 Task: Create a due date automation trigger when advanced on, on the tuesday before a card is due add fields with custom field "Resume" set to a date more than 1 working days from now at 11:00 AM.
Action: Mouse moved to (1195, 371)
Screenshot: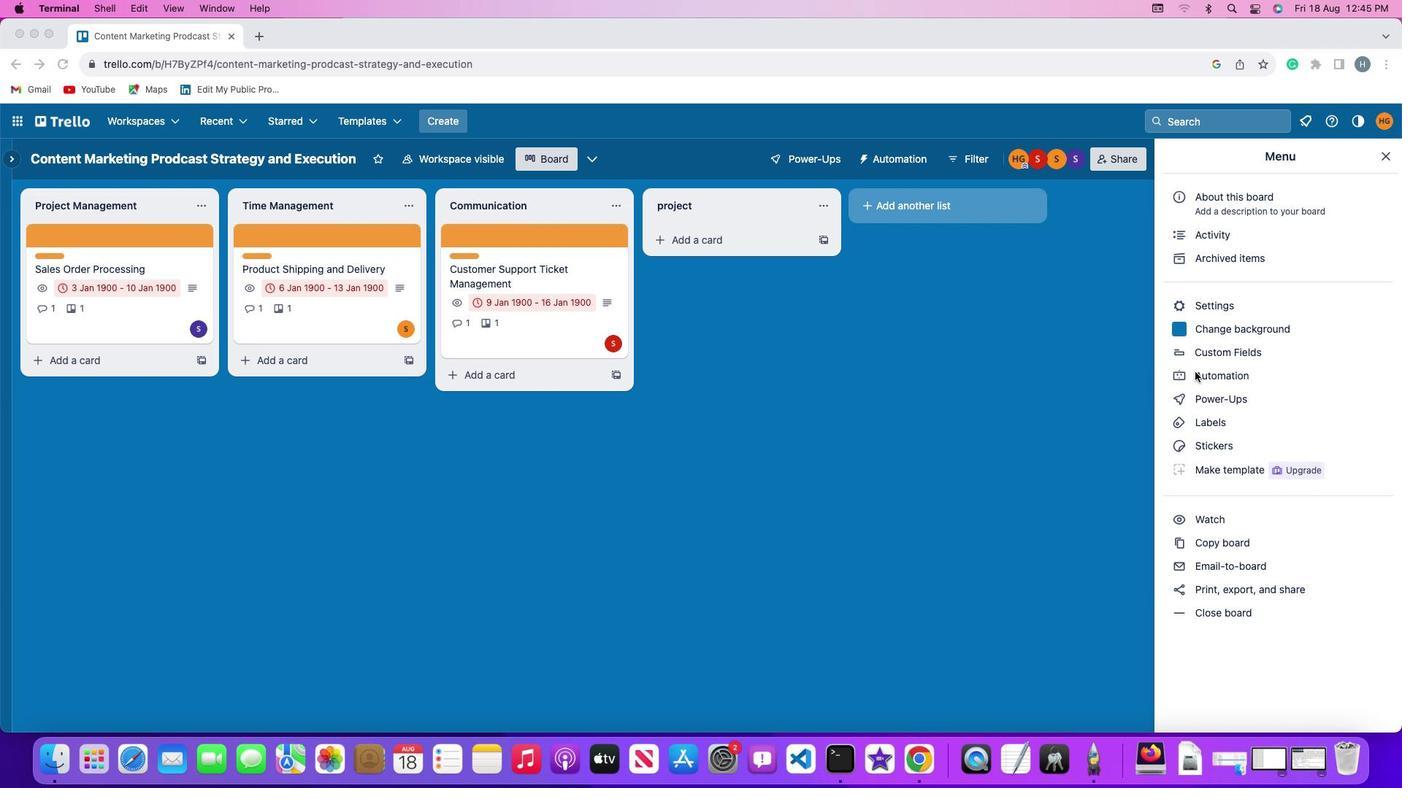 
Action: Mouse pressed left at (1195, 371)
Screenshot: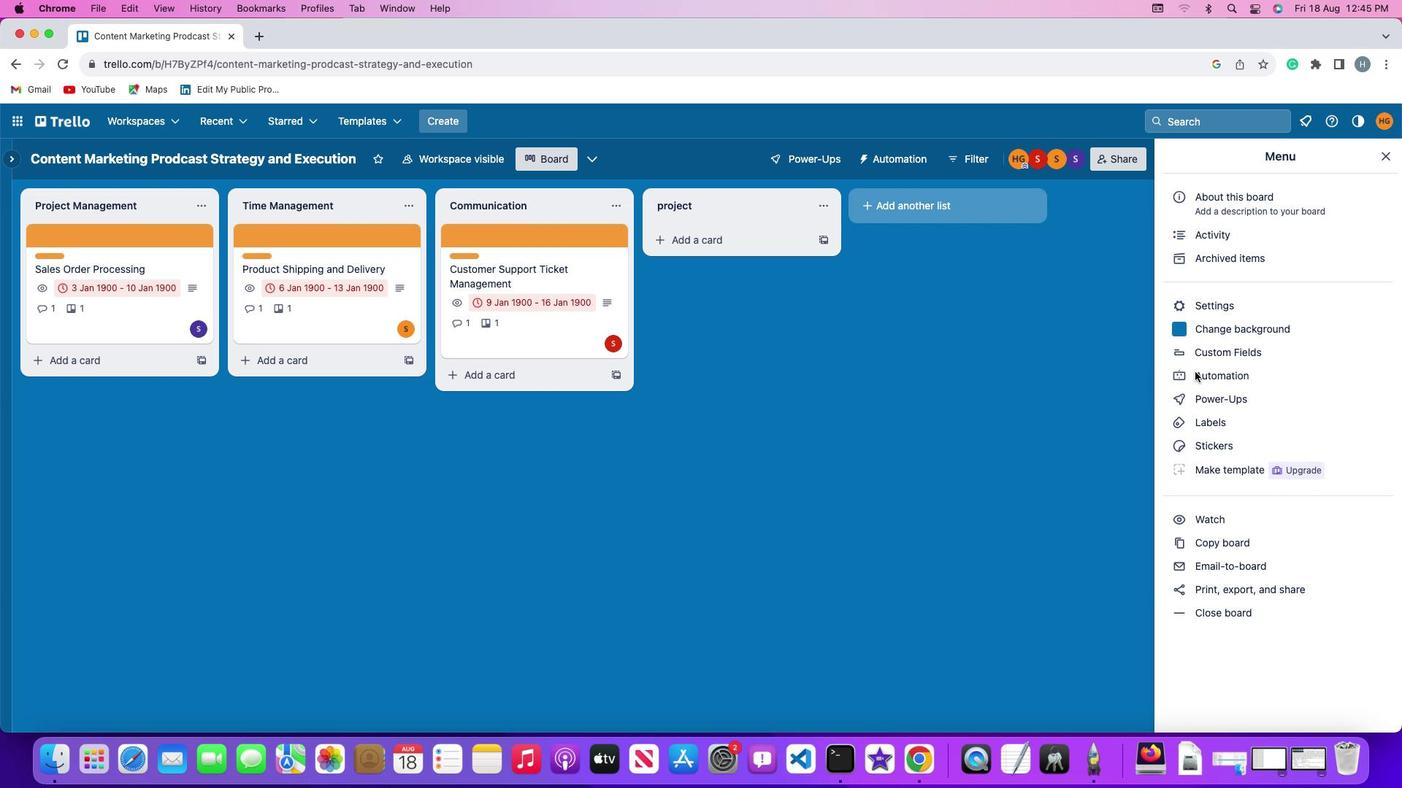 
Action: Mouse pressed left at (1195, 371)
Screenshot: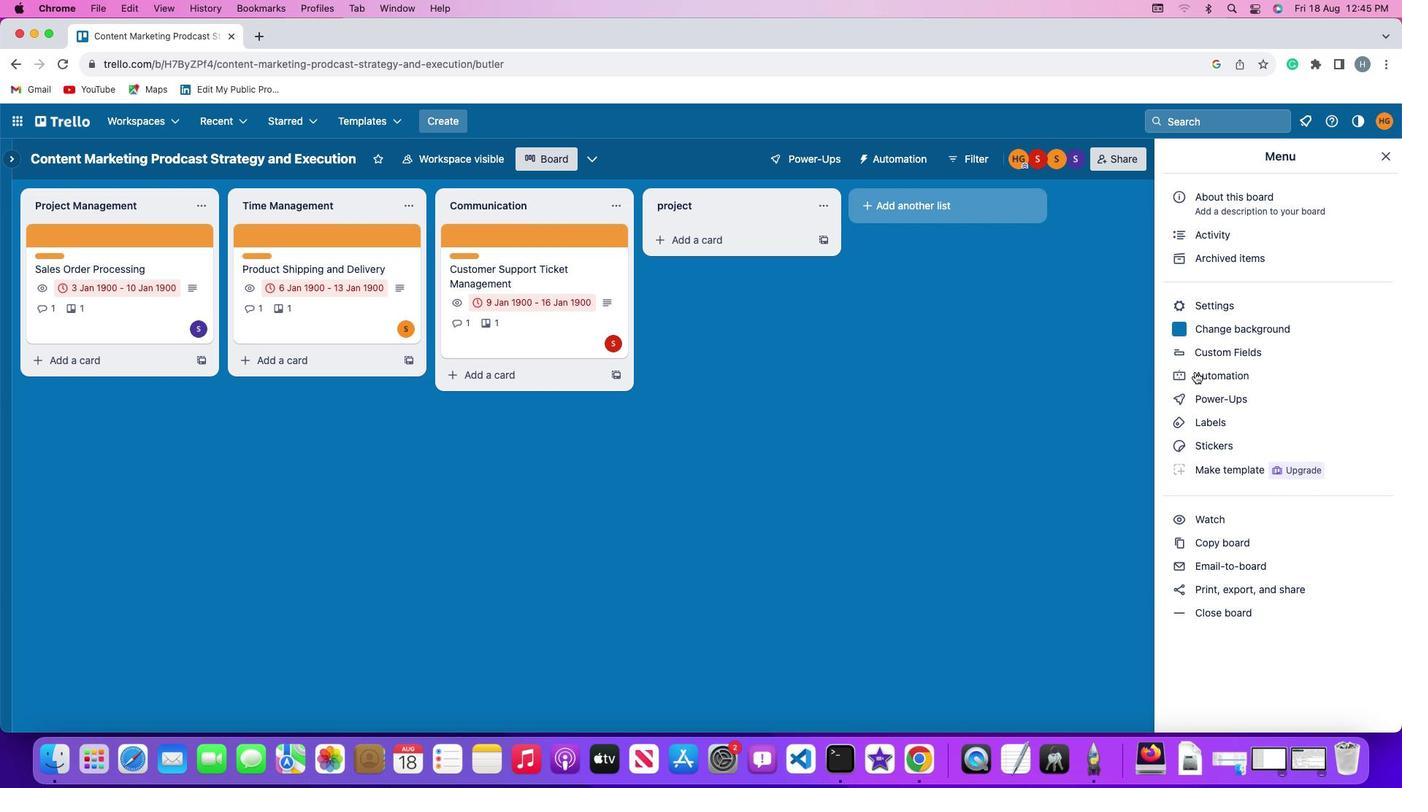 
Action: Mouse moved to (92, 347)
Screenshot: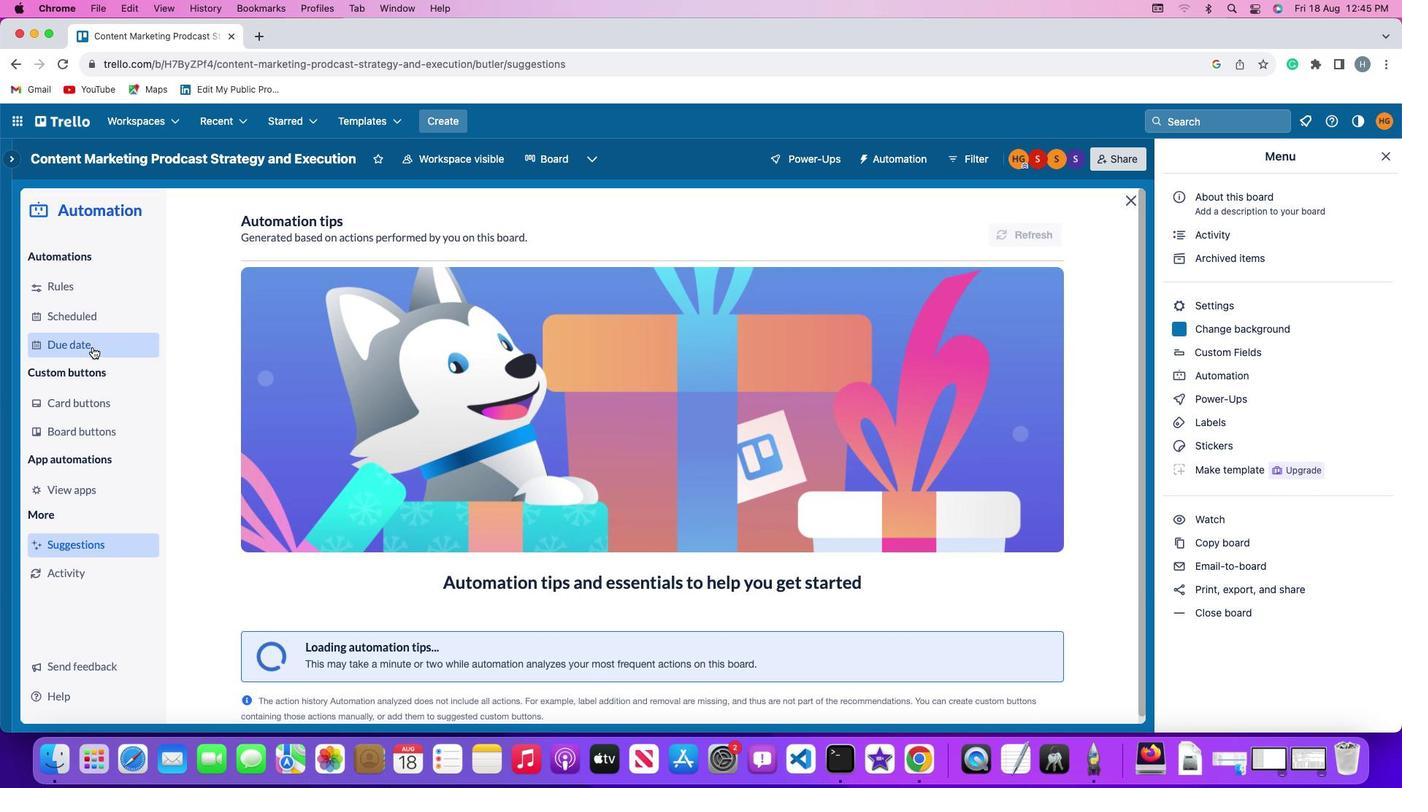 
Action: Mouse pressed left at (92, 347)
Screenshot: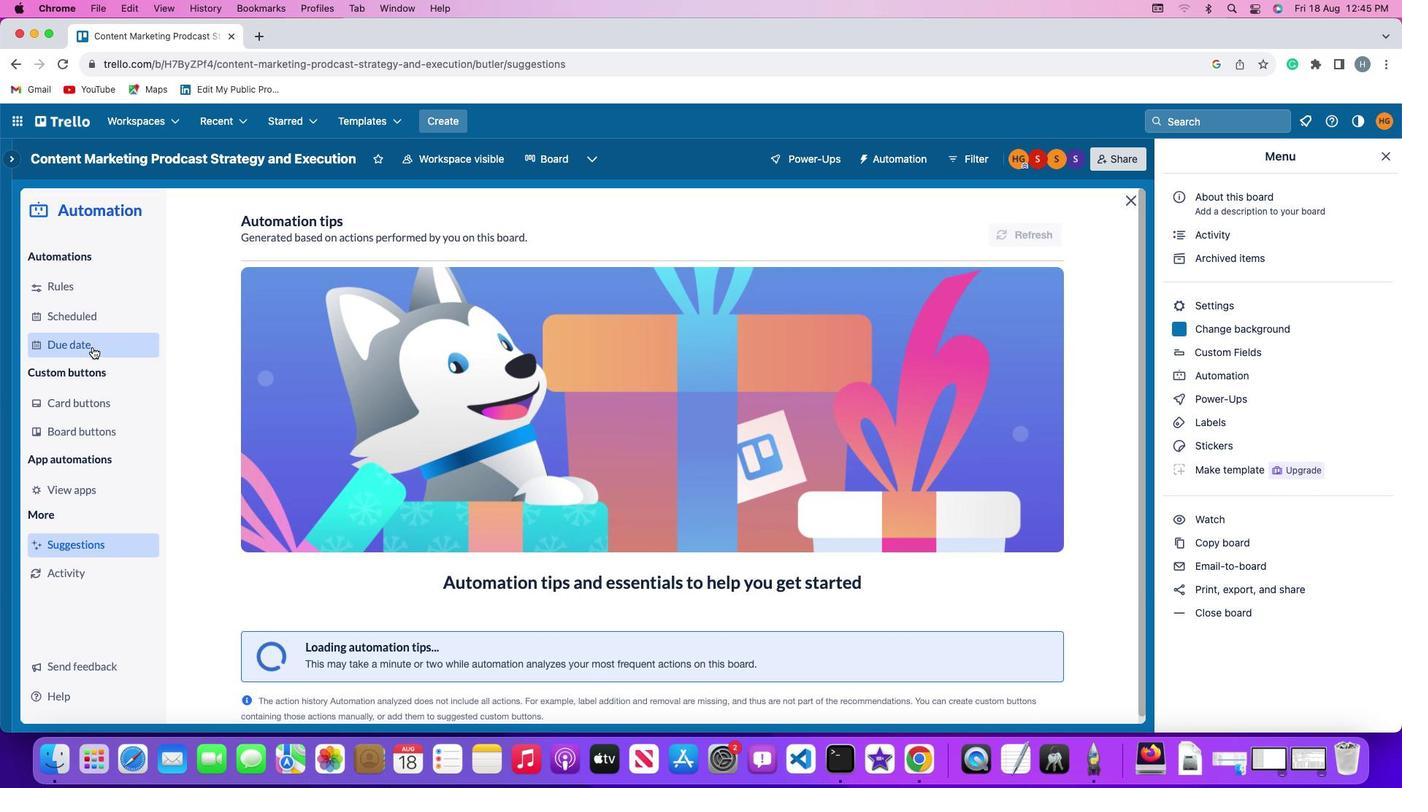 
Action: Mouse moved to (957, 223)
Screenshot: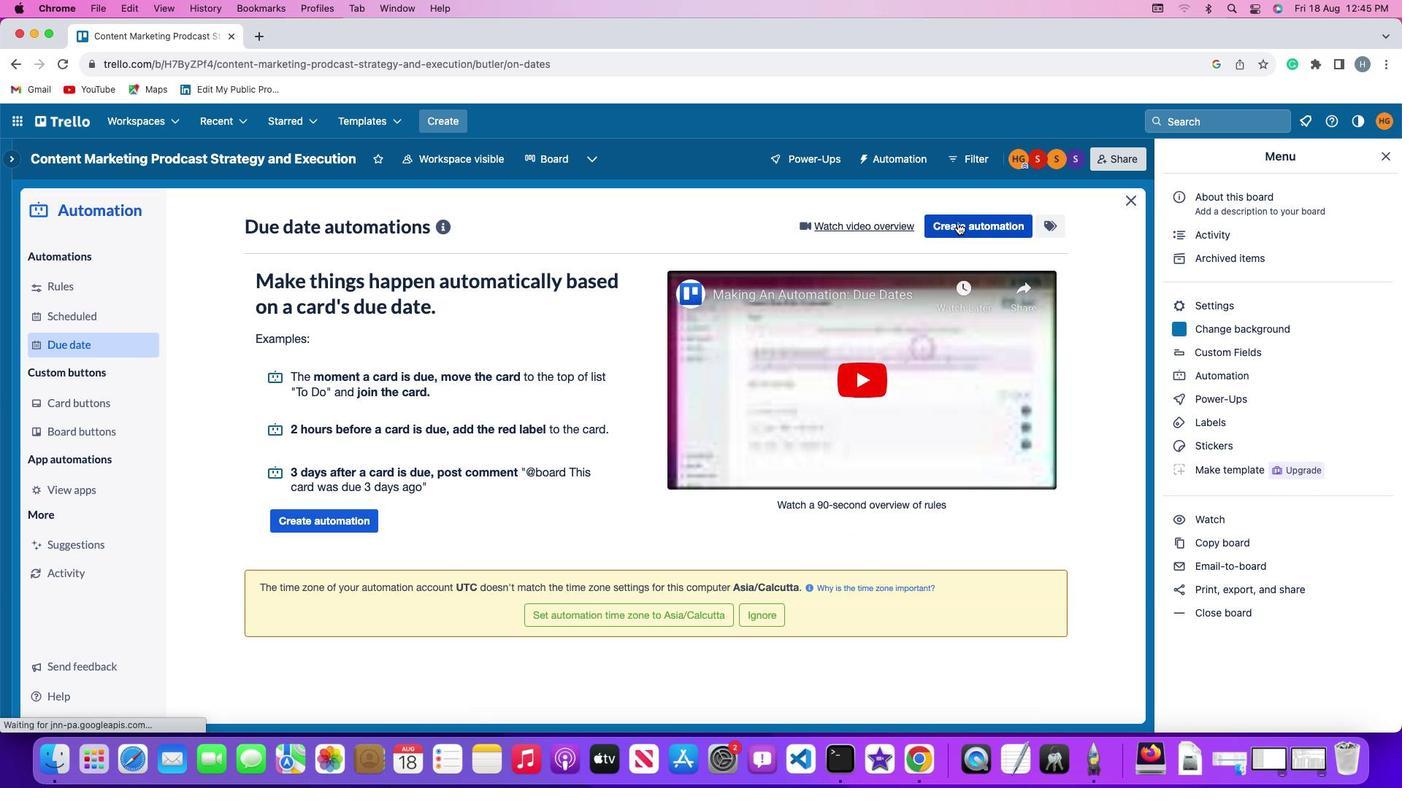 
Action: Mouse pressed left at (957, 223)
Screenshot: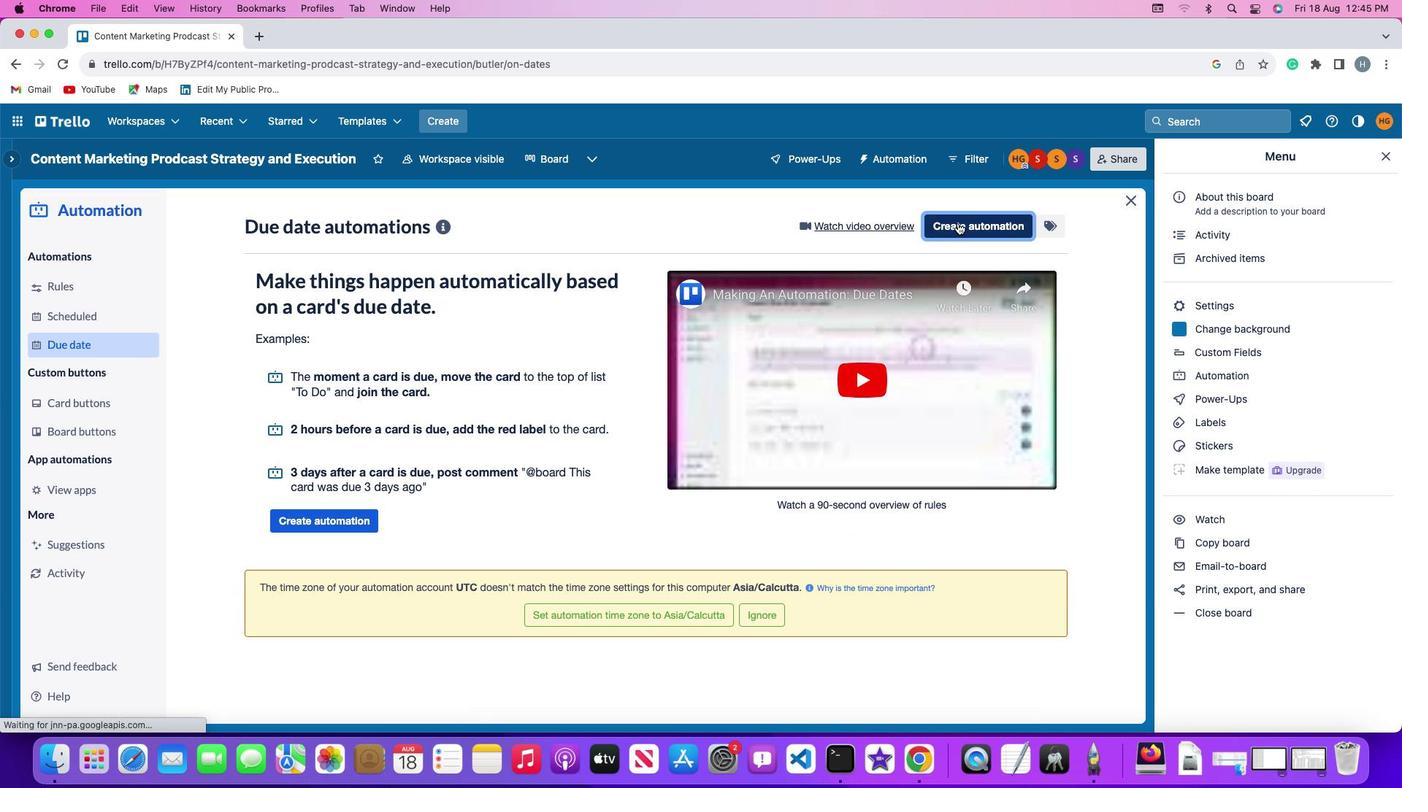 
Action: Mouse moved to (282, 366)
Screenshot: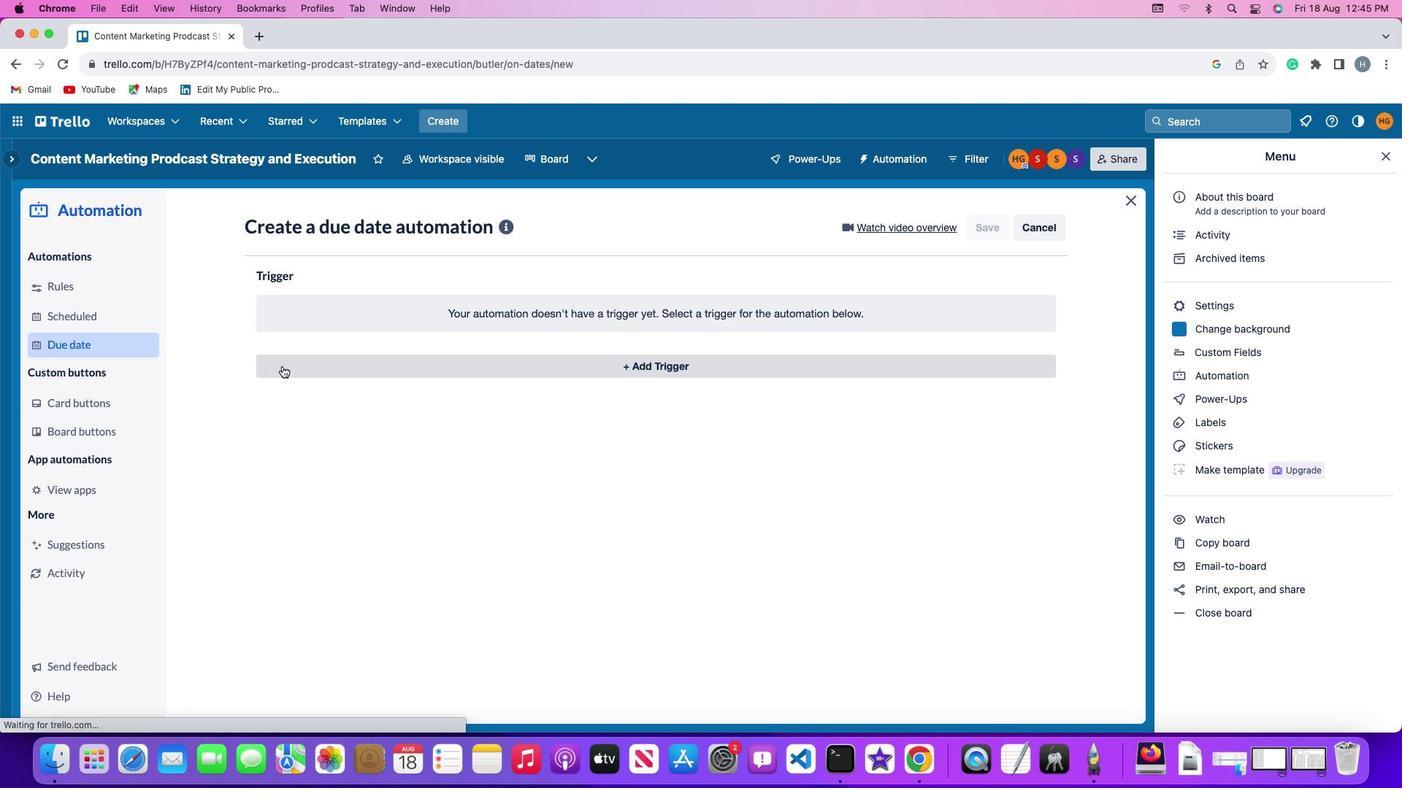 
Action: Mouse pressed left at (282, 366)
Screenshot: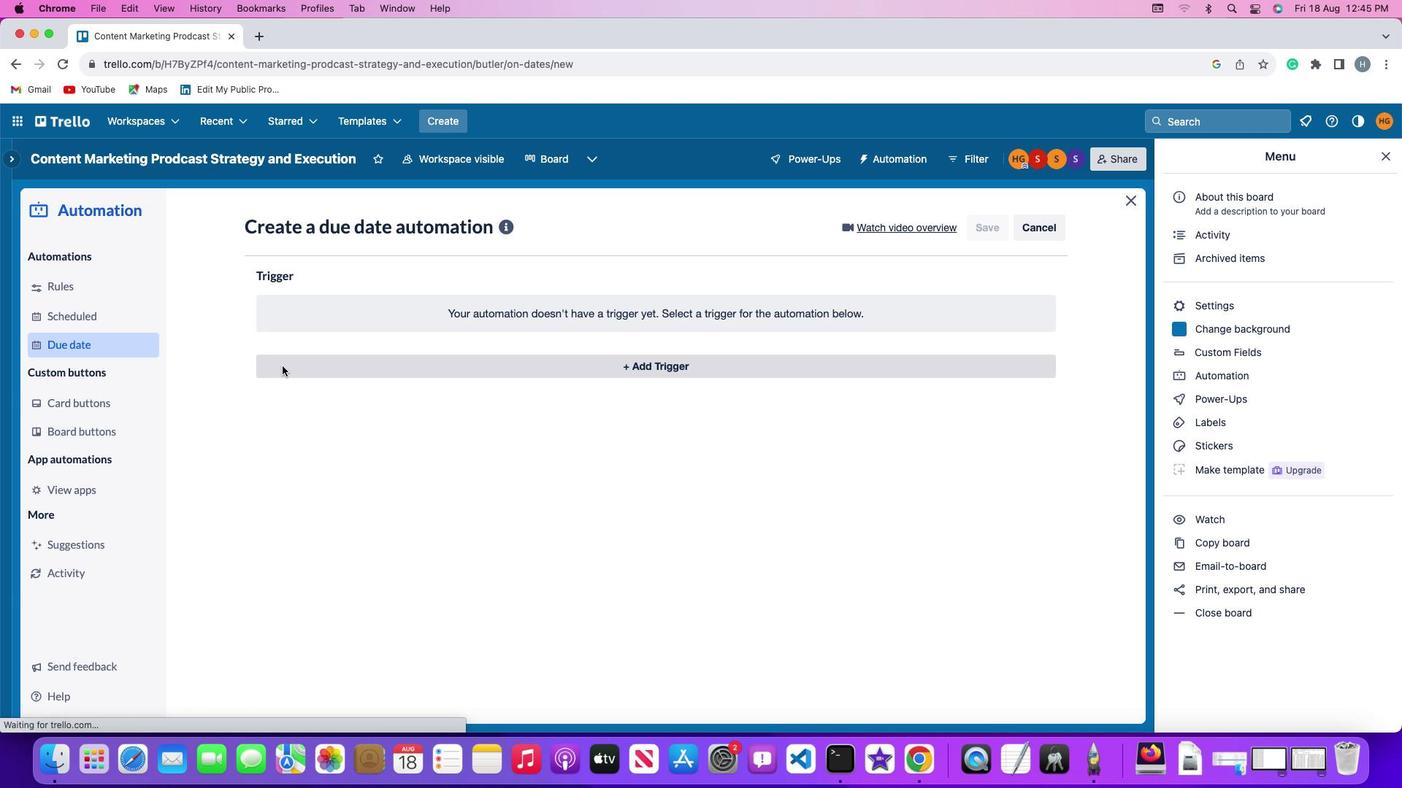 
Action: Mouse moved to (314, 625)
Screenshot: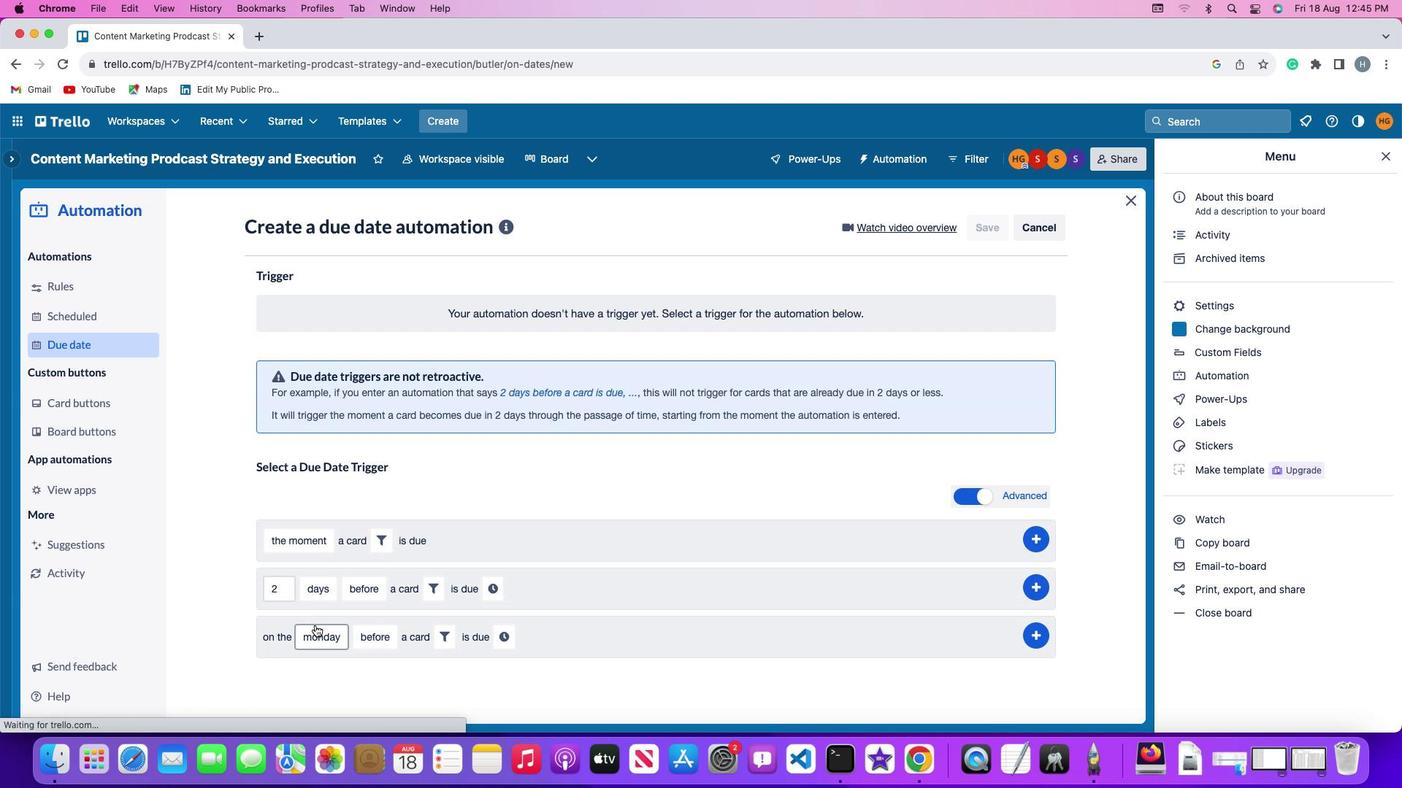 
Action: Mouse pressed left at (314, 625)
Screenshot: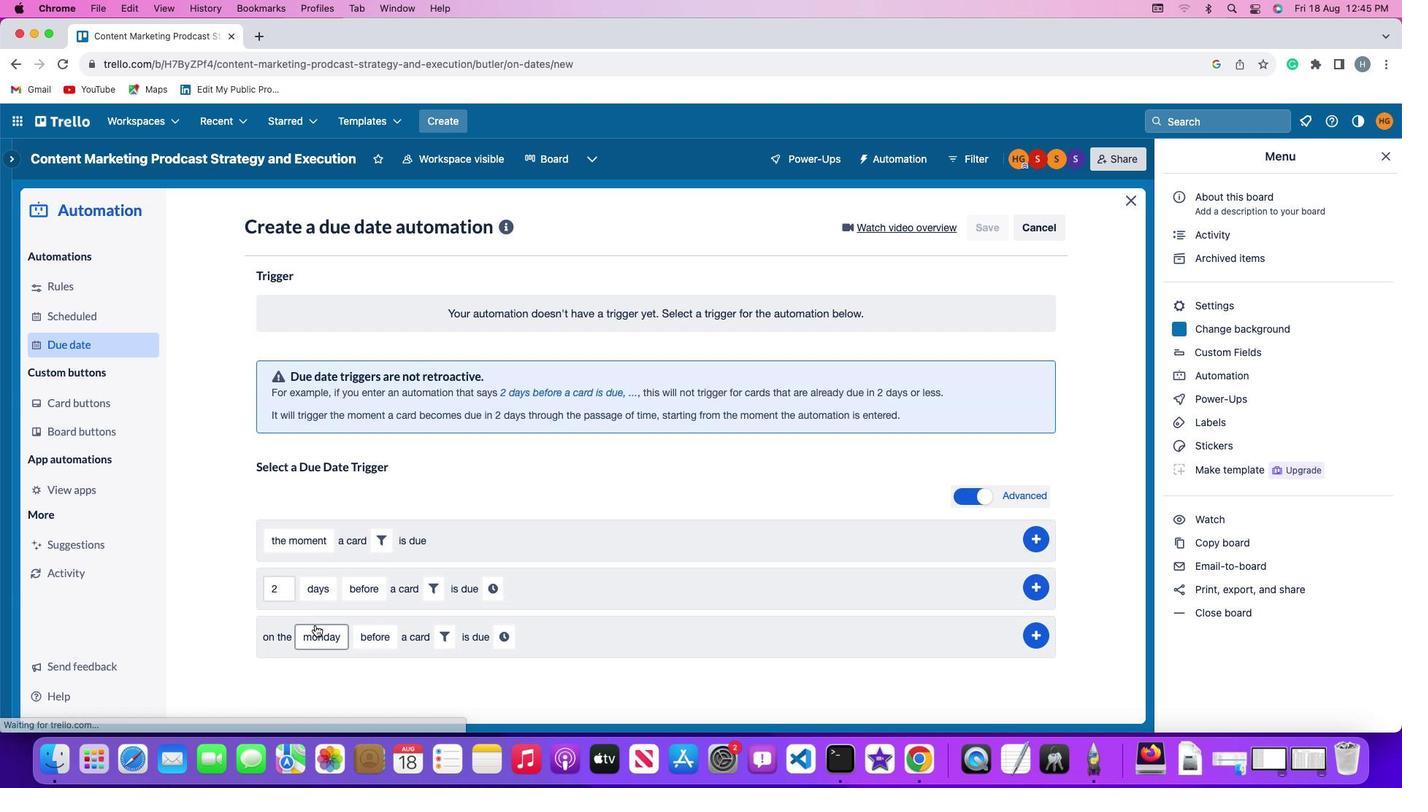 
Action: Mouse moved to (342, 460)
Screenshot: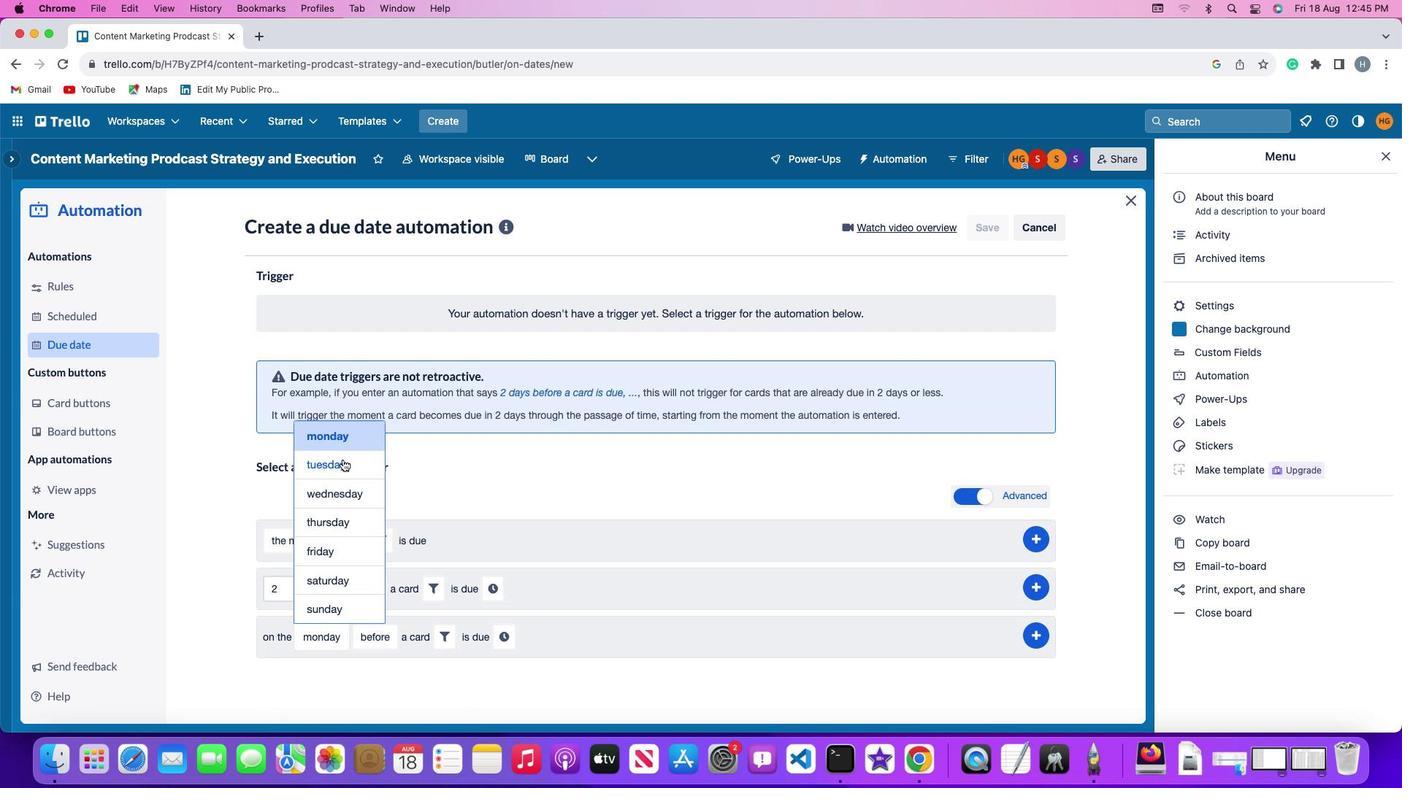 
Action: Mouse pressed left at (342, 460)
Screenshot: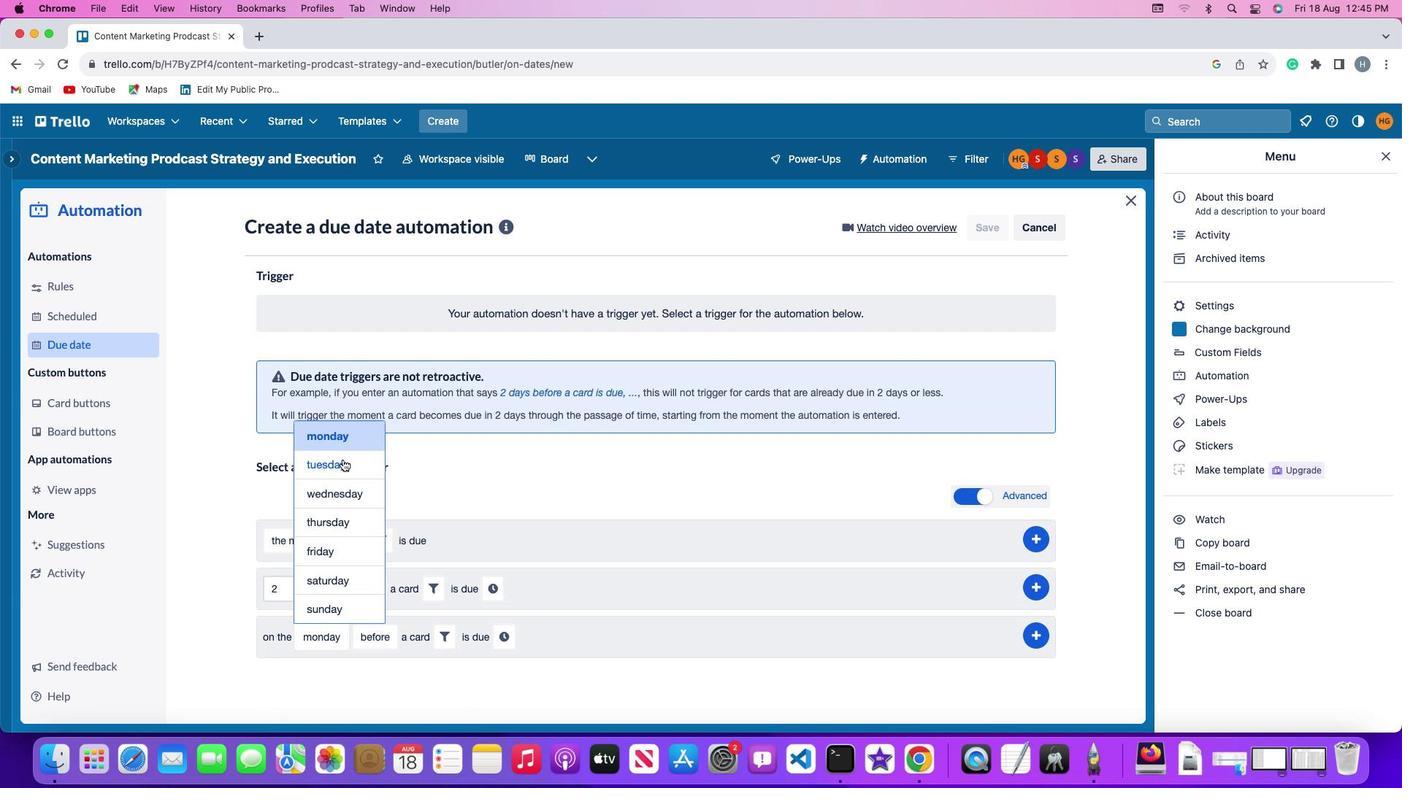 
Action: Mouse moved to (387, 634)
Screenshot: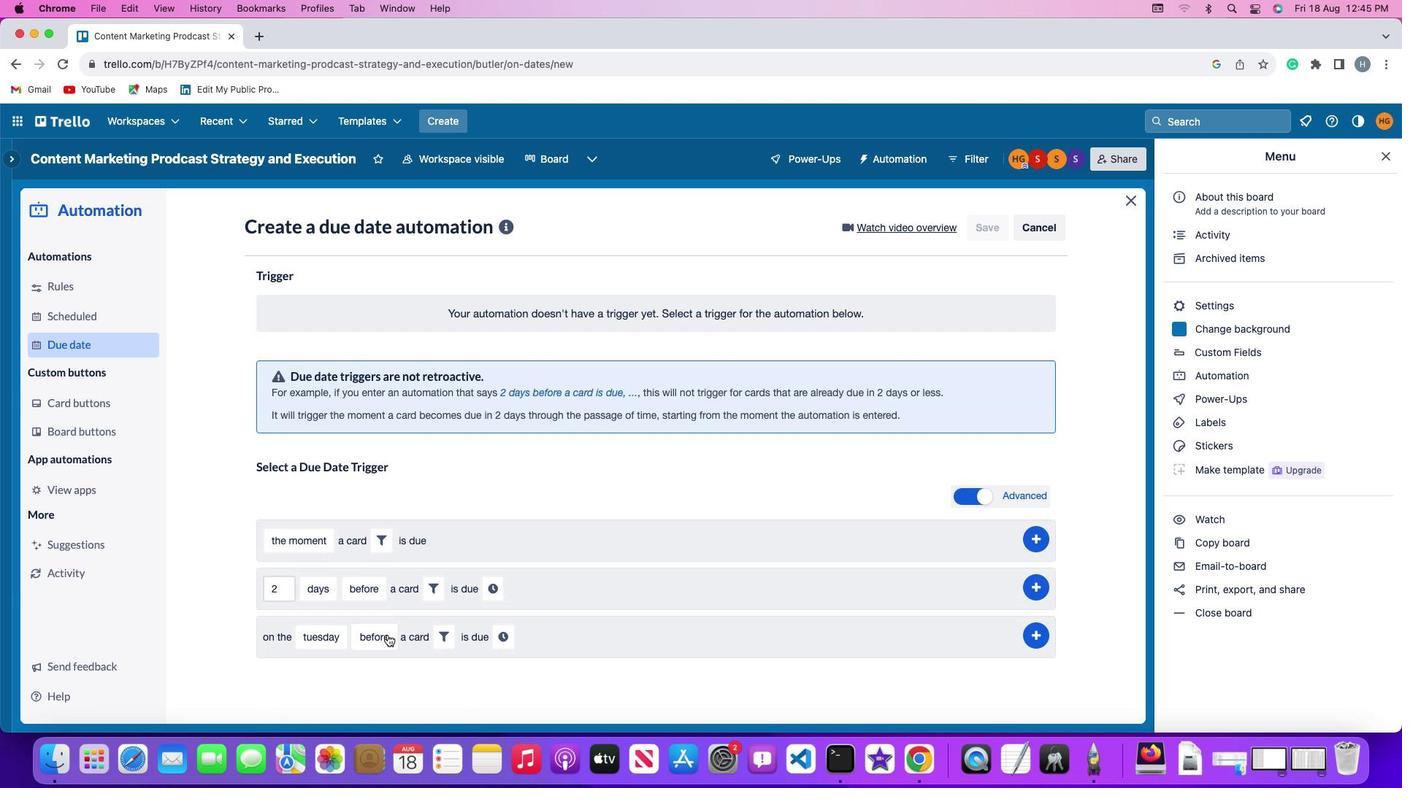 
Action: Mouse pressed left at (387, 634)
Screenshot: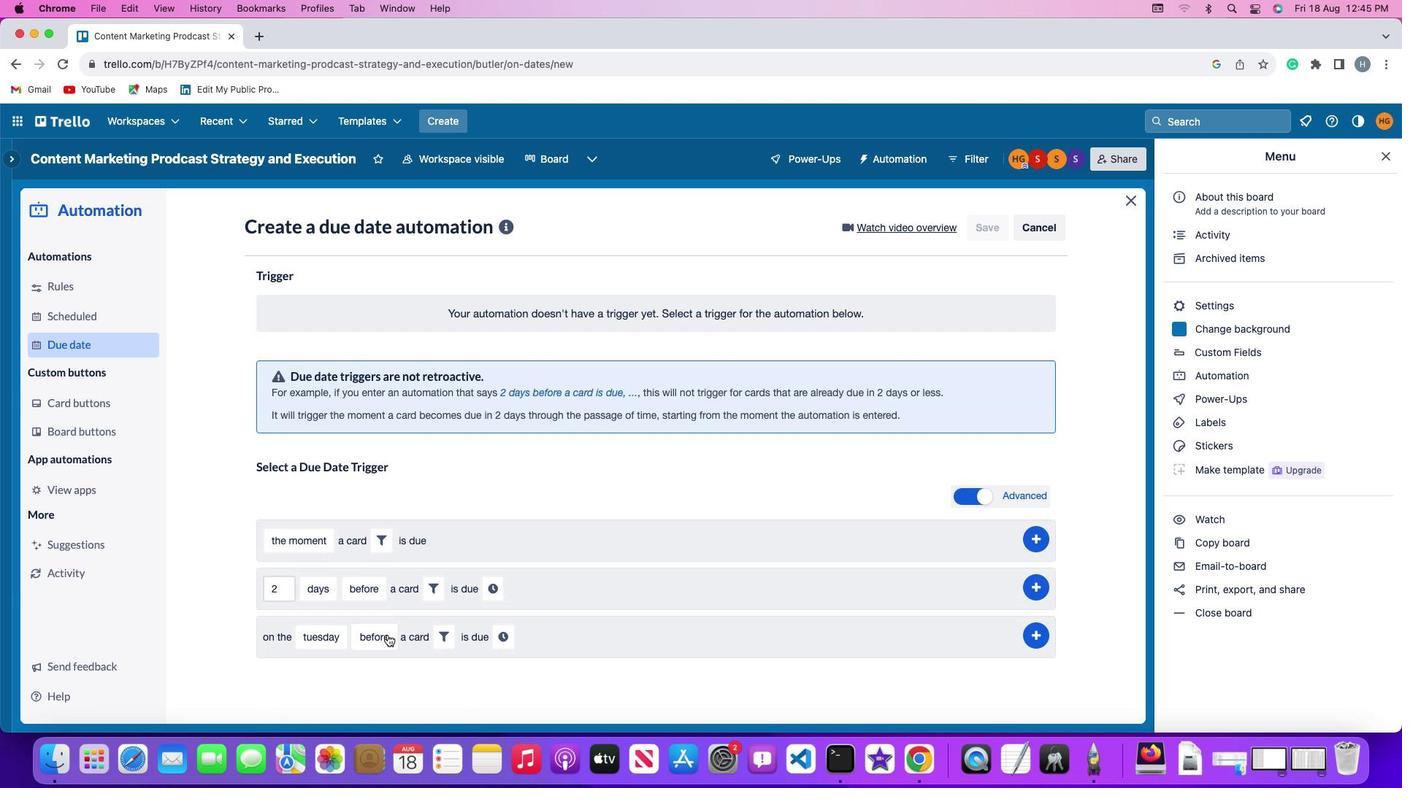 
Action: Mouse moved to (418, 518)
Screenshot: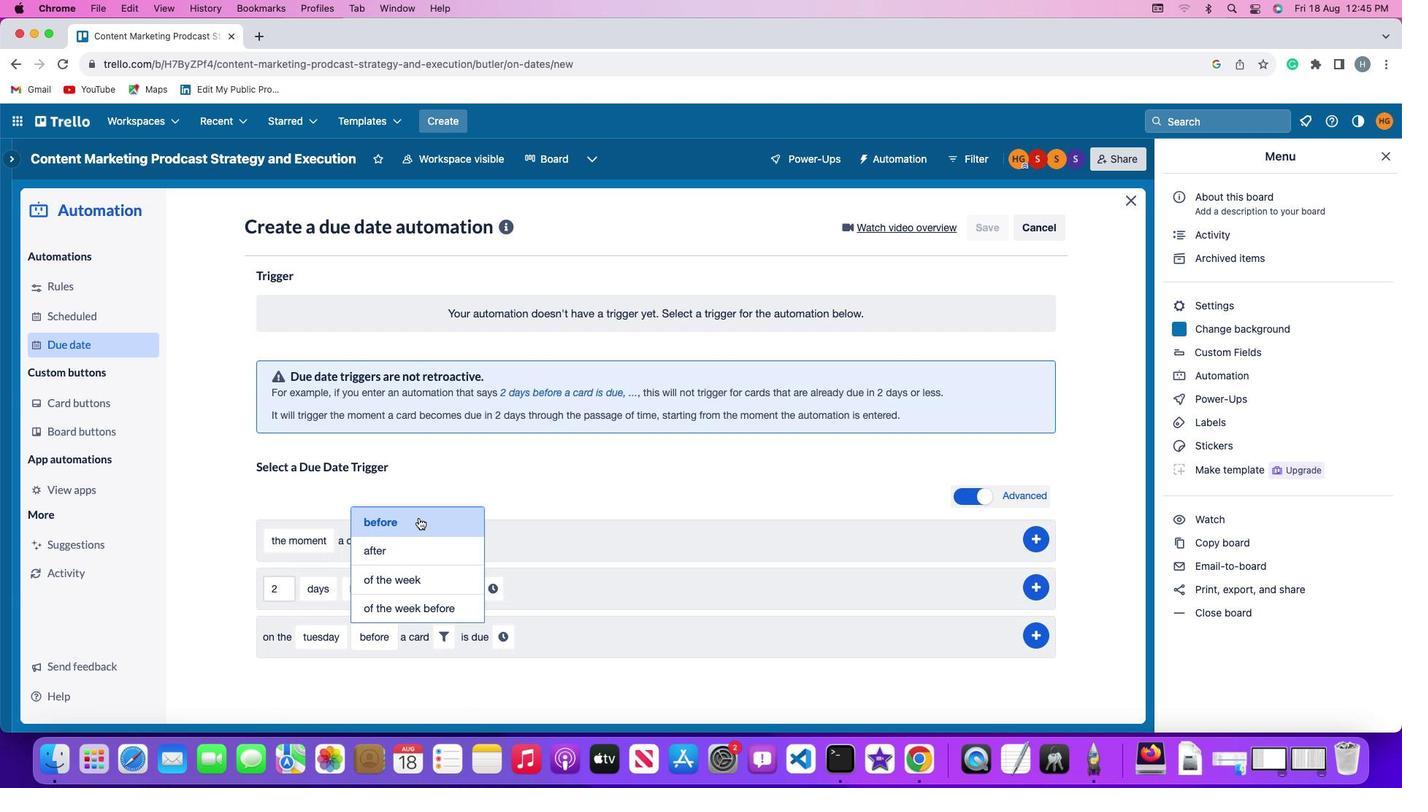 
Action: Mouse pressed left at (418, 518)
Screenshot: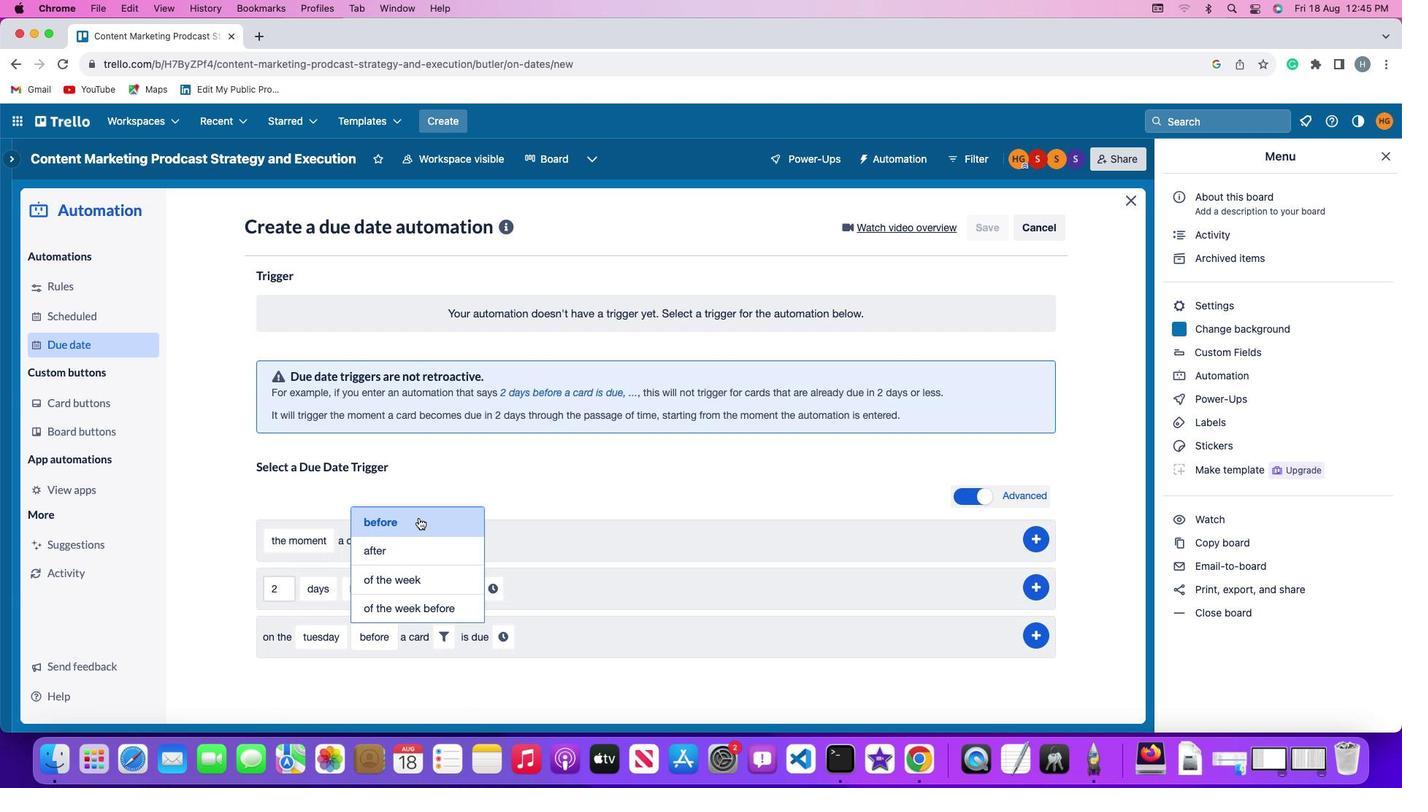 
Action: Mouse moved to (450, 639)
Screenshot: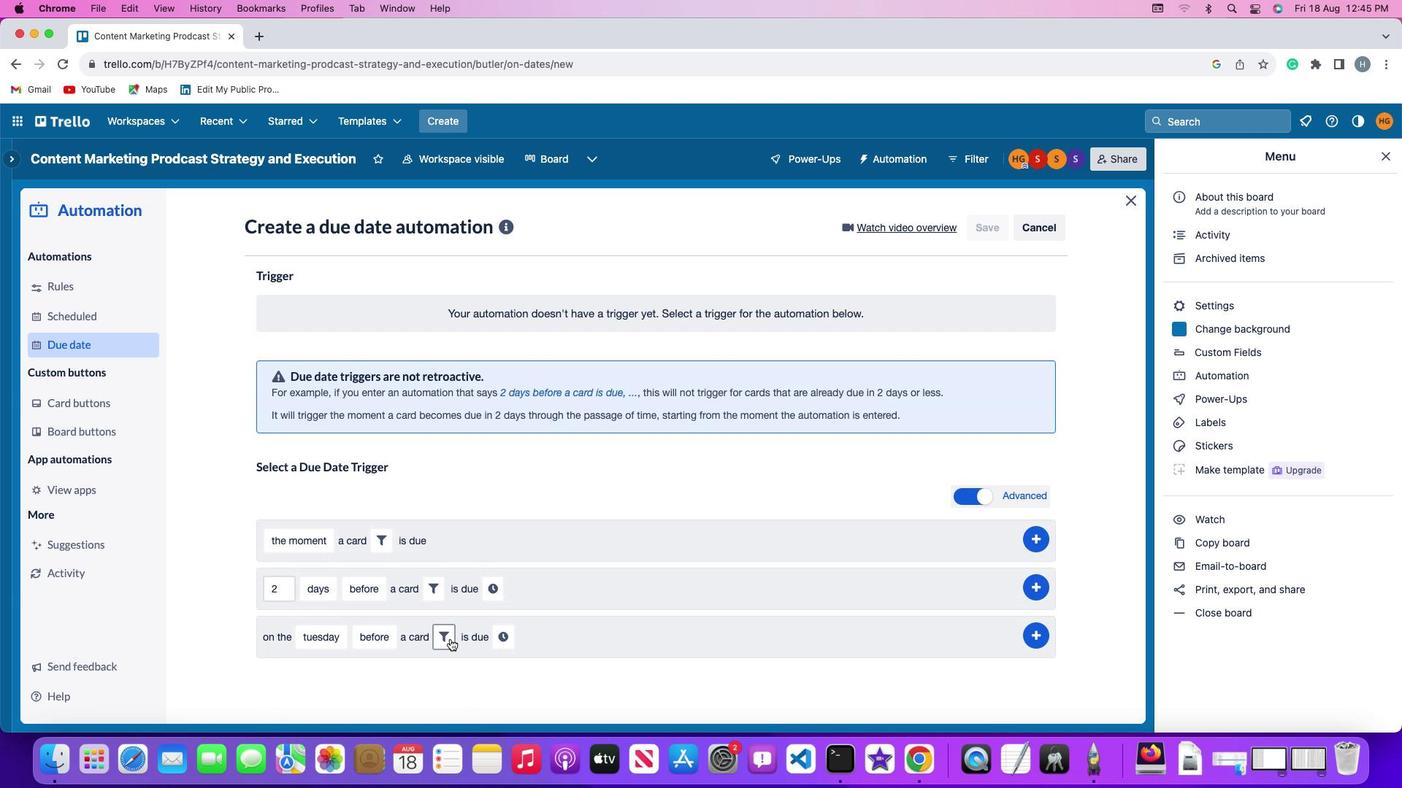 
Action: Mouse pressed left at (450, 639)
Screenshot: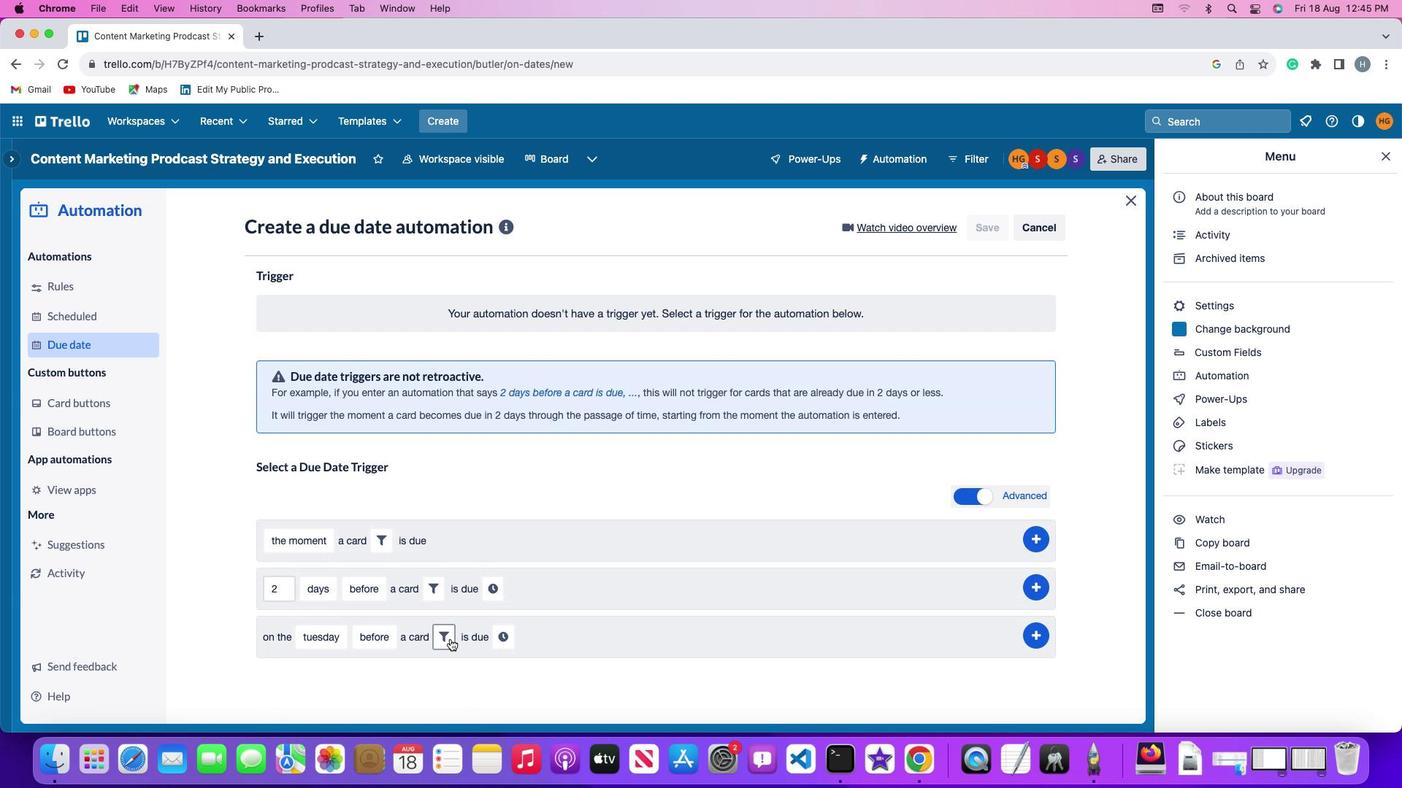 
Action: Mouse moved to (668, 672)
Screenshot: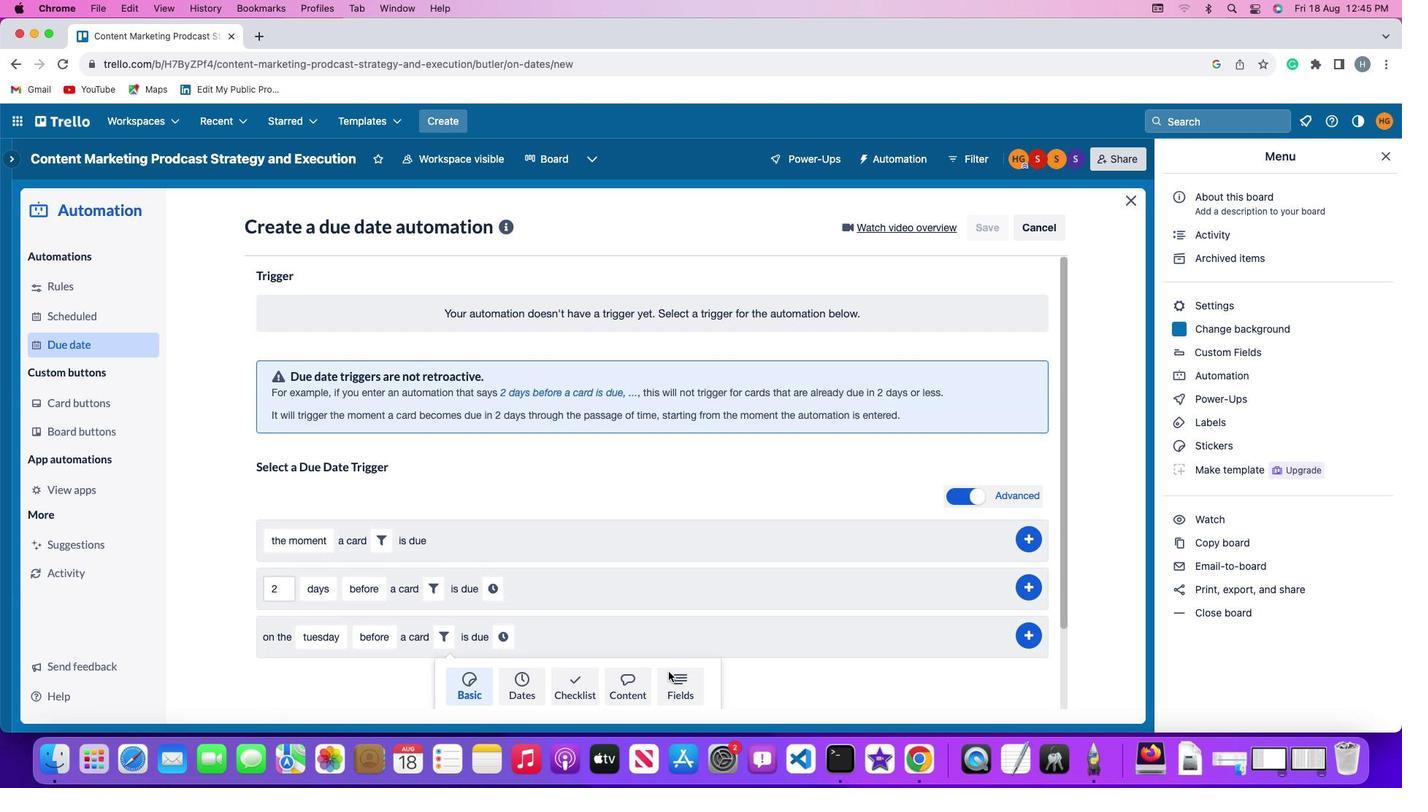 
Action: Mouse pressed left at (668, 672)
Screenshot: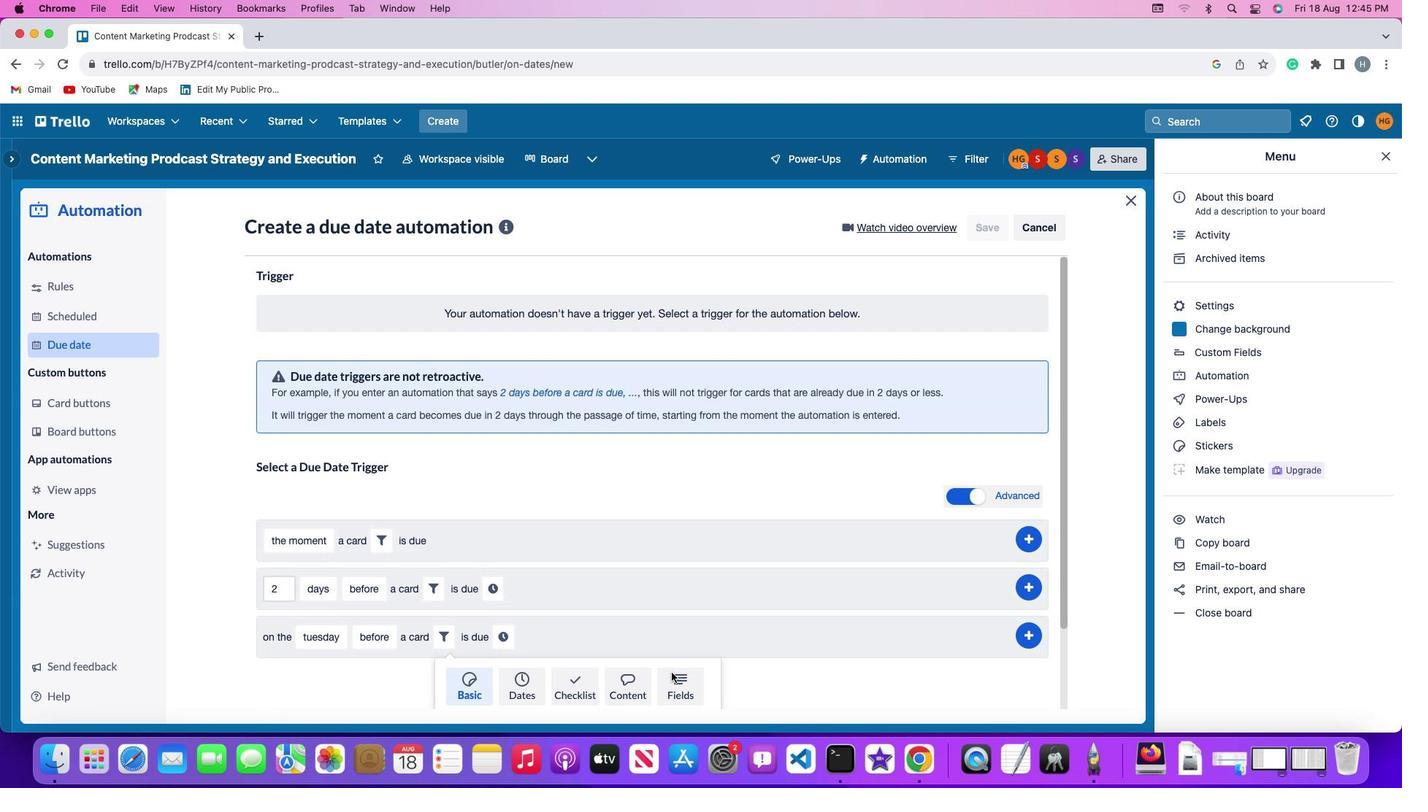 
Action: Mouse moved to (354, 692)
Screenshot: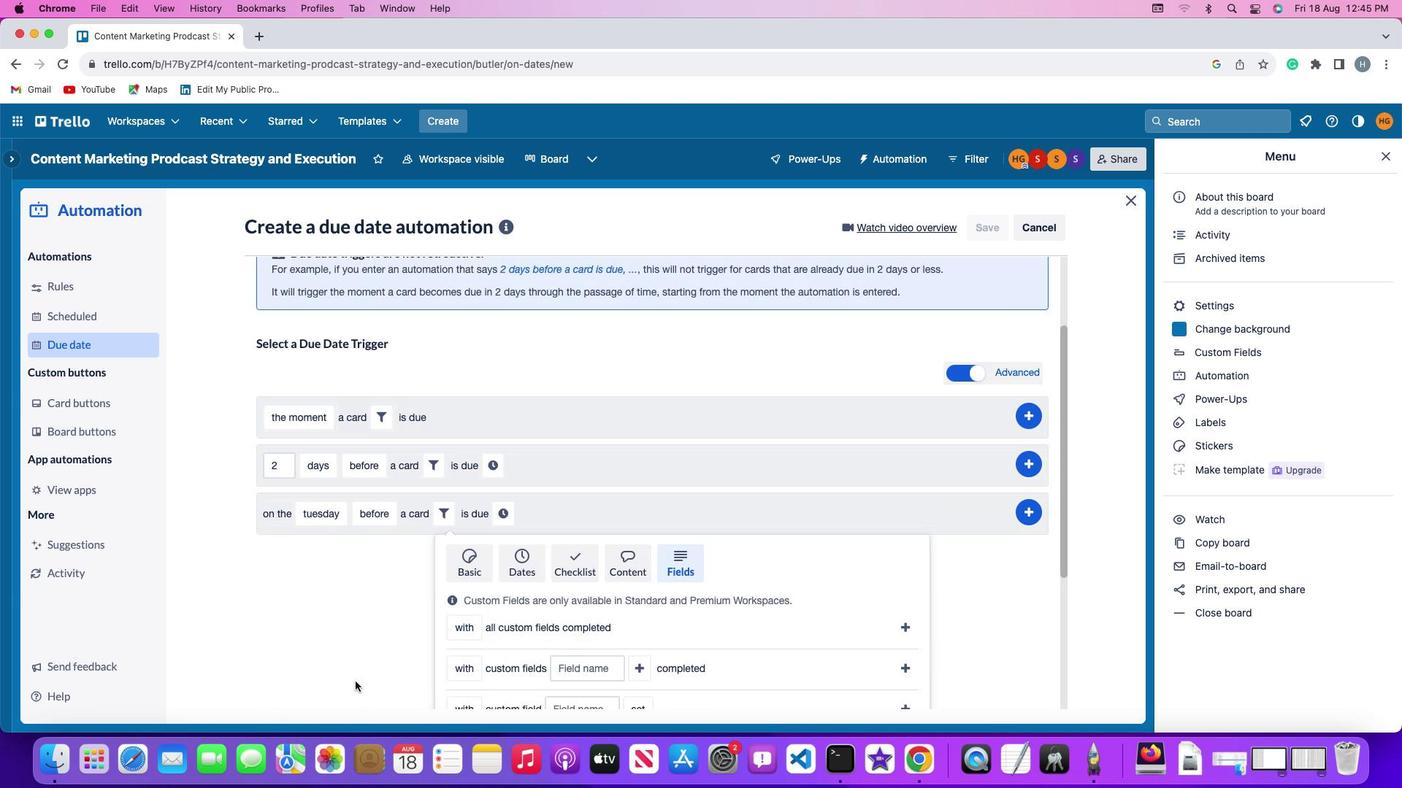 
Action: Mouse scrolled (354, 692) with delta (0, 0)
Screenshot: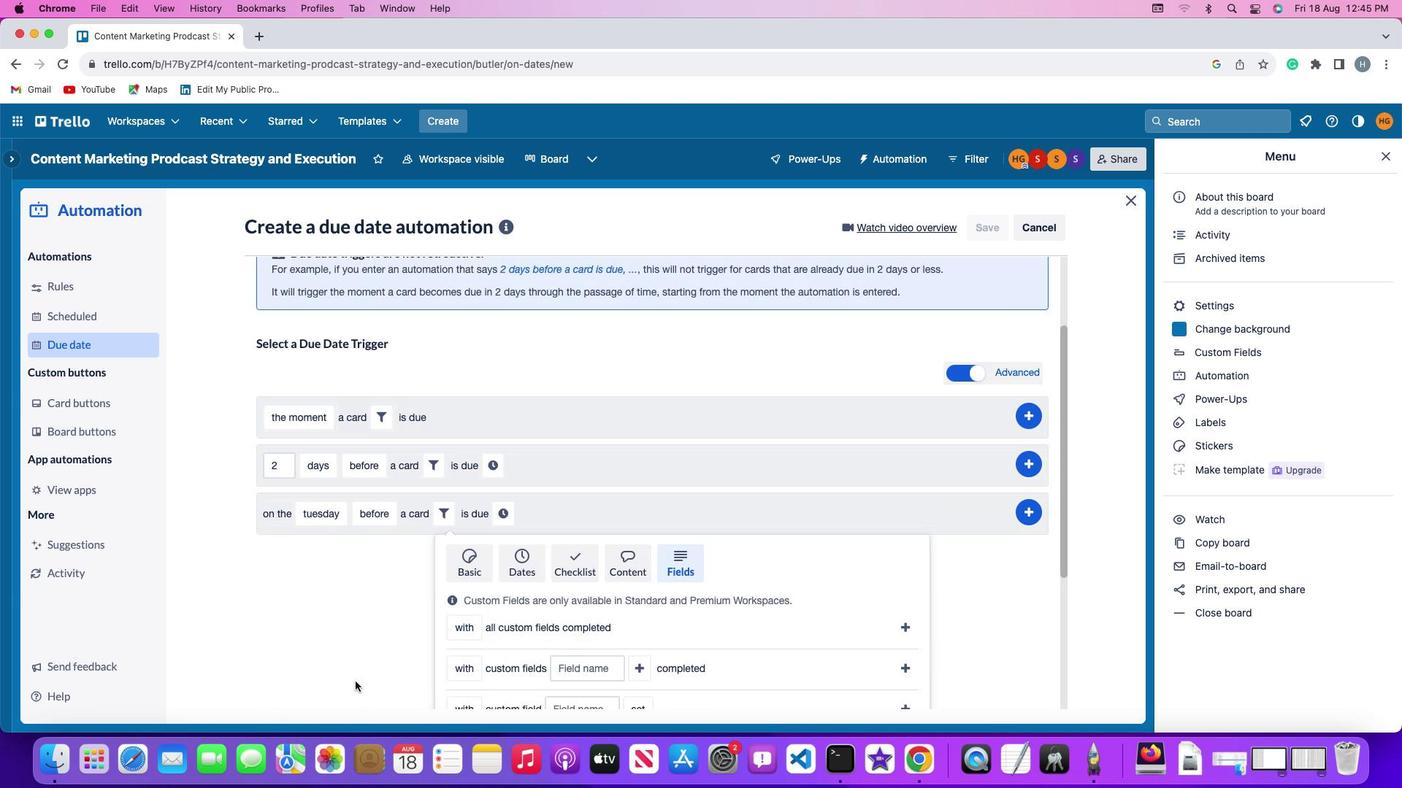
Action: Mouse moved to (354, 691)
Screenshot: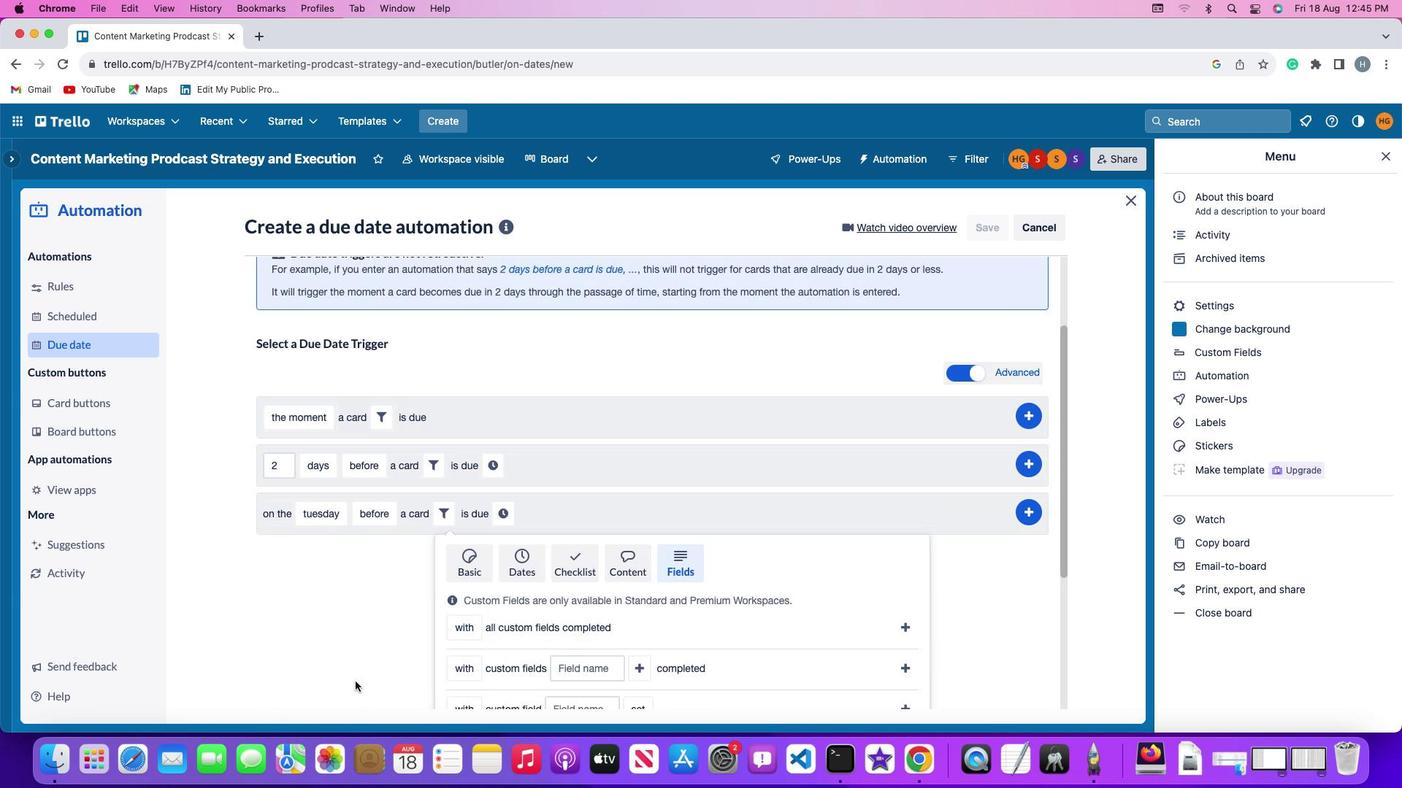 
Action: Mouse scrolled (354, 691) with delta (0, 0)
Screenshot: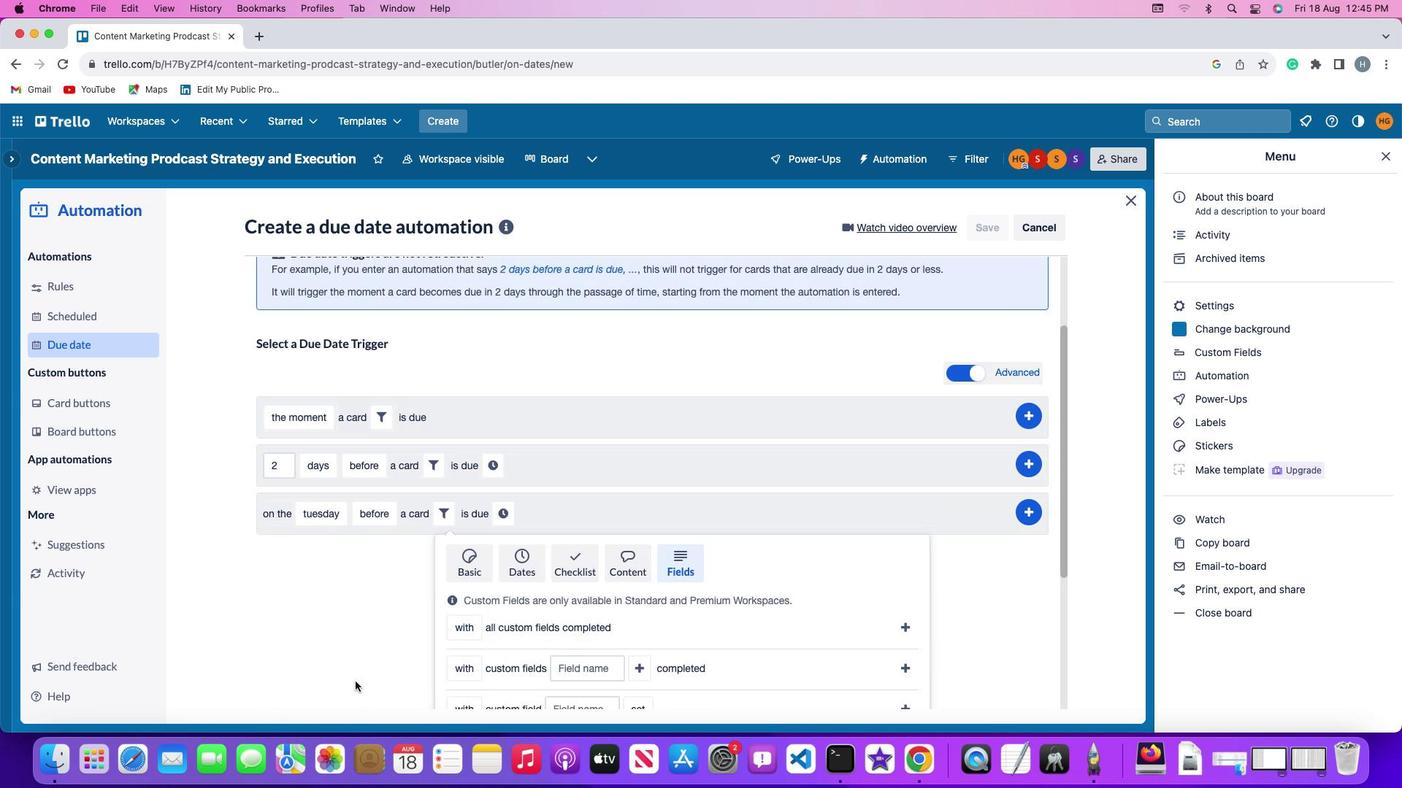 
Action: Mouse moved to (355, 689)
Screenshot: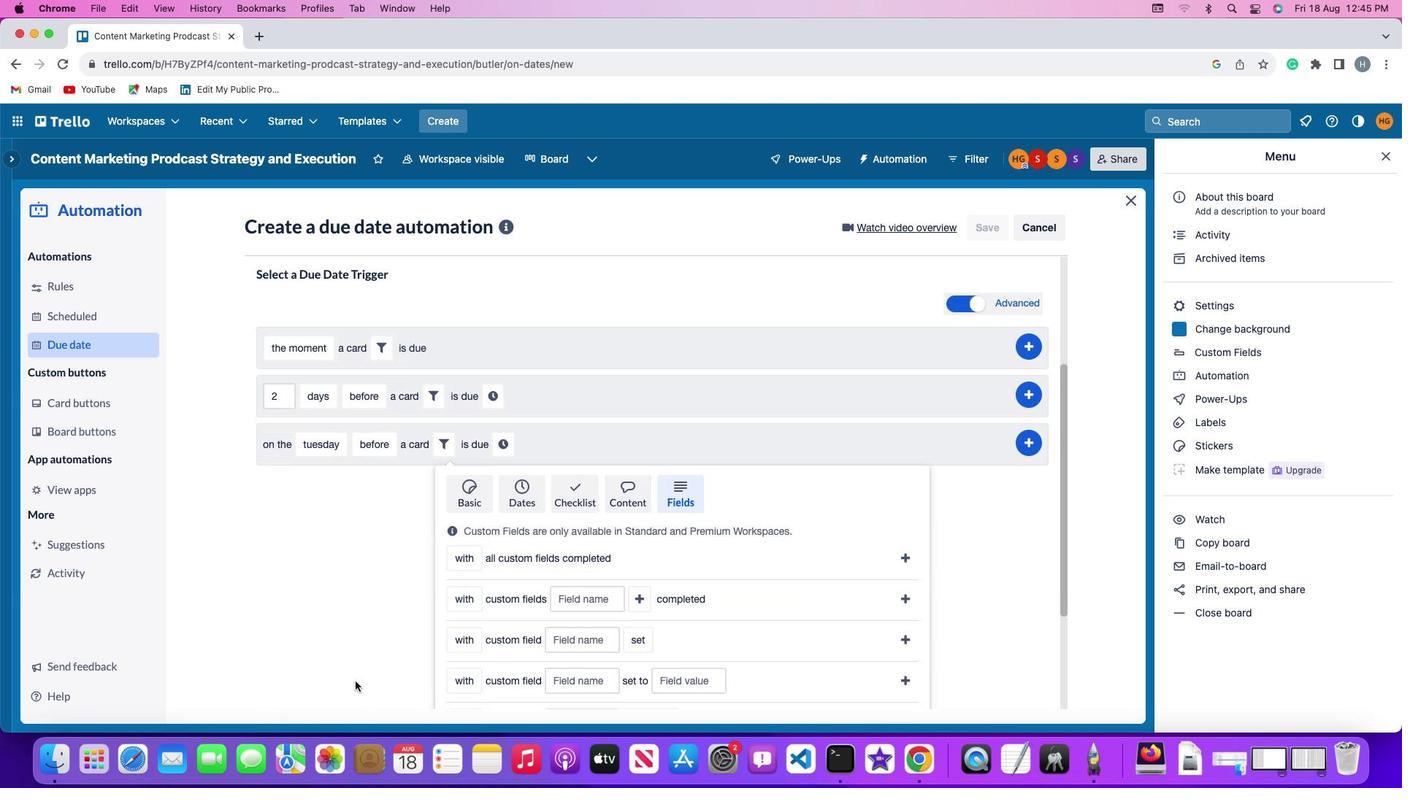 
Action: Mouse scrolled (355, 689) with delta (0, -2)
Screenshot: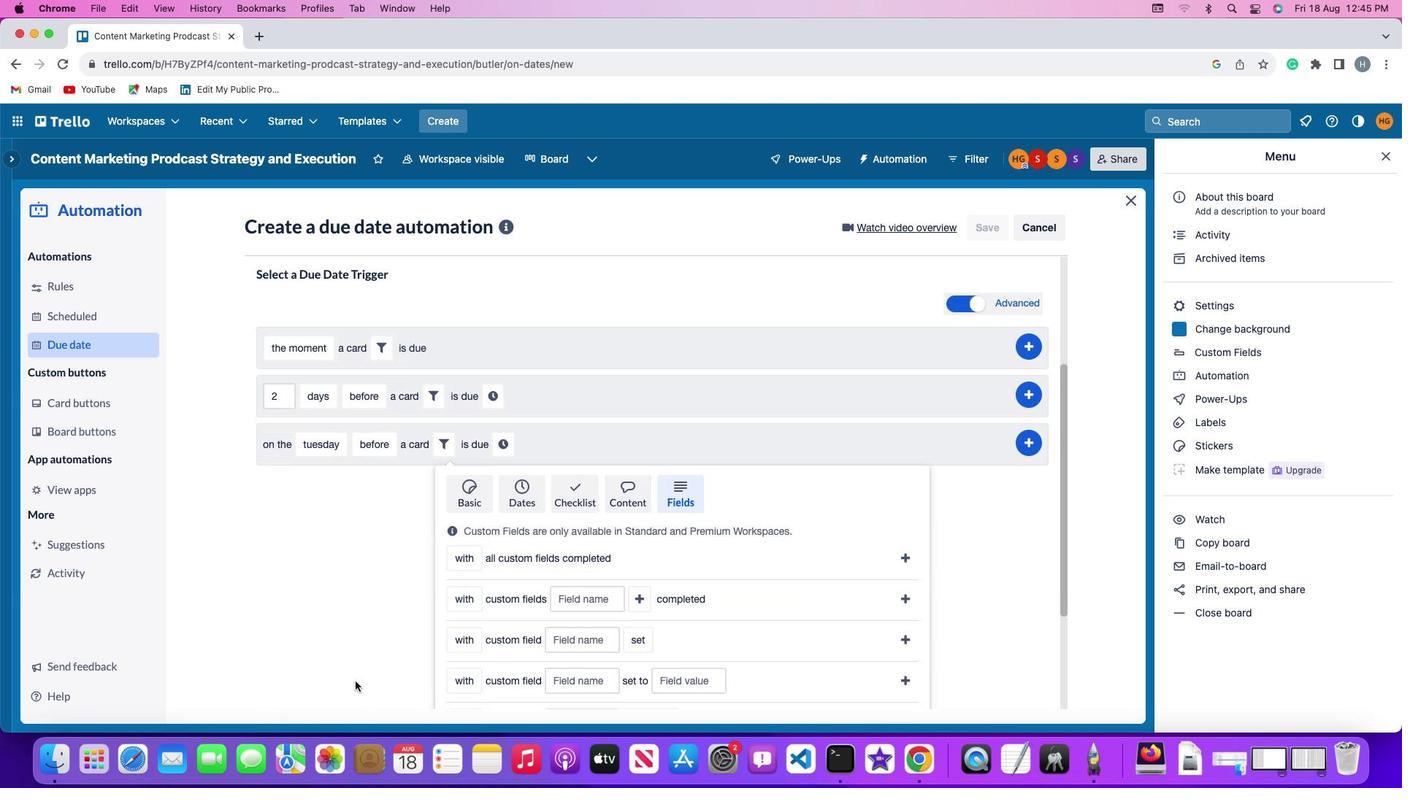 
Action: Mouse moved to (355, 687)
Screenshot: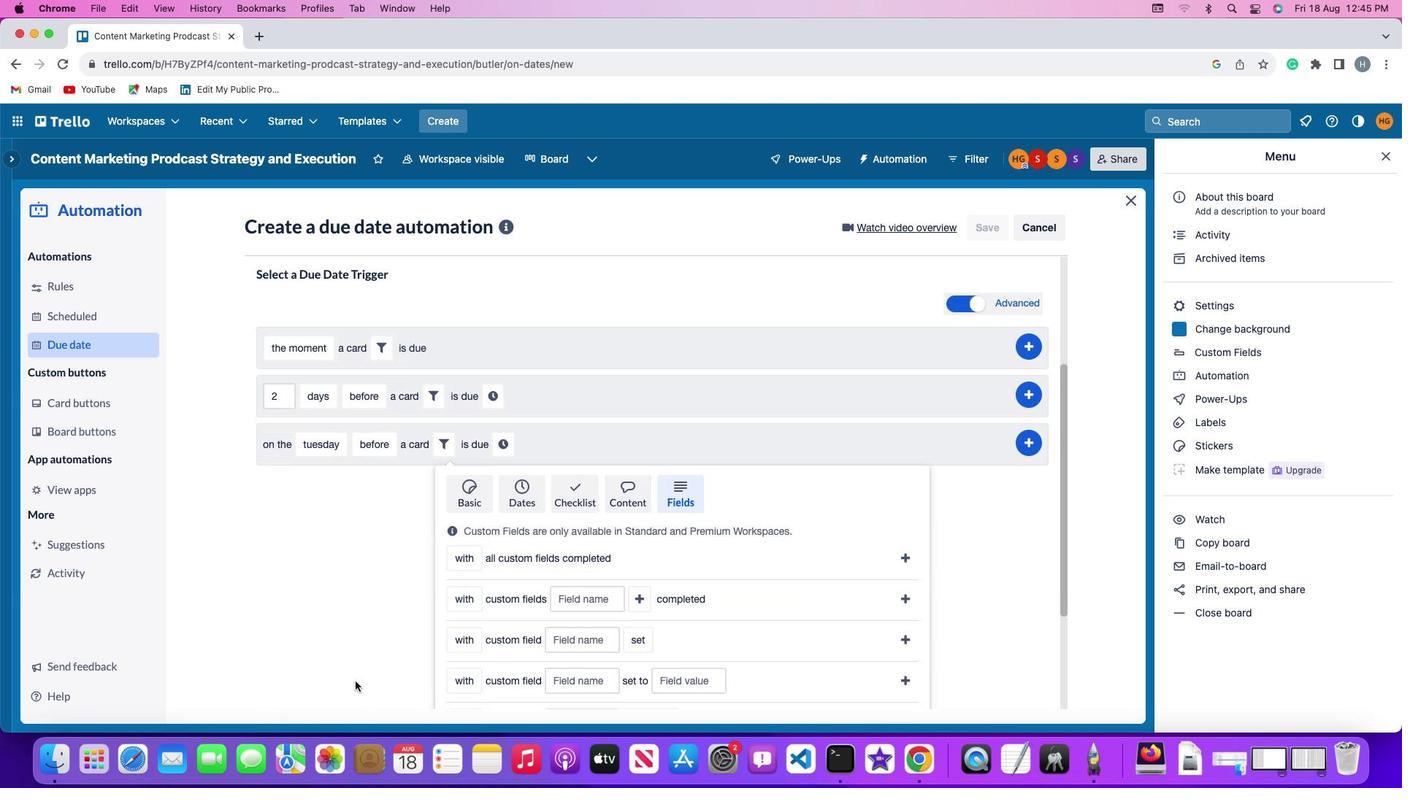 
Action: Mouse scrolled (355, 687) with delta (0, -3)
Screenshot: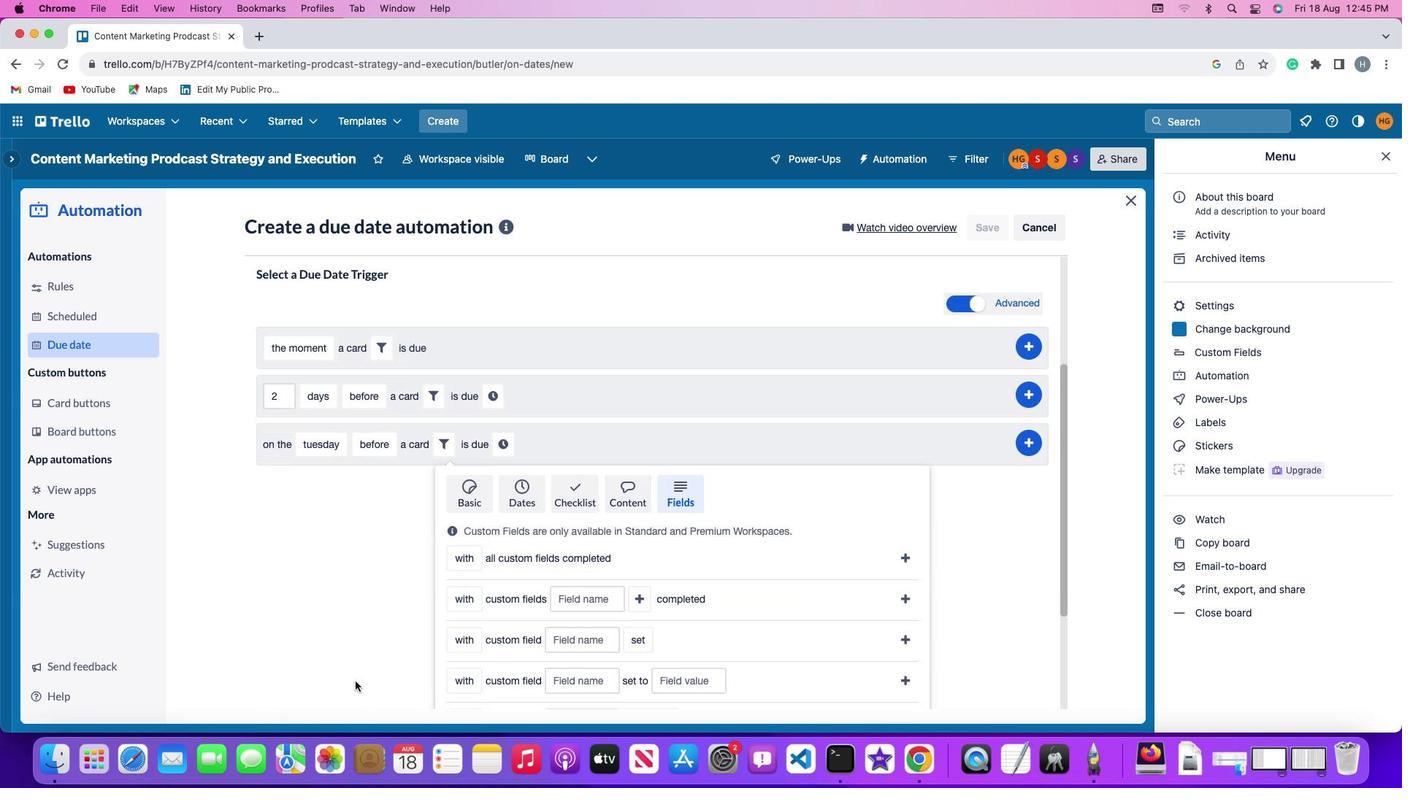 
Action: Mouse moved to (356, 679)
Screenshot: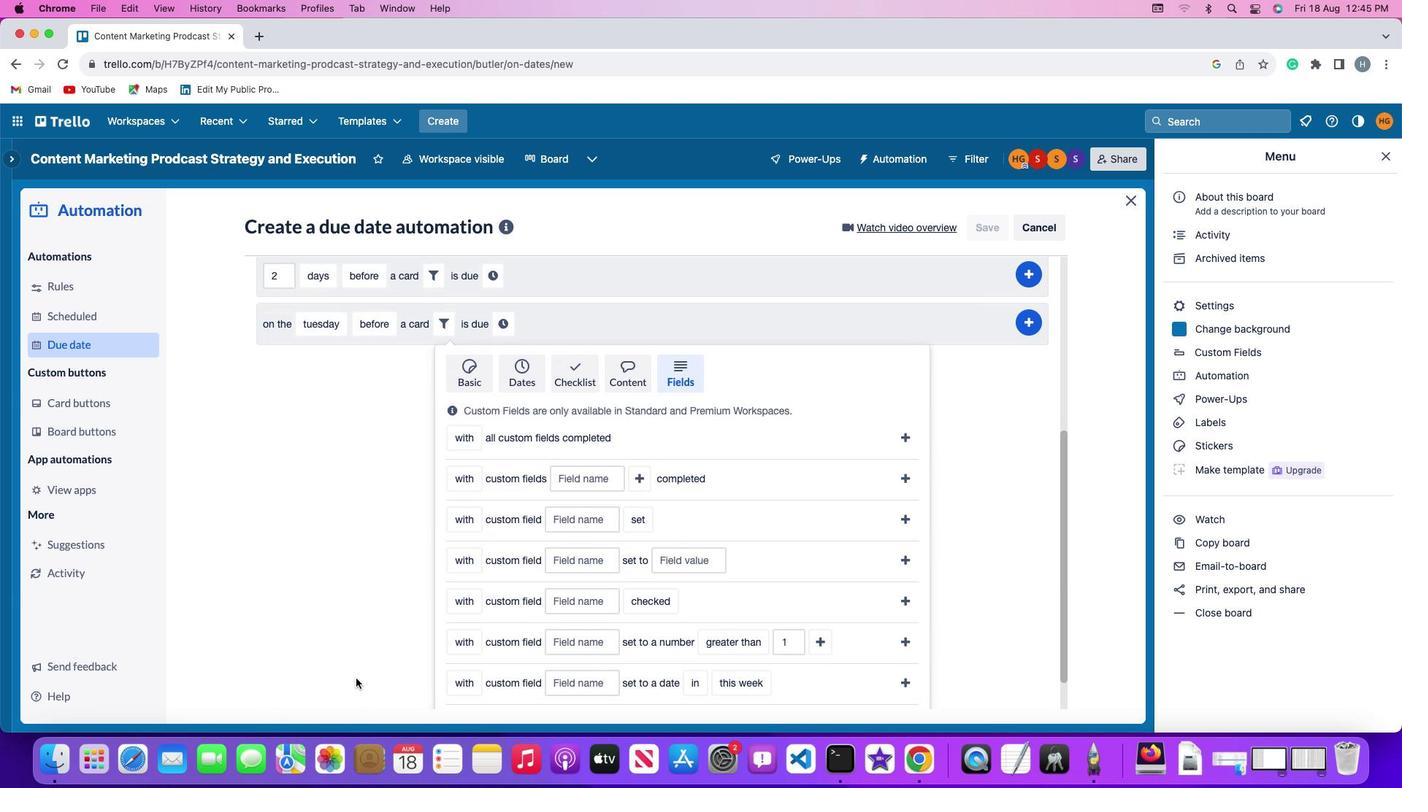 
Action: Mouse scrolled (356, 679) with delta (0, 0)
Screenshot: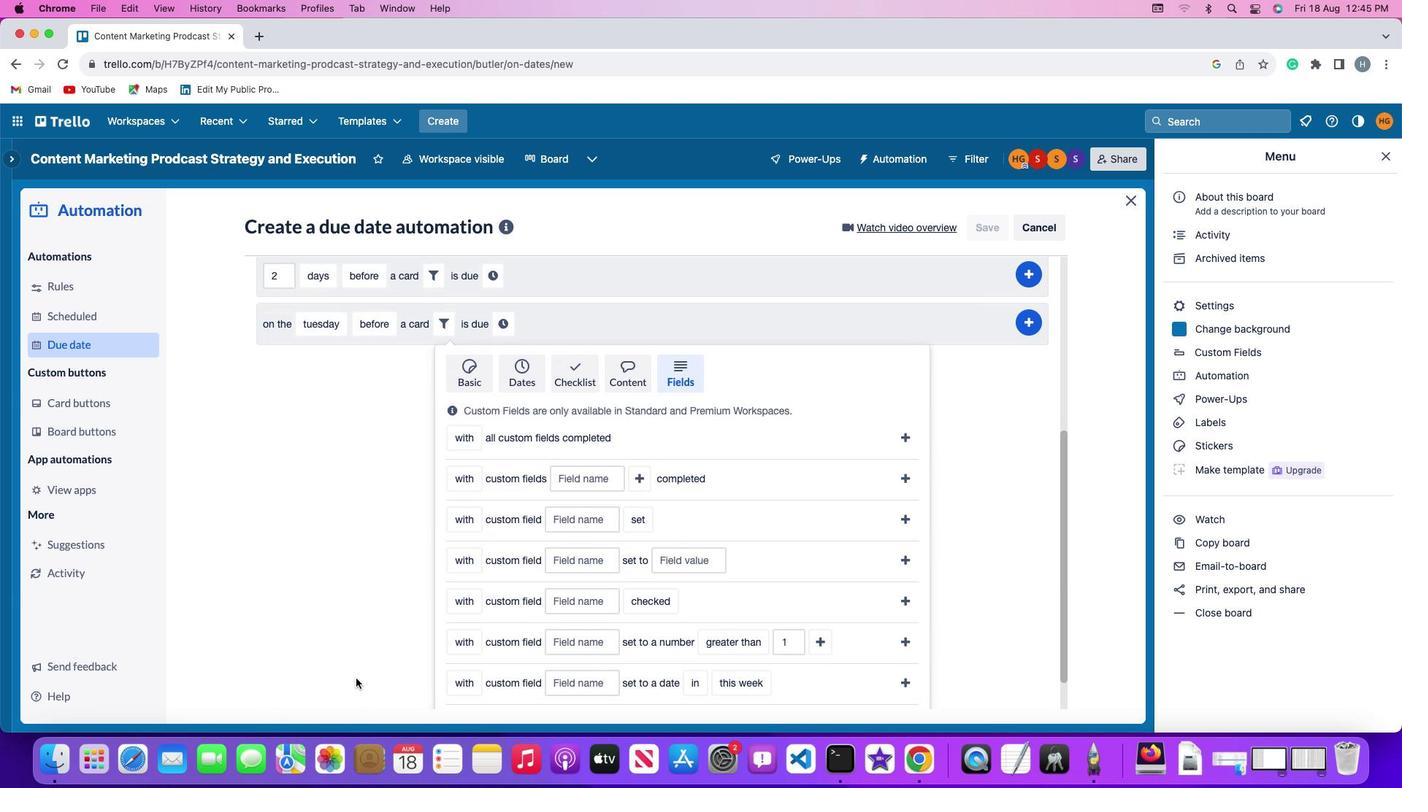 
Action: Mouse moved to (356, 679)
Screenshot: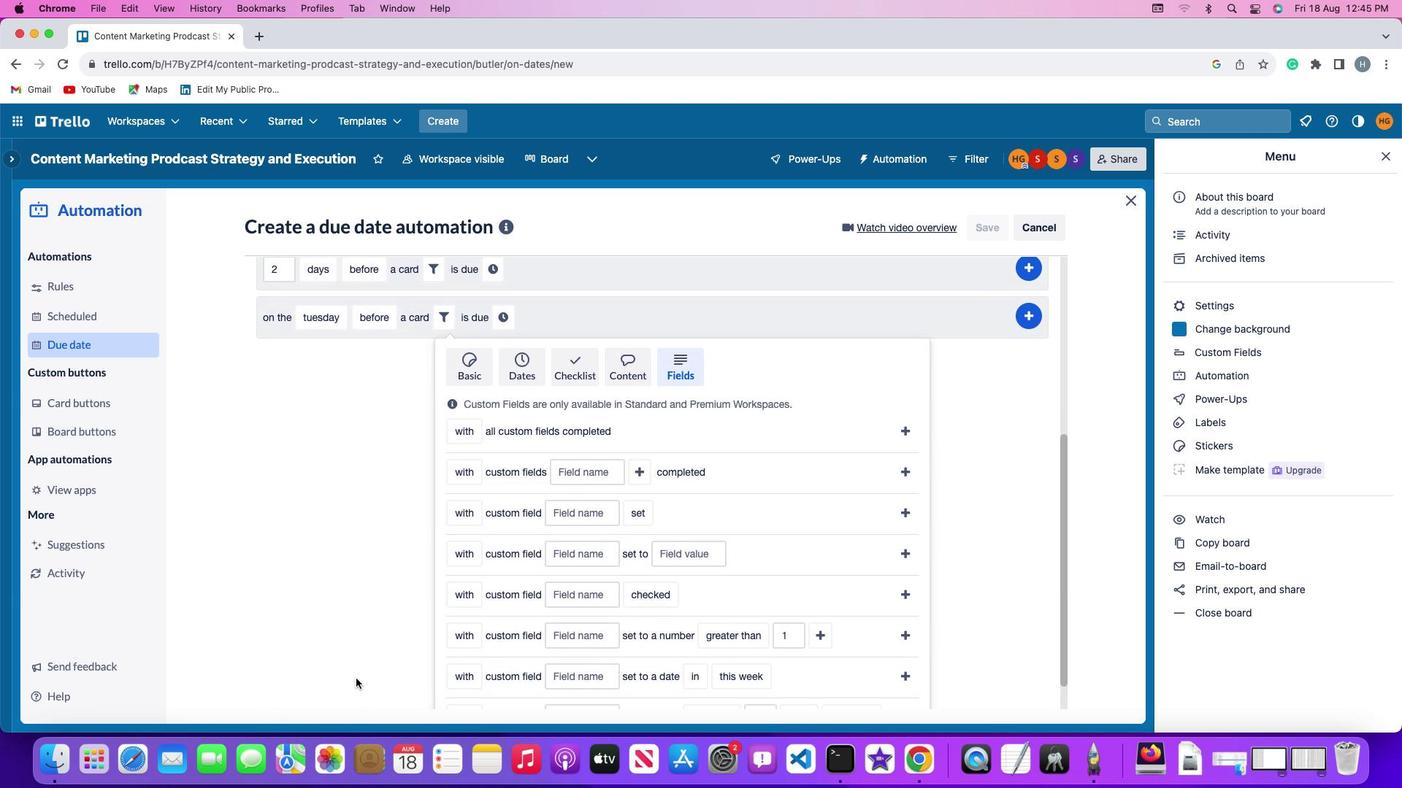 
Action: Mouse scrolled (356, 679) with delta (0, 0)
Screenshot: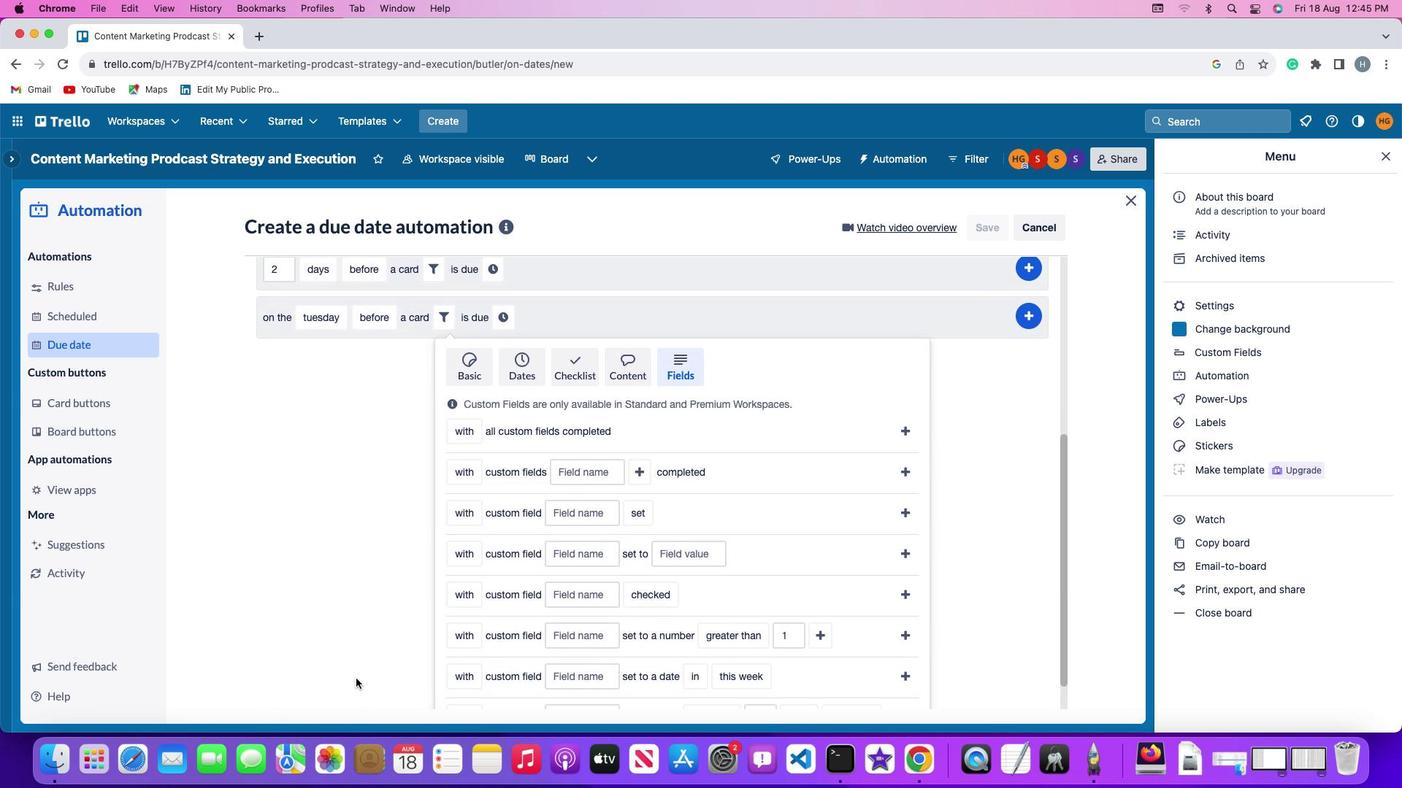 
Action: Mouse scrolled (356, 679) with delta (0, -2)
Screenshot: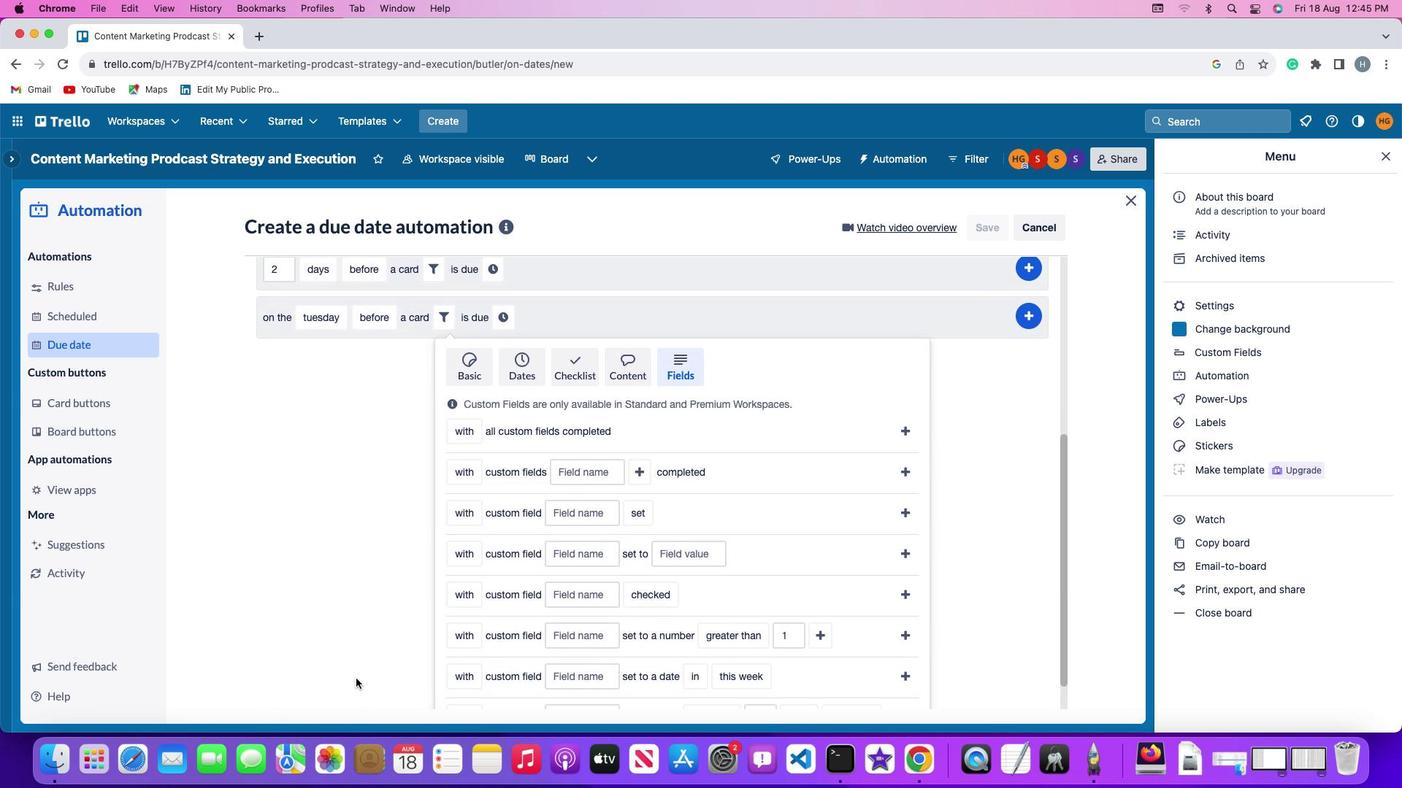 
Action: Mouse scrolled (356, 679) with delta (0, -3)
Screenshot: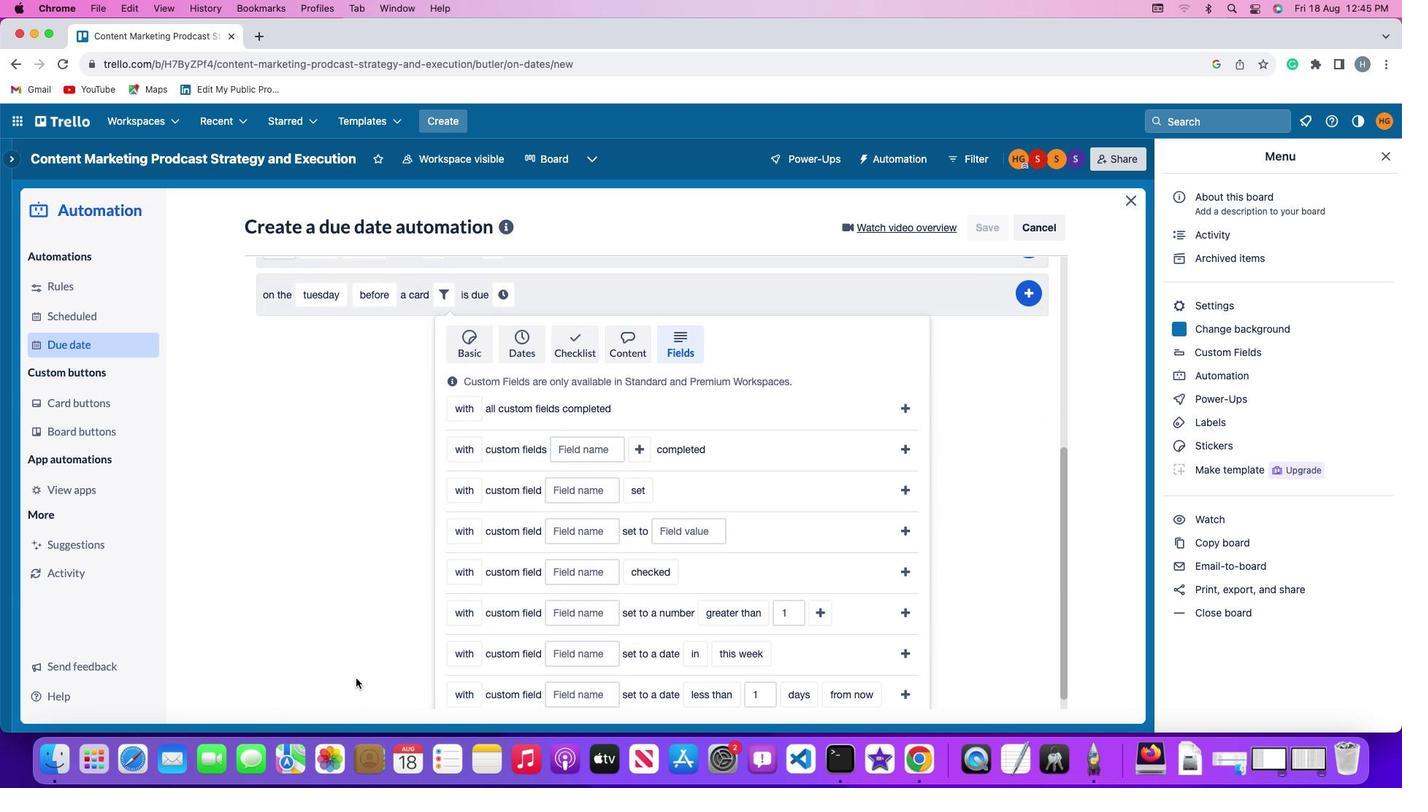 
Action: Mouse scrolled (356, 679) with delta (0, 0)
Screenshot: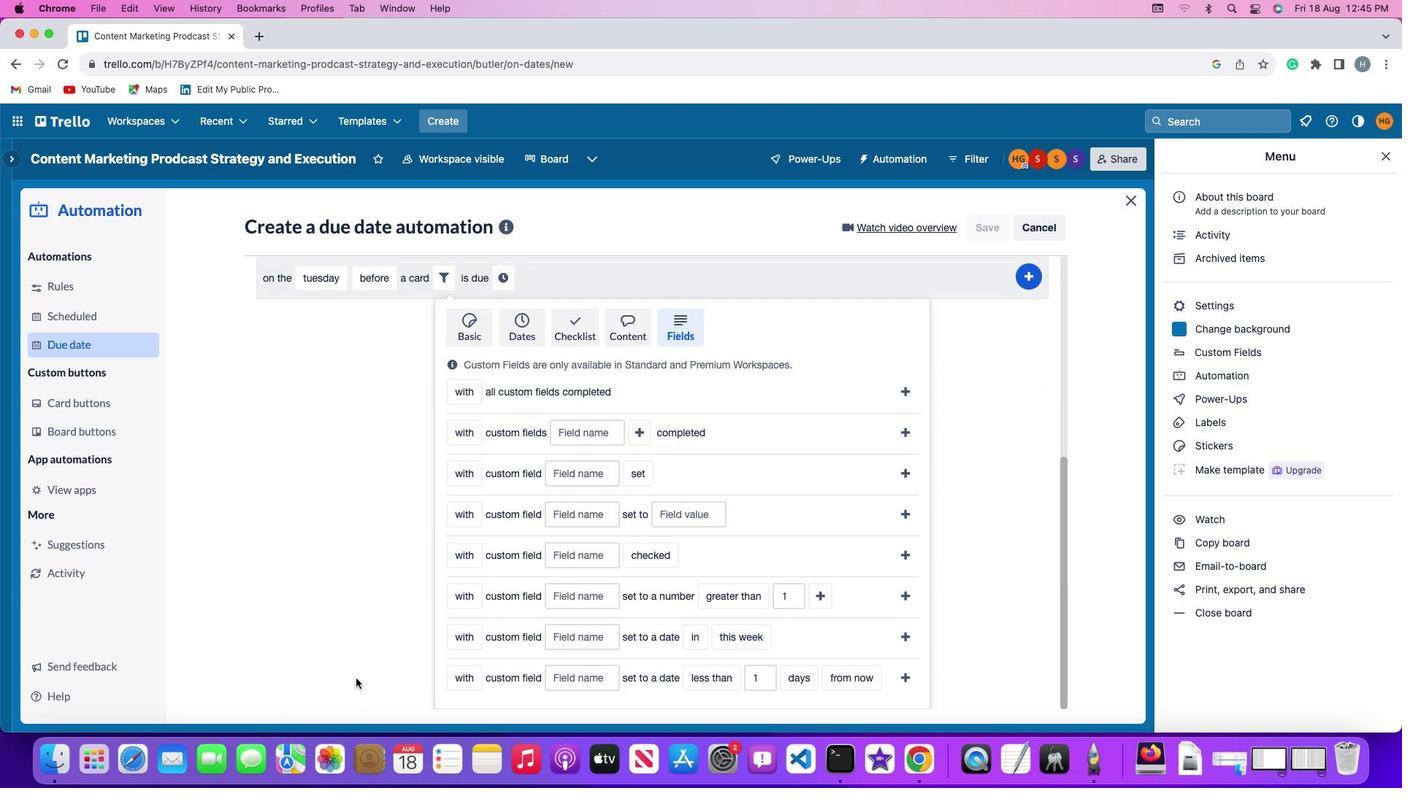
Action: Mouse scrolled (356, 679) with delta (0, 0)
Screenshot: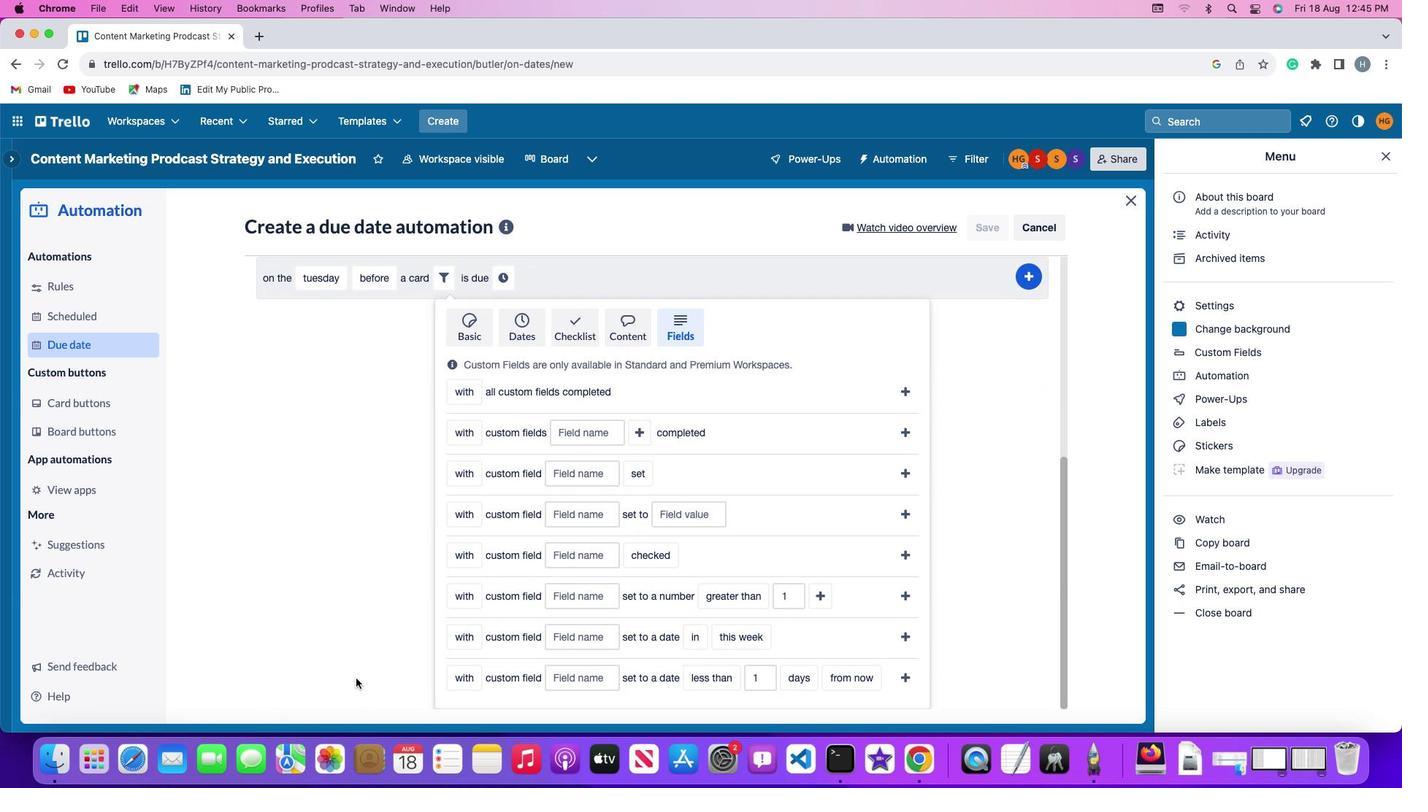 
Action: Mouse scrolled (356, 679) with delta (0, -2)
Screenshot: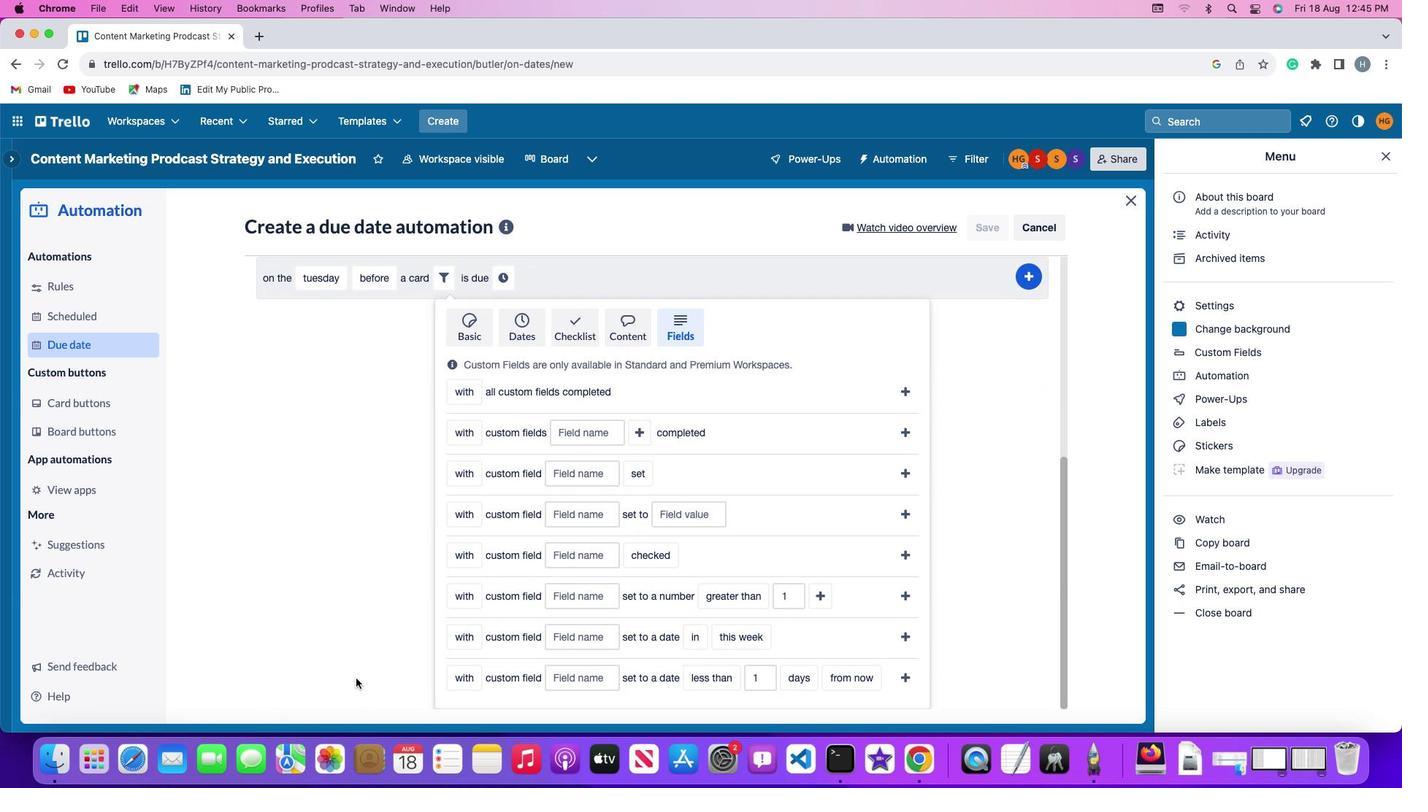
Action: Mouse scrolled (356, 679) with delta (0, -3)
Screenshot: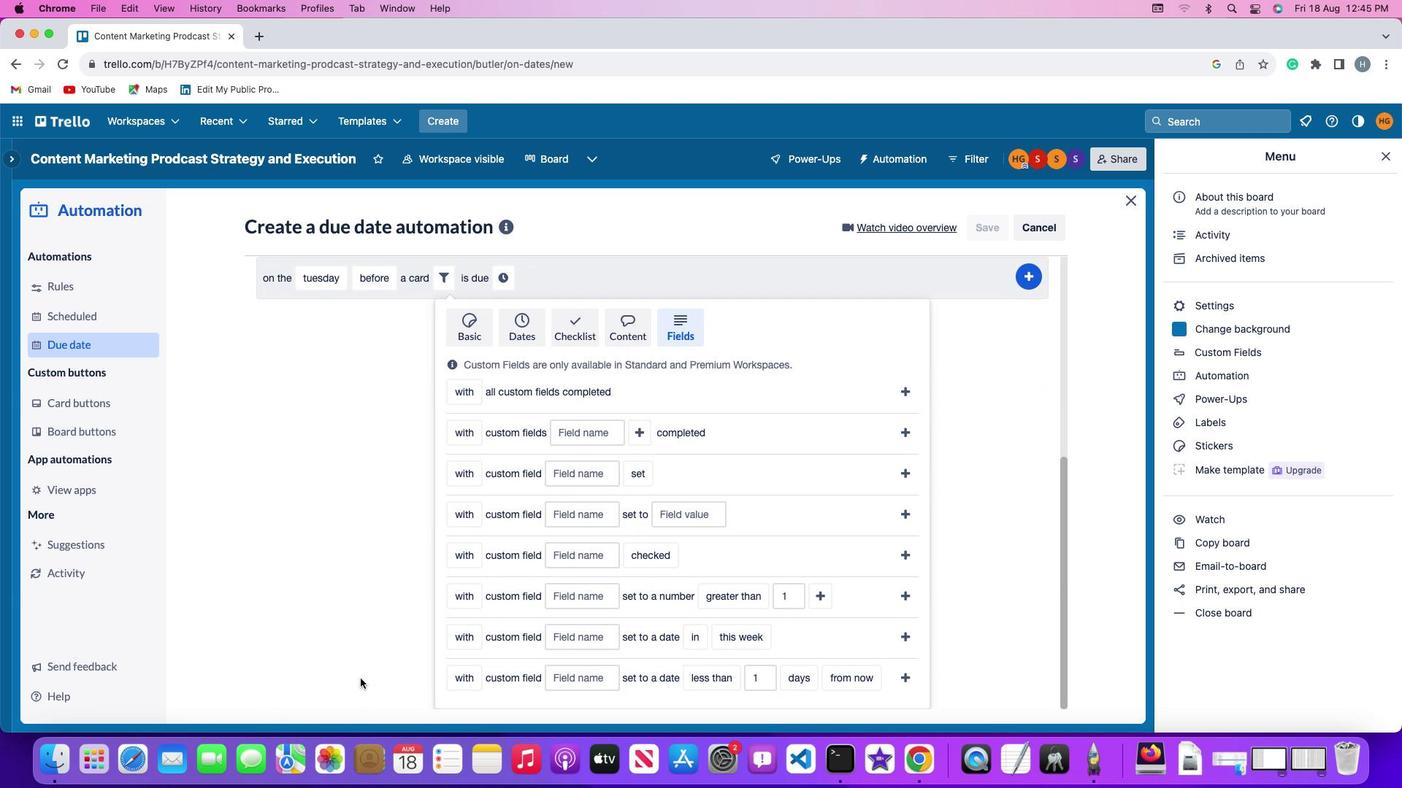 
Action: Mouse moved to (458, 681)
Screenshot: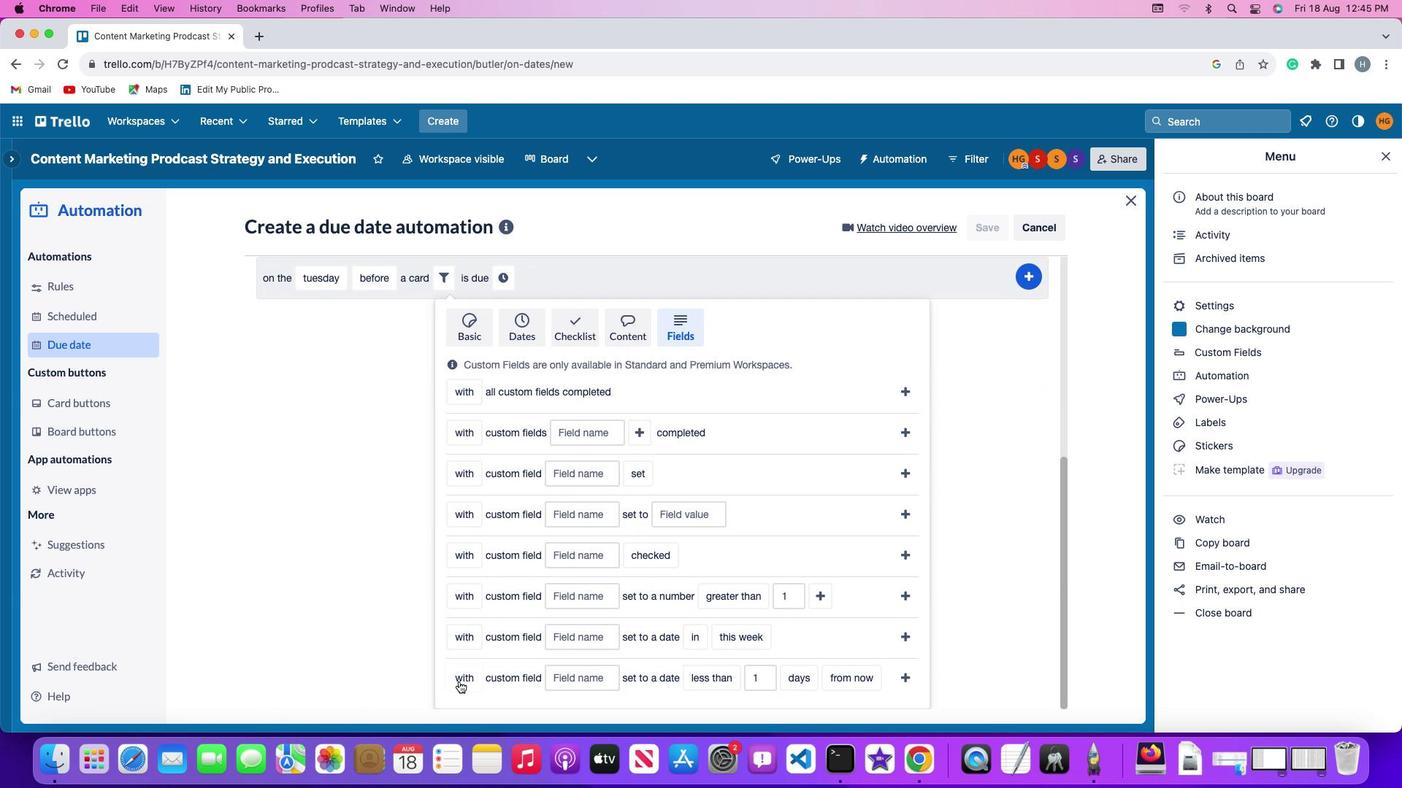 
Action: Mouse pressed left at (458, 681)
Screenshot: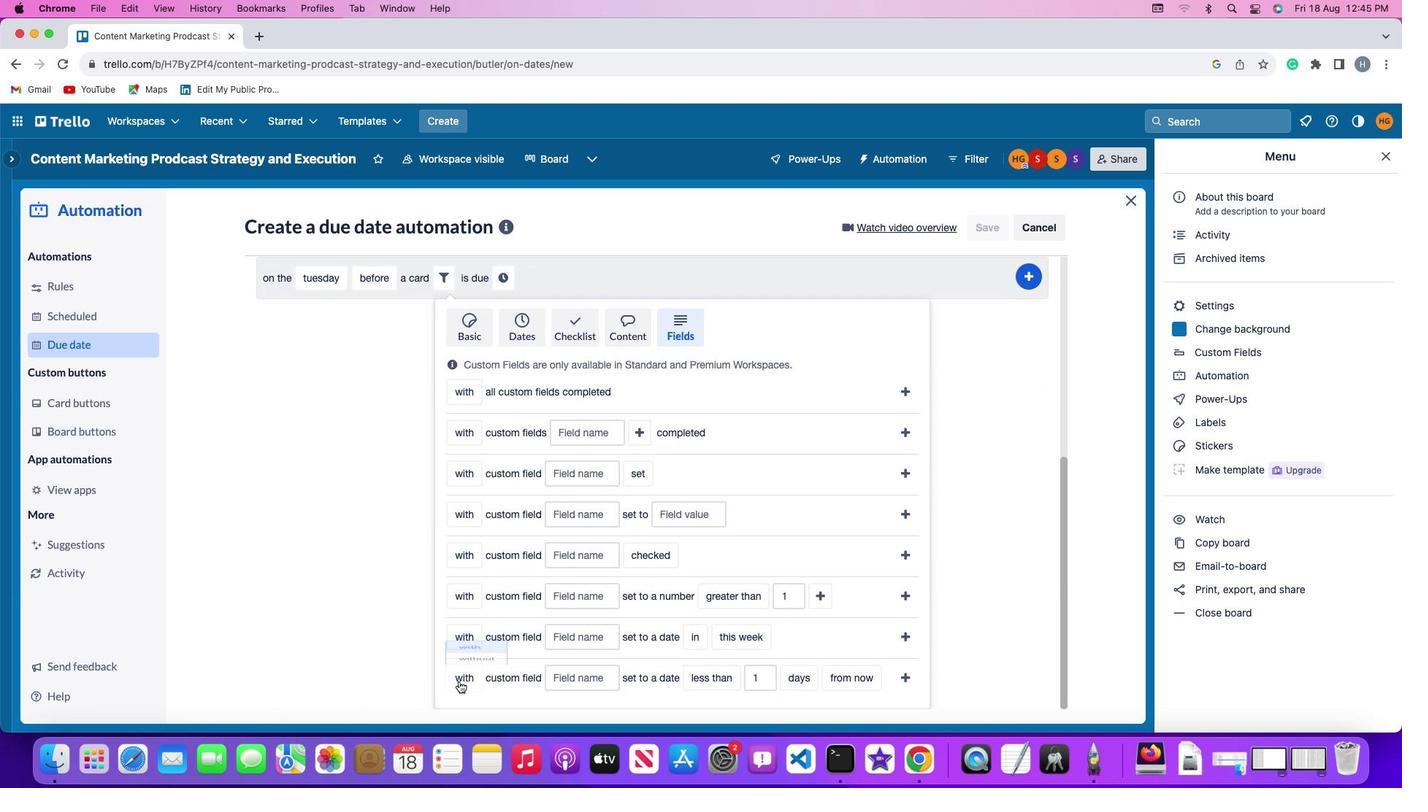 
Action: Mouse moved to (464, 615)
Screenshot: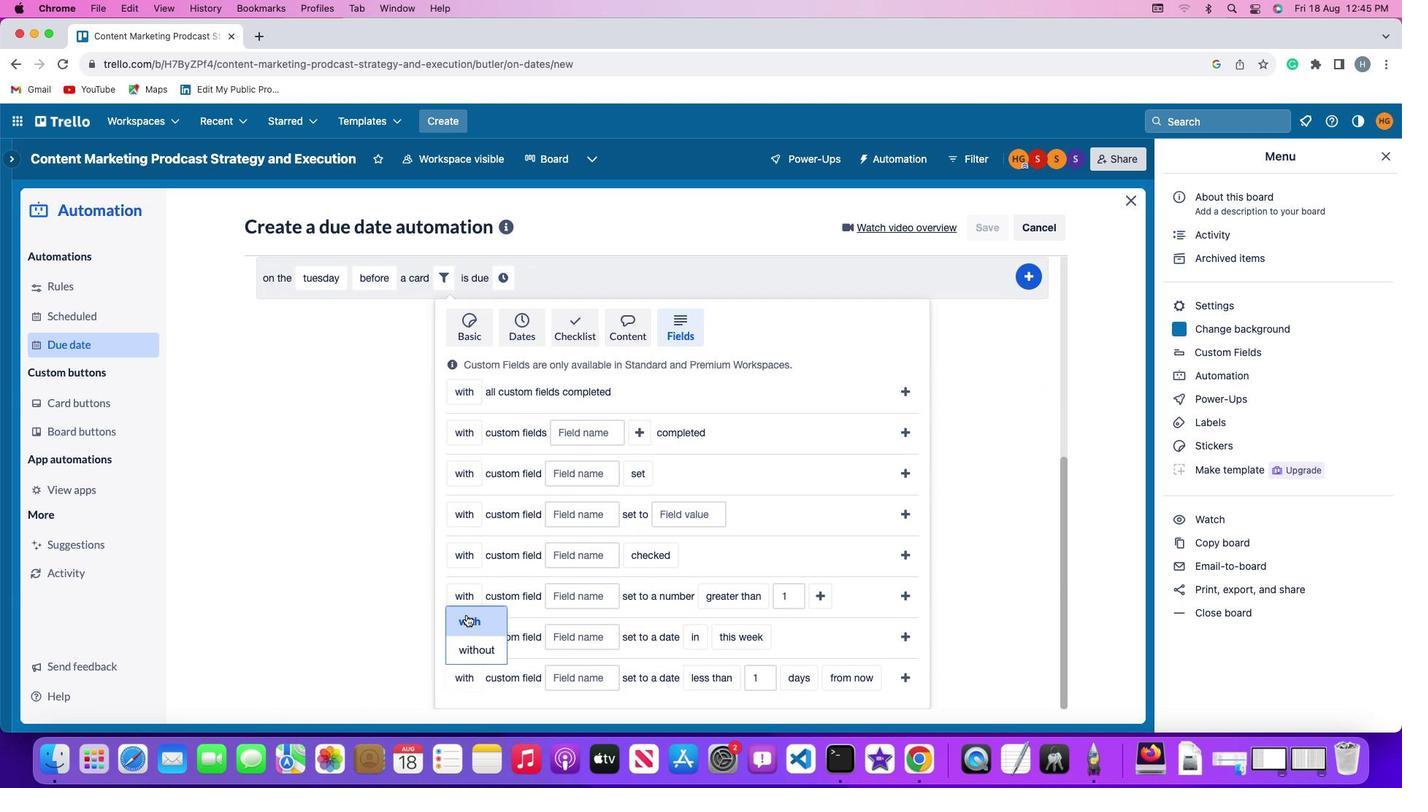 
Action: Mouse pressed left at (464, 615)
Screenshot: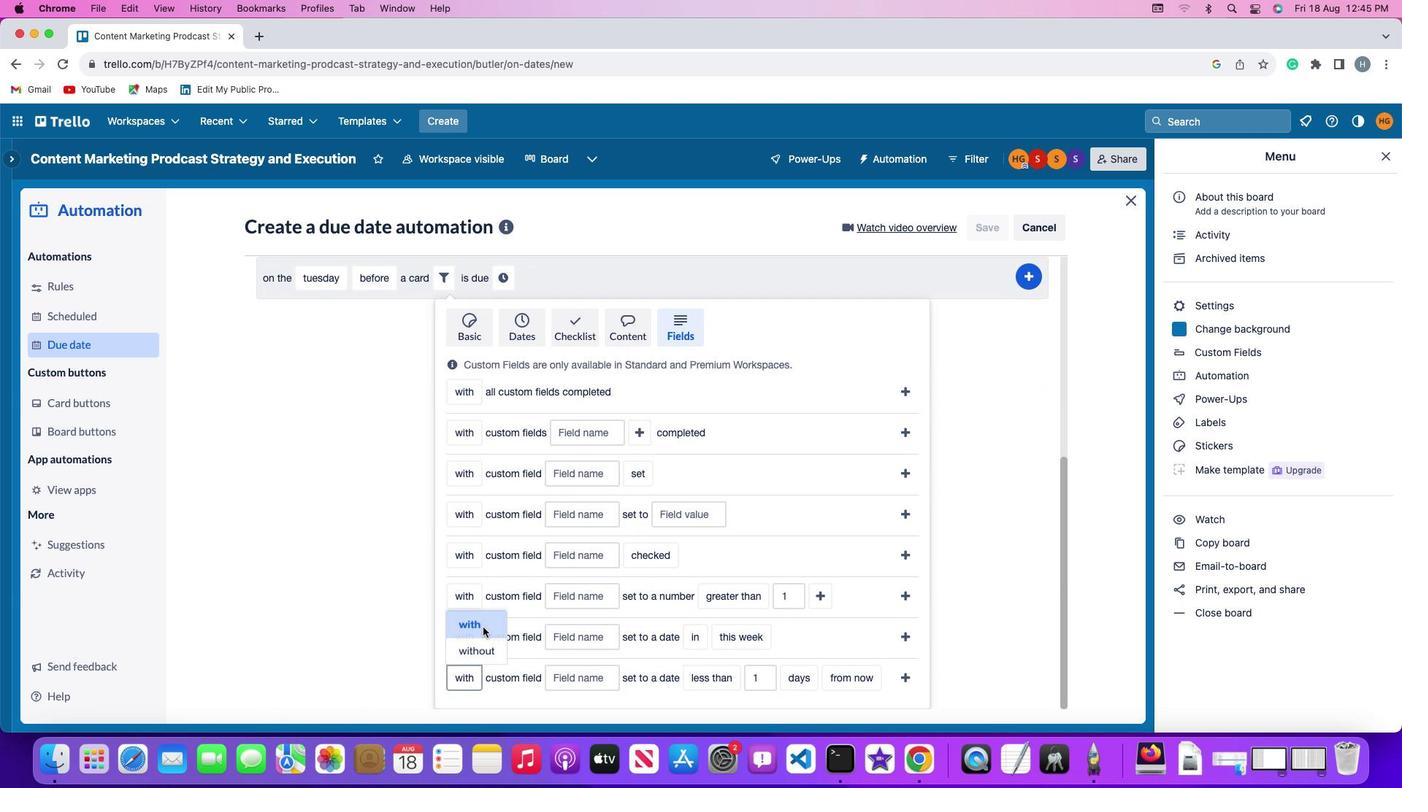 
Action: Mouse moved to (570, 670)
Screenshot: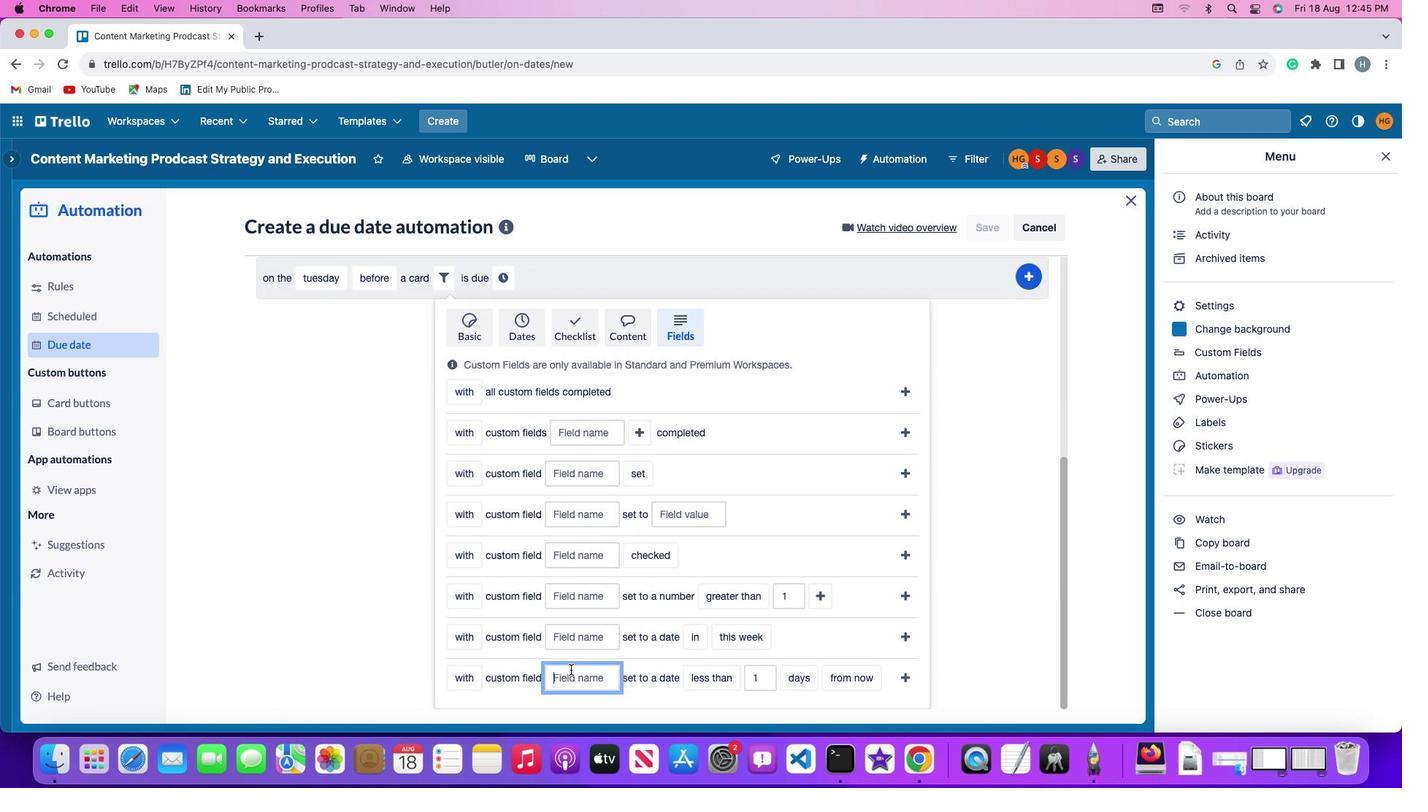 
Action: Mouse pressed left at (570, 670)
Screenshot: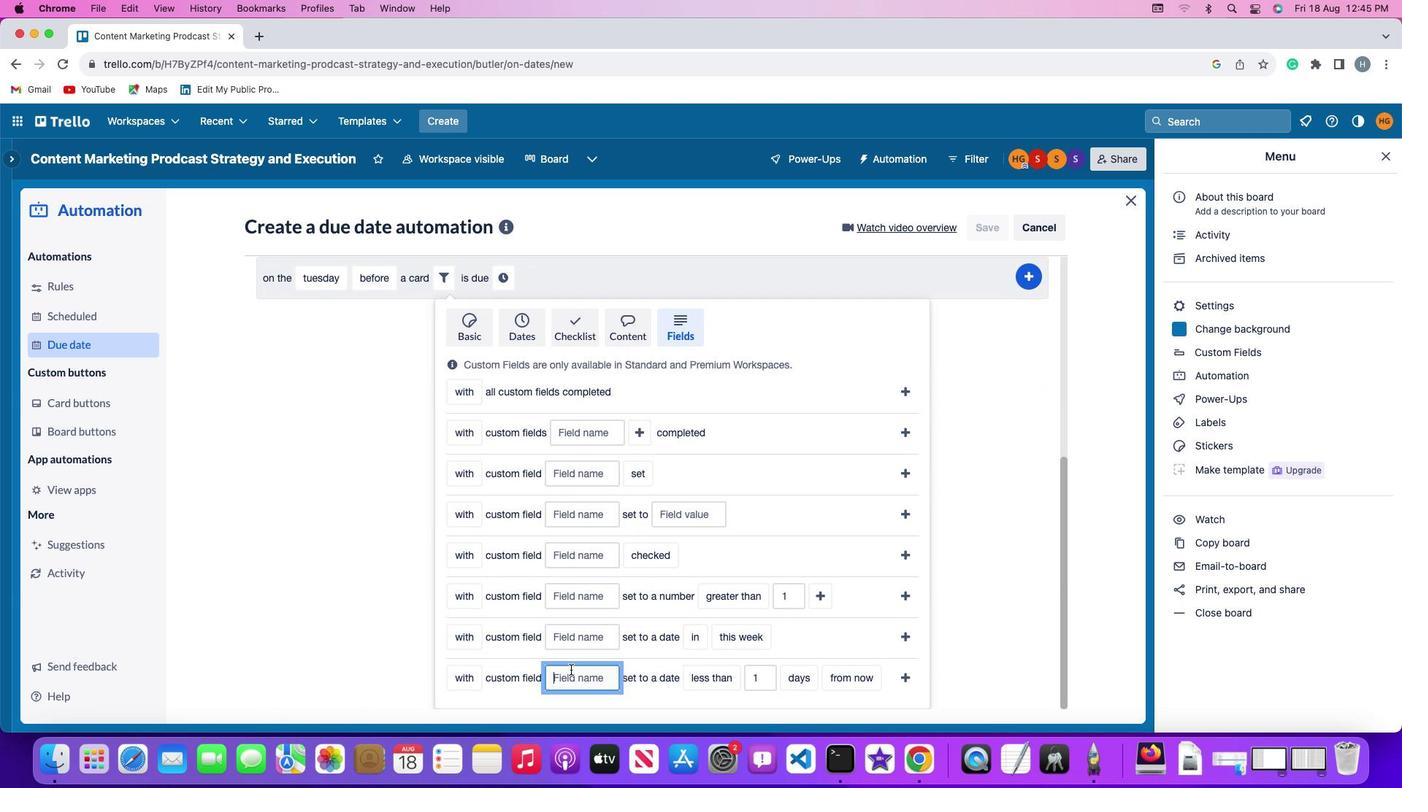 
Action: Mouse moved to (570, 670)
Screenshot: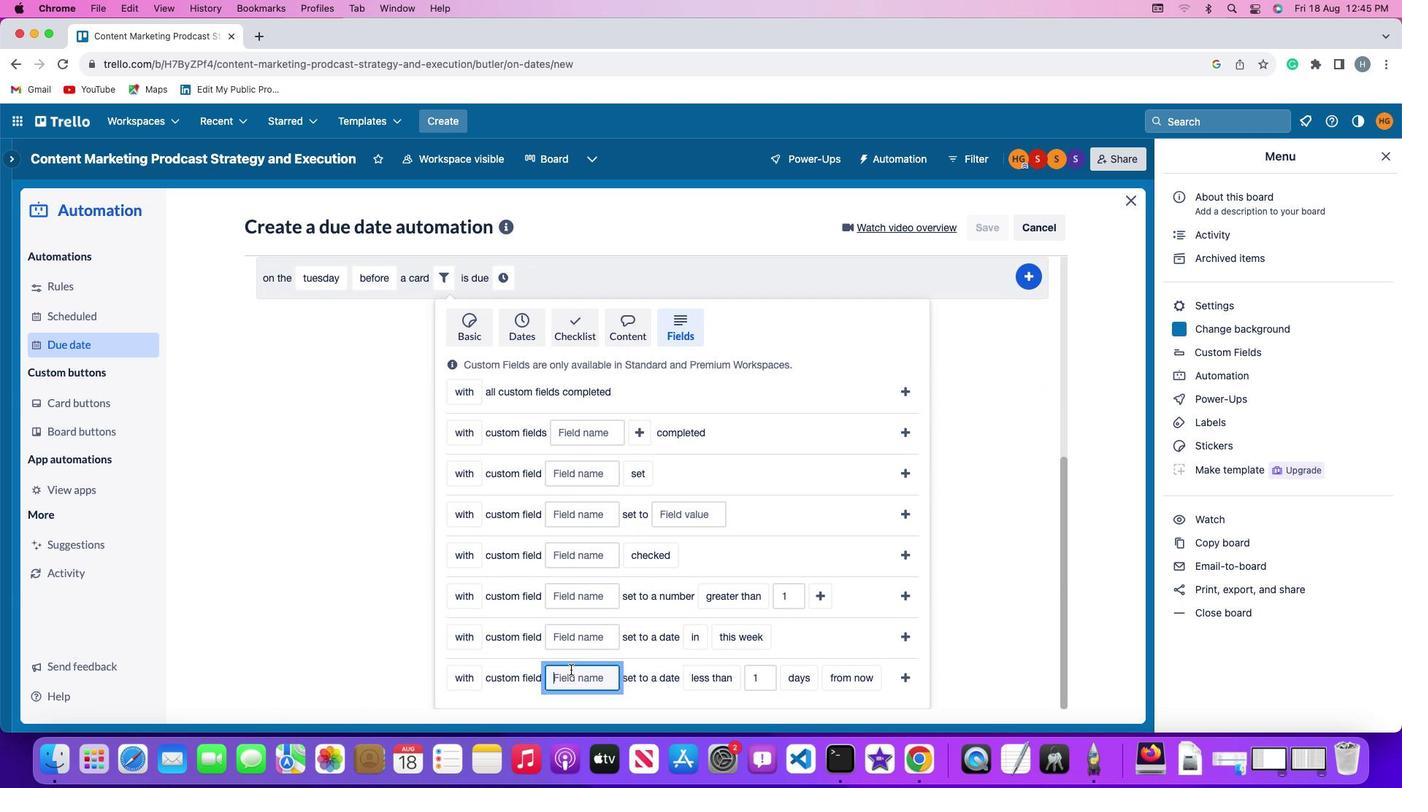 
Action: Key pressed Key.shift'R''e''s''u''m''e'
Screenshot: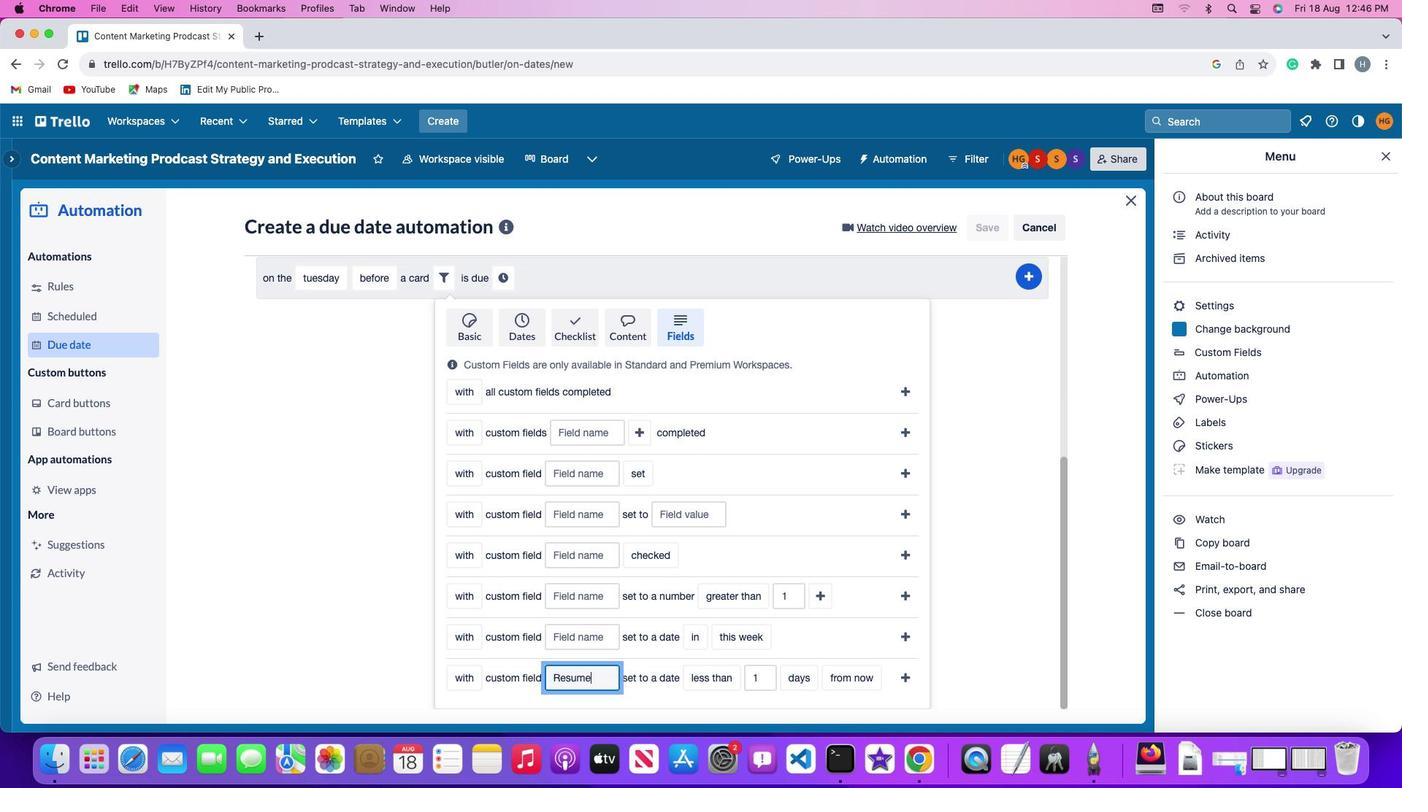 
Action: Mouse moved to (707, 673)
Screenshot: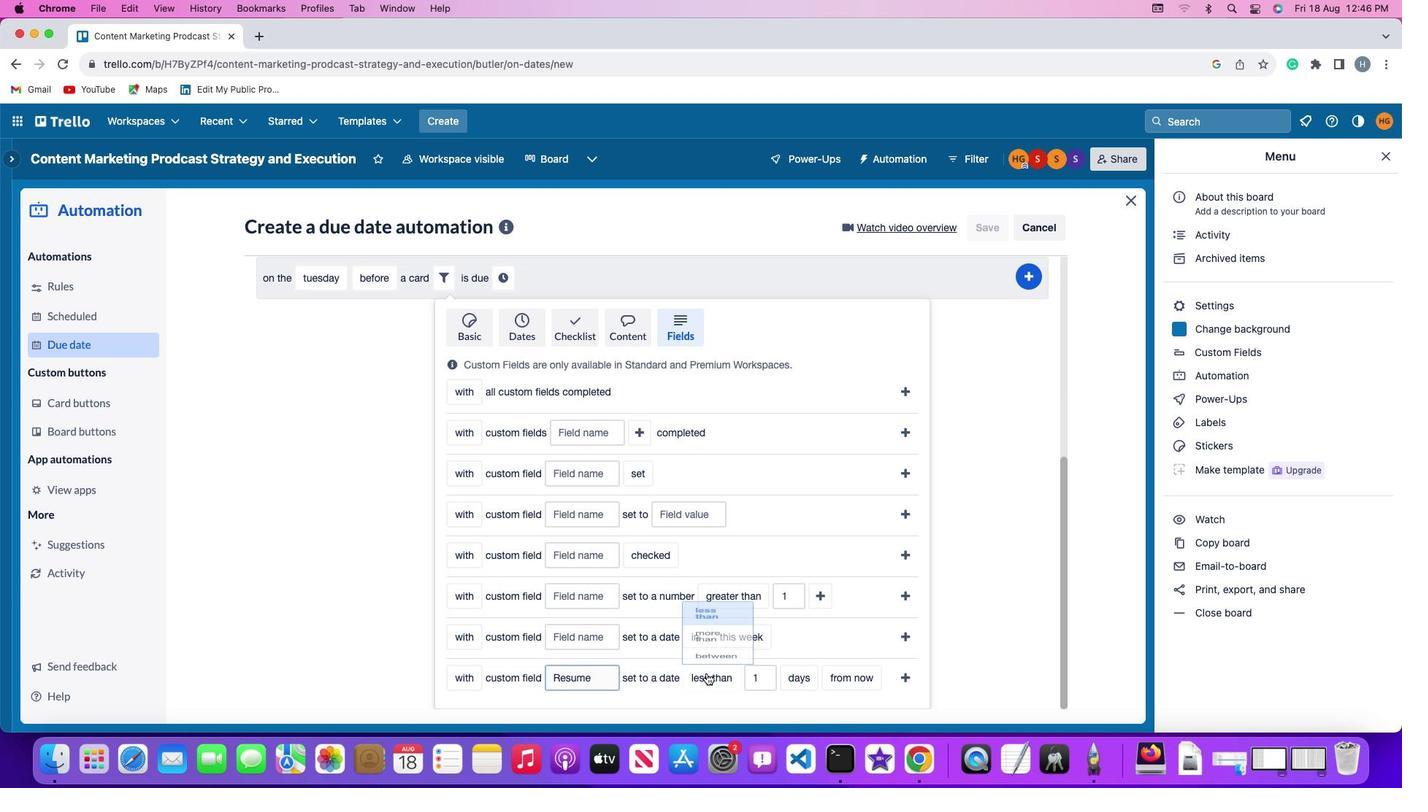 
Action: Mouse pressed left at (707, 673)
Screenshot: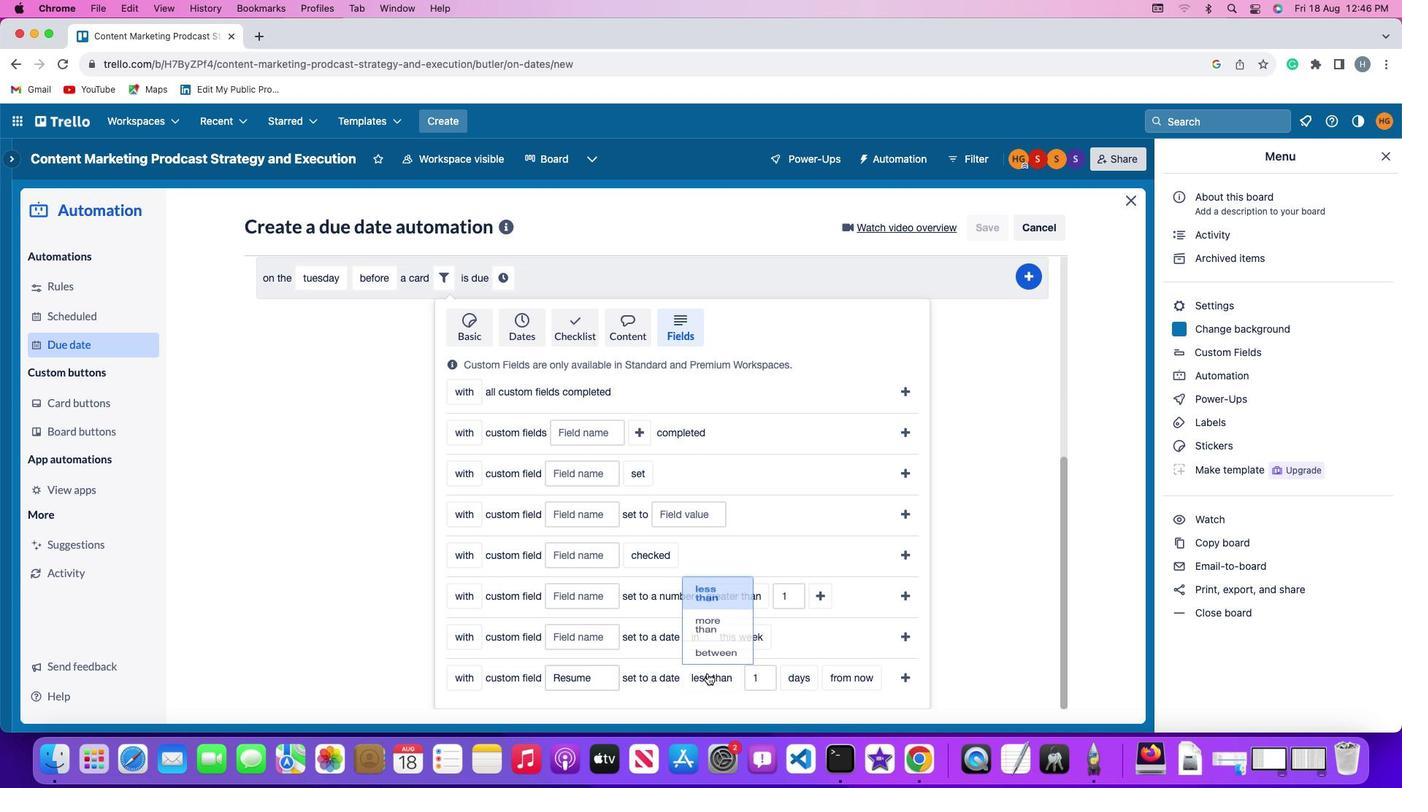 
Action: Mouse moved to (715, 619)
Screenshot: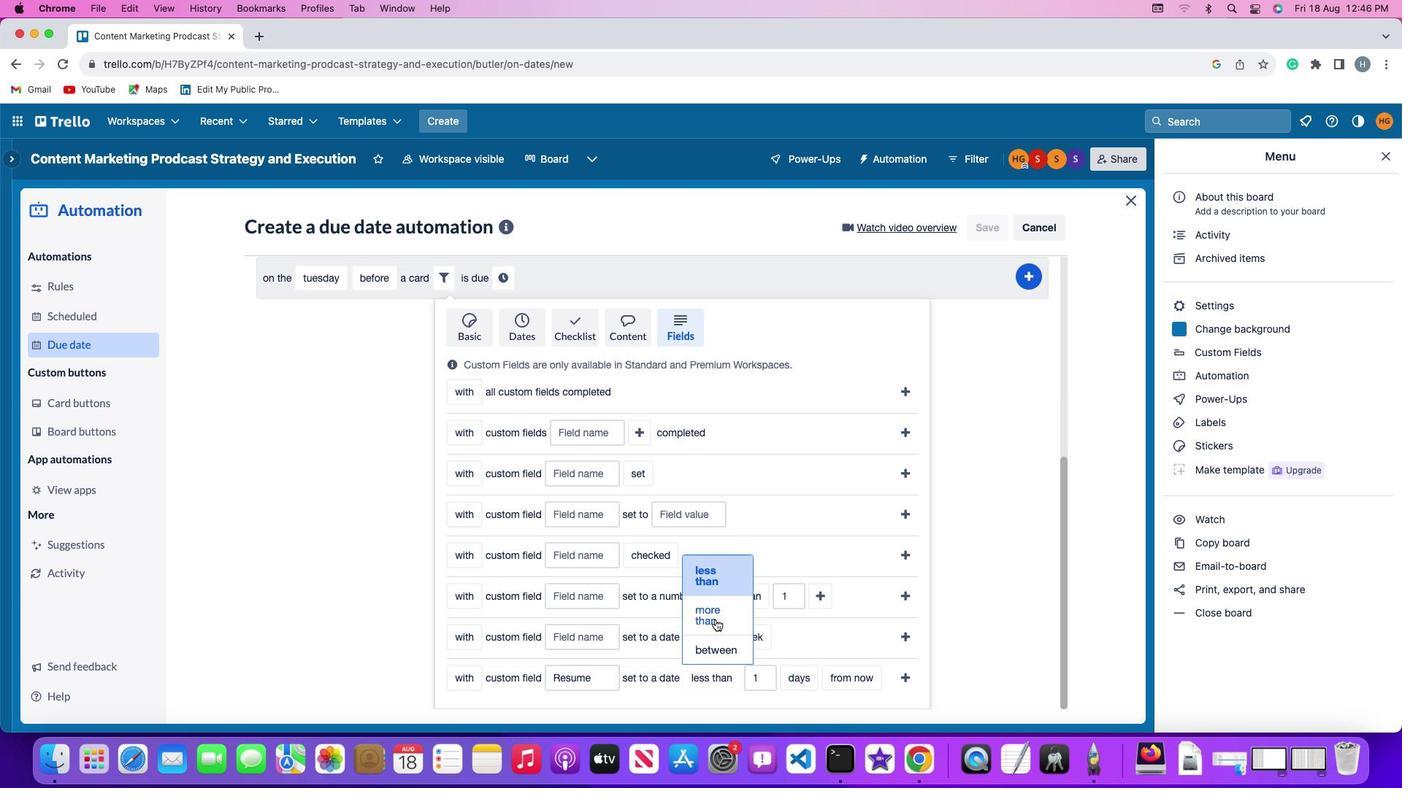 
Action: Mouse pressed left at (715, 619)
Screenshot: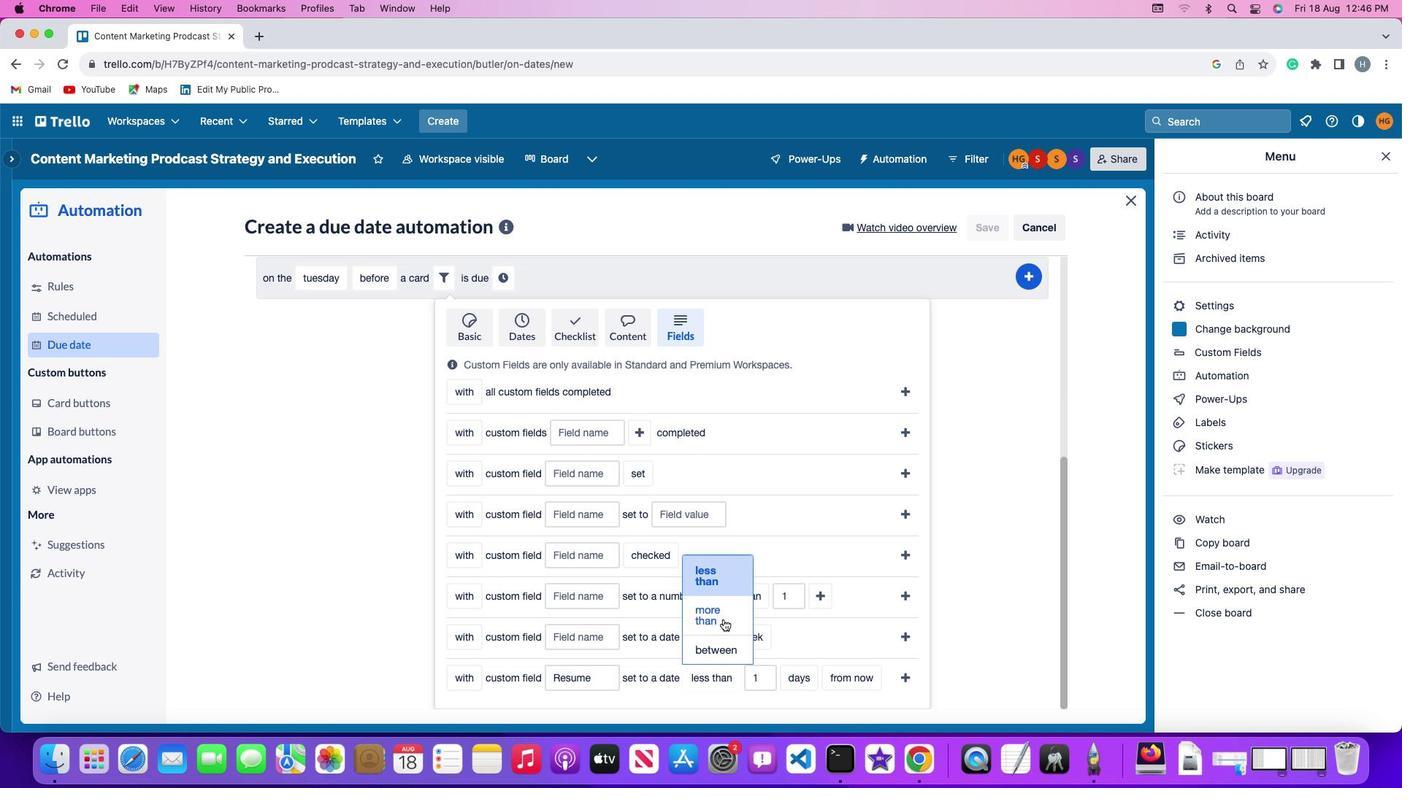 
Action: Mouse moved to (771, 679)
Screenshot: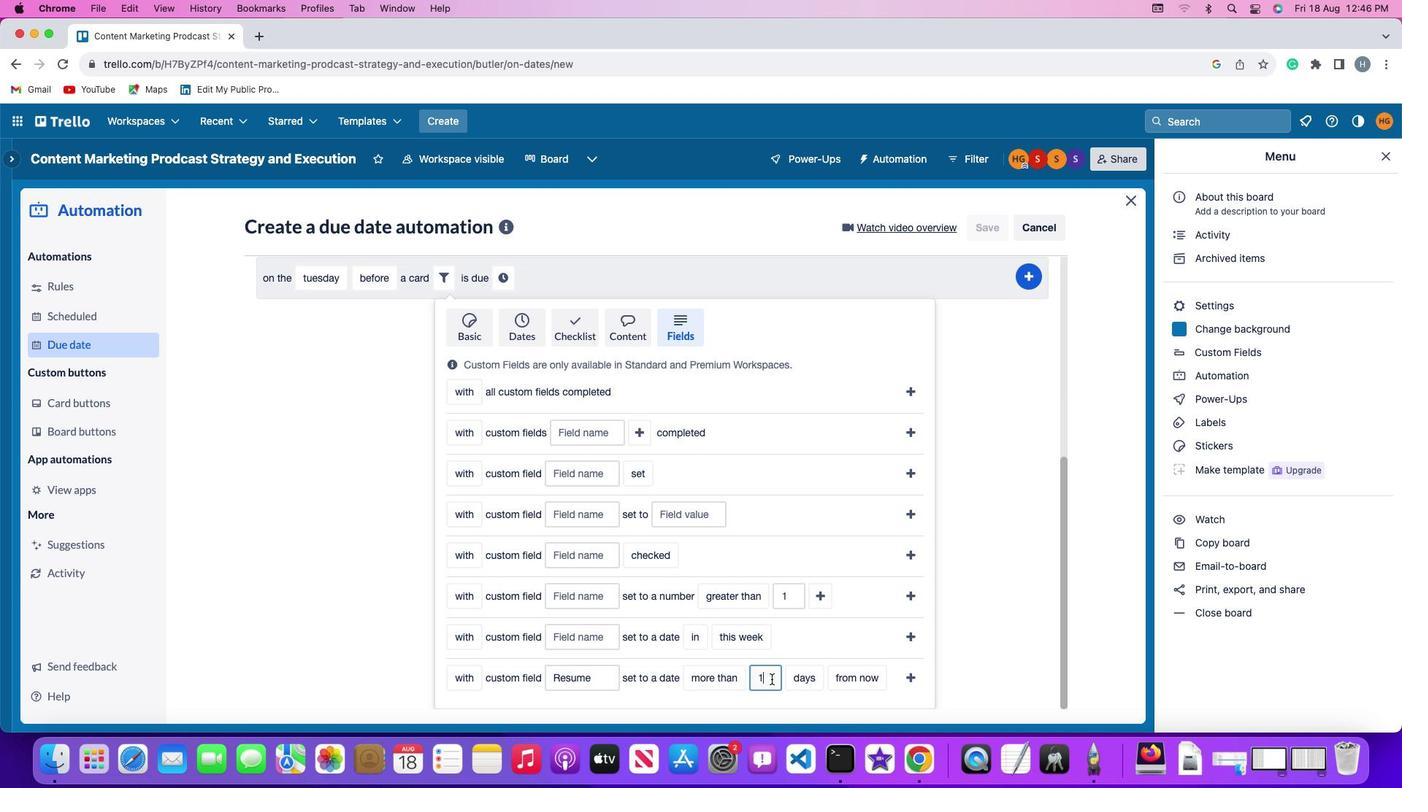 
Action: Mouse pressed left at (771, 679)
Screenshot: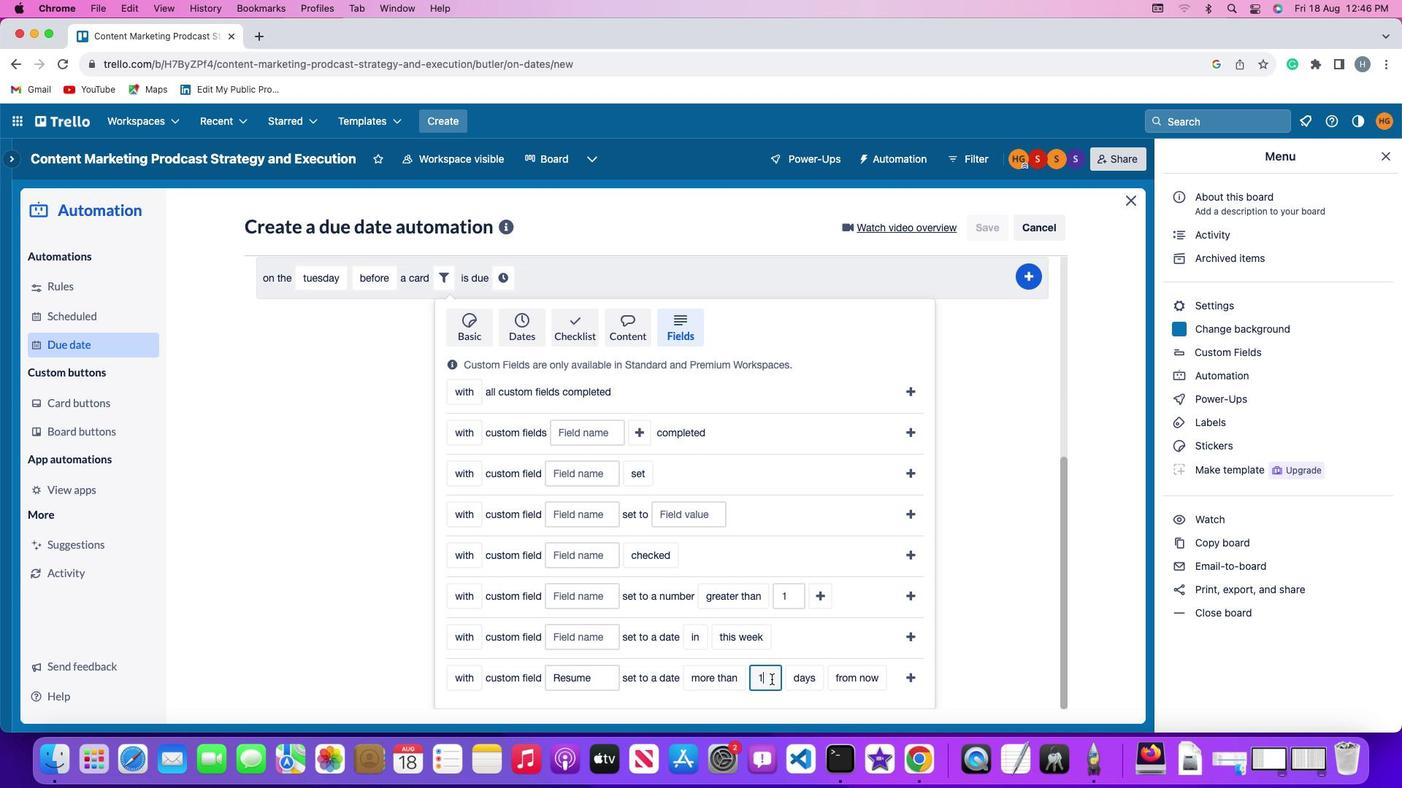 
Action: Key pressed Key.backspace
Screenshot: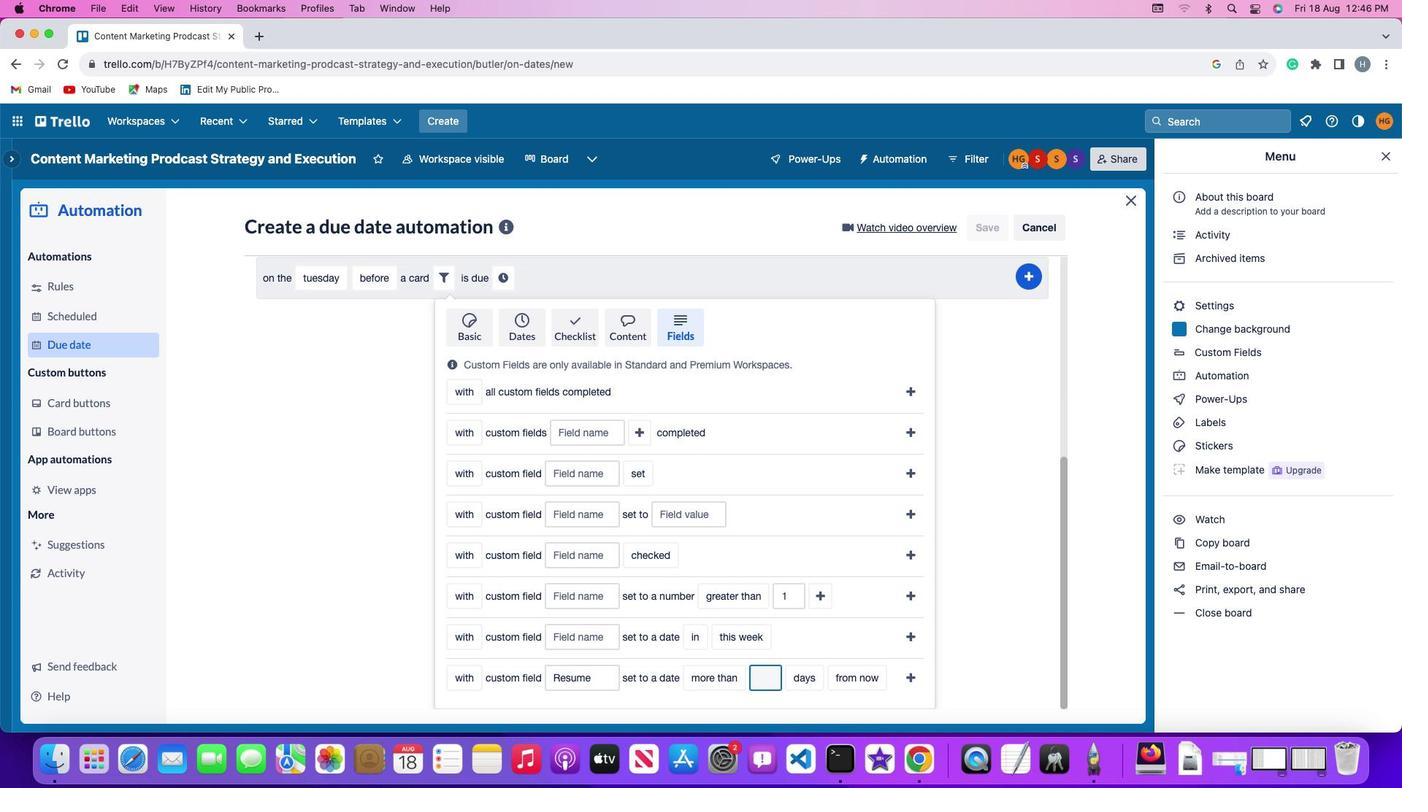 
Action: Mouse moved to (778, 680)
Screenshot: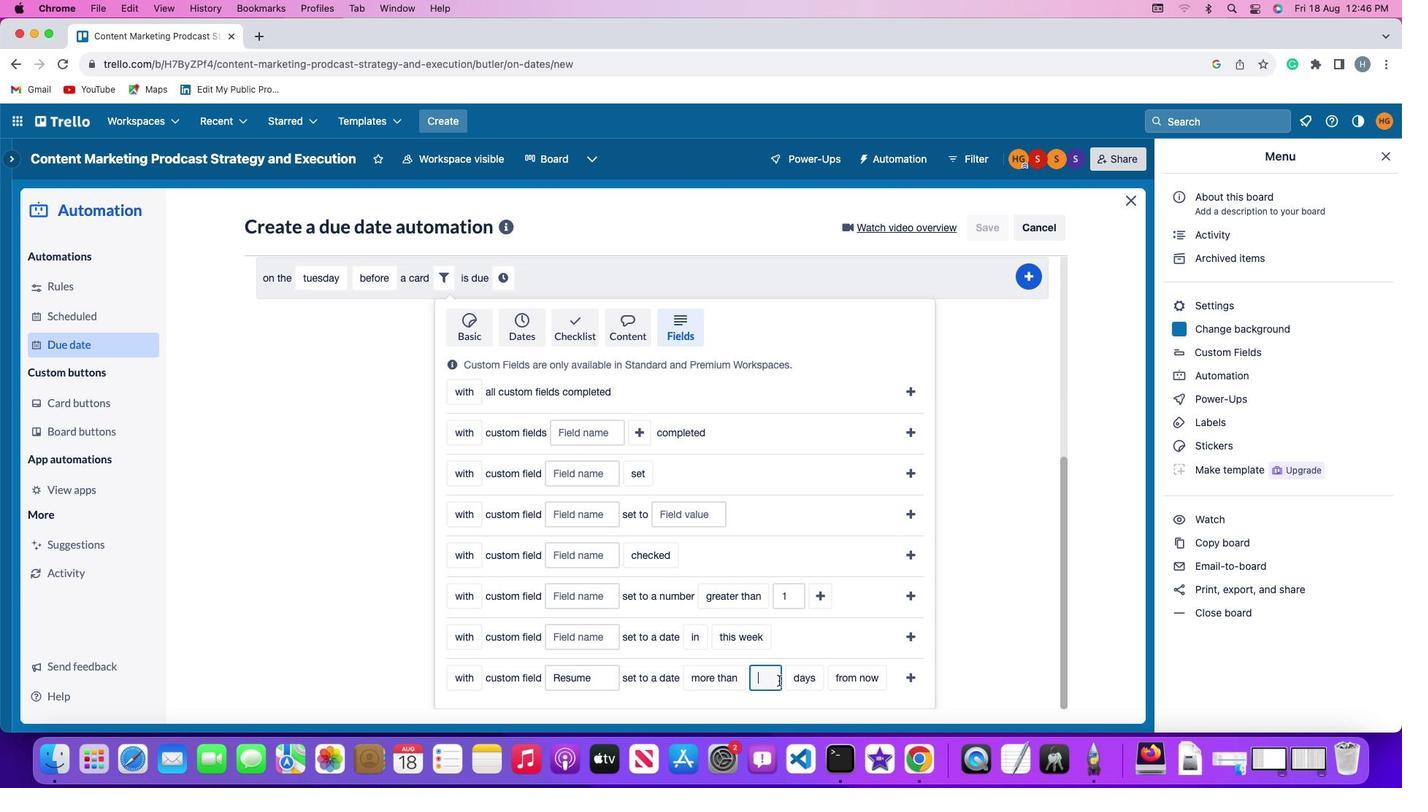 
Action: Key pressed '1'
Screenshot: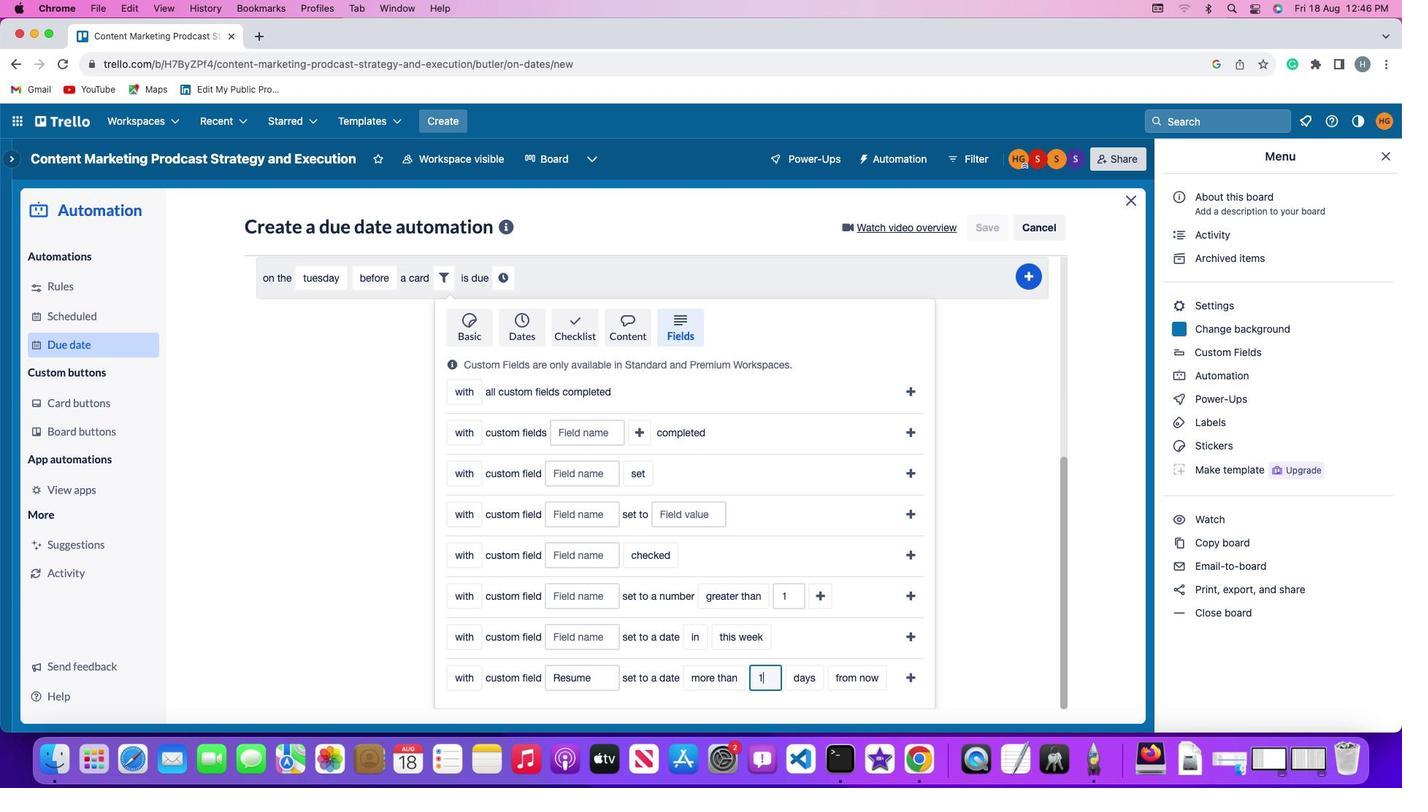 
Action: Mouse moved to (799, 679)
Screenshot: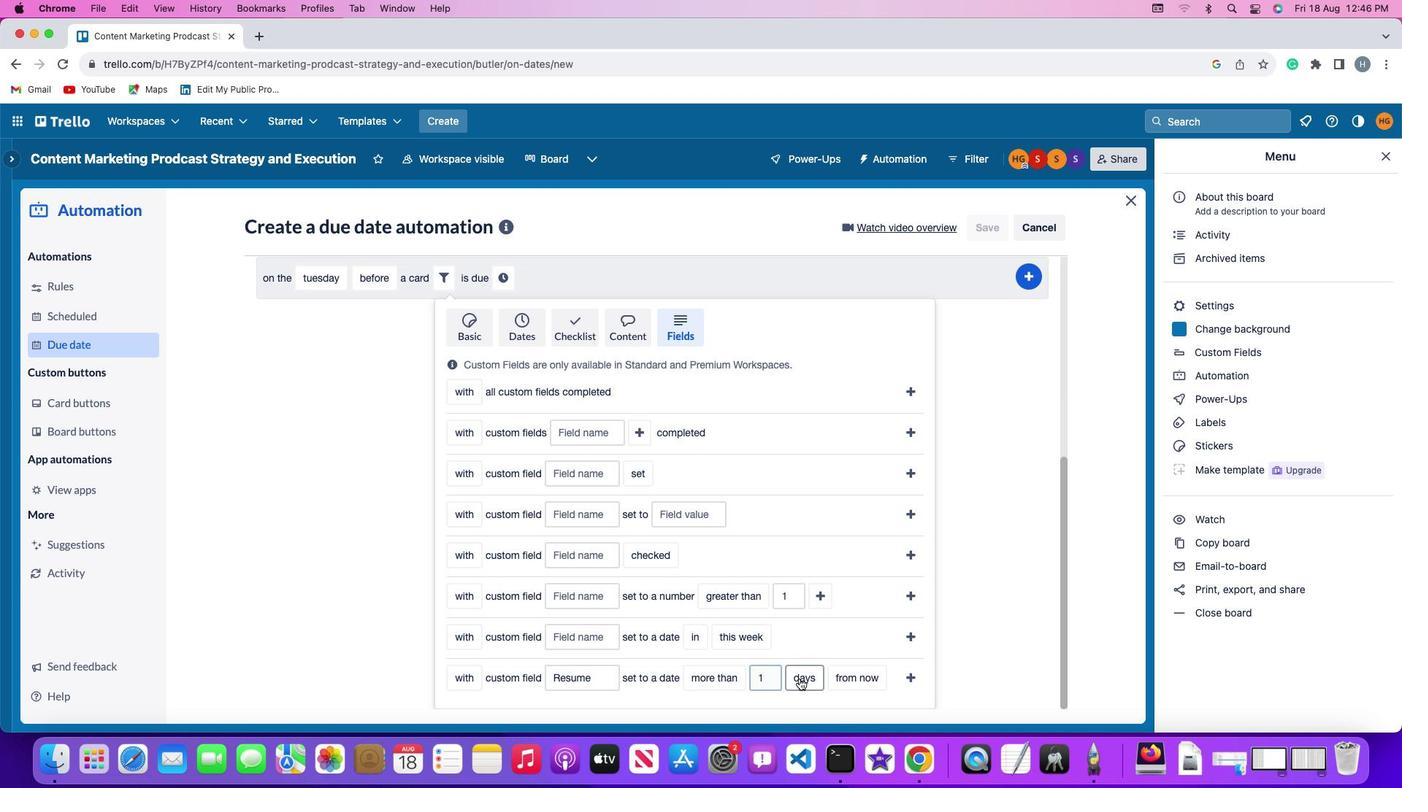 
Action: Mouse pressed left at (799, 679)
Screenshot: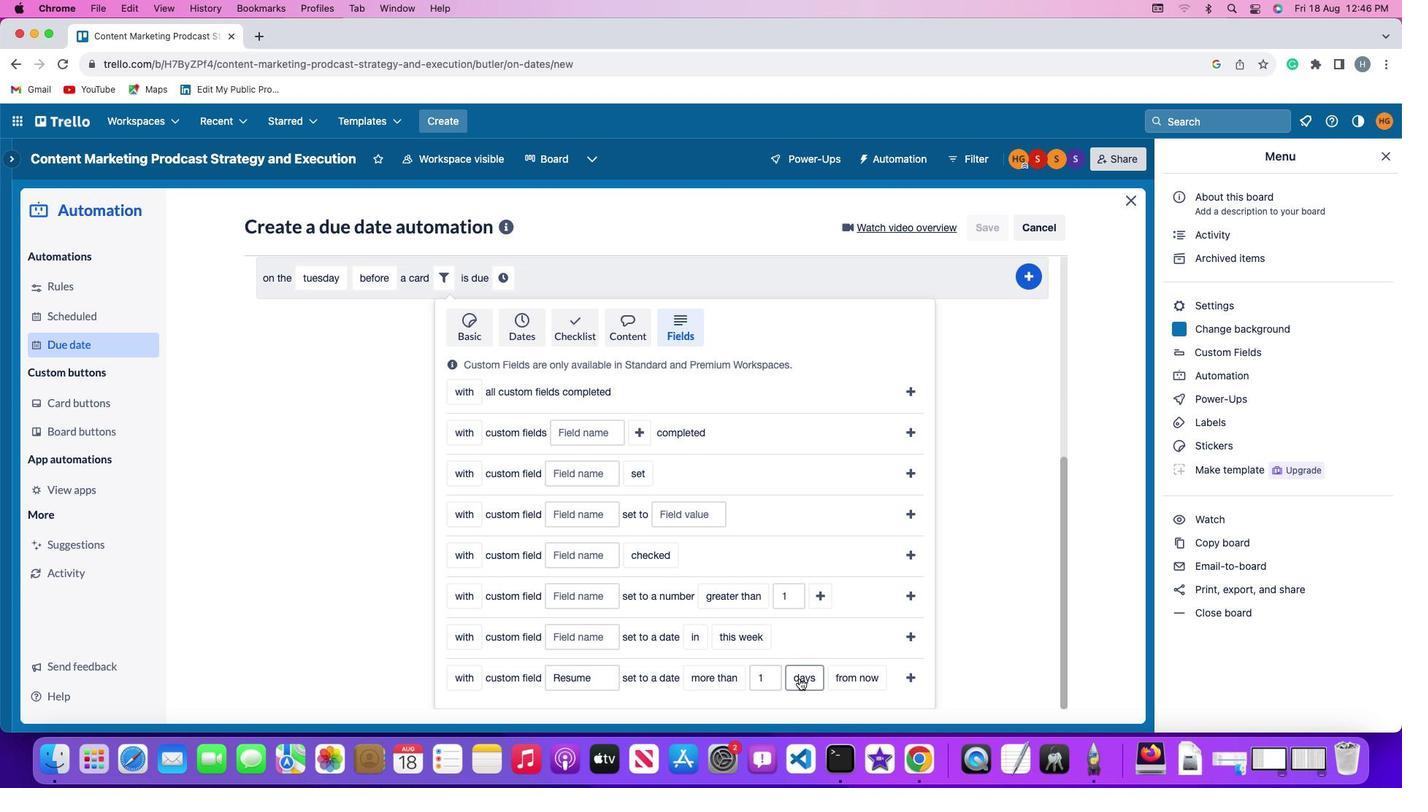 
Action: Mouse moved to (806, 652)
Screenshot: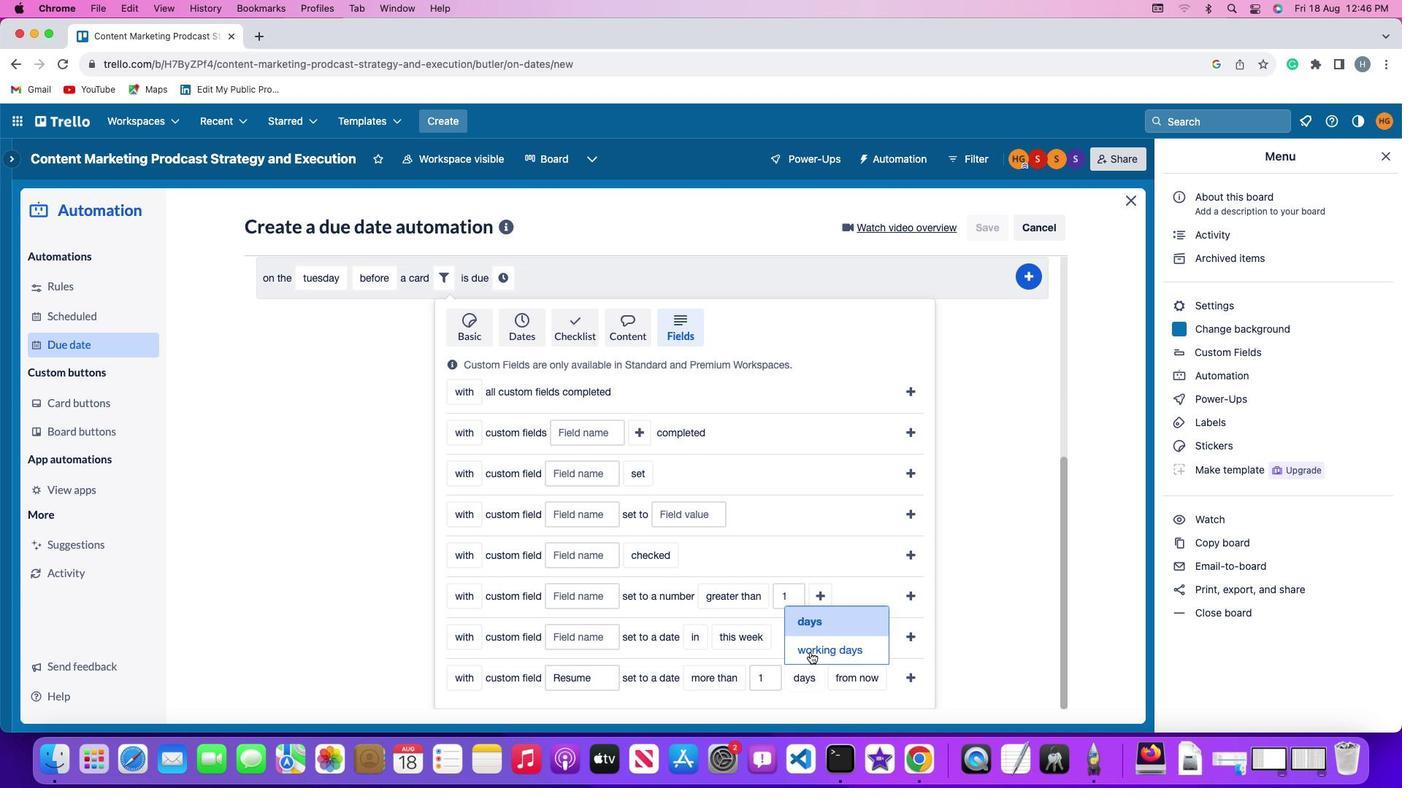 
Action: Mouse pressed left at (806, 652)
Screenshot: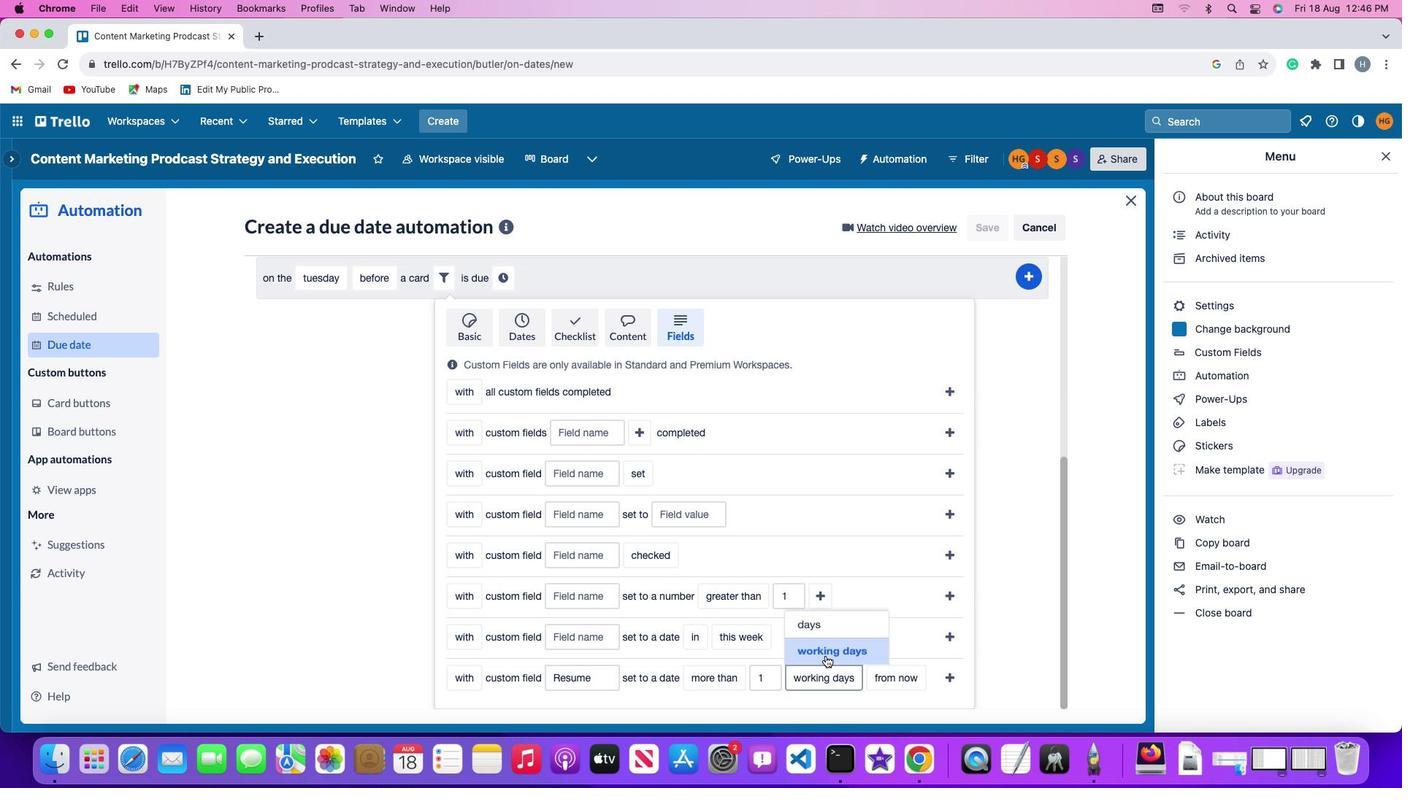 
Action: Mouse moved to (872, 675)
Screenshot: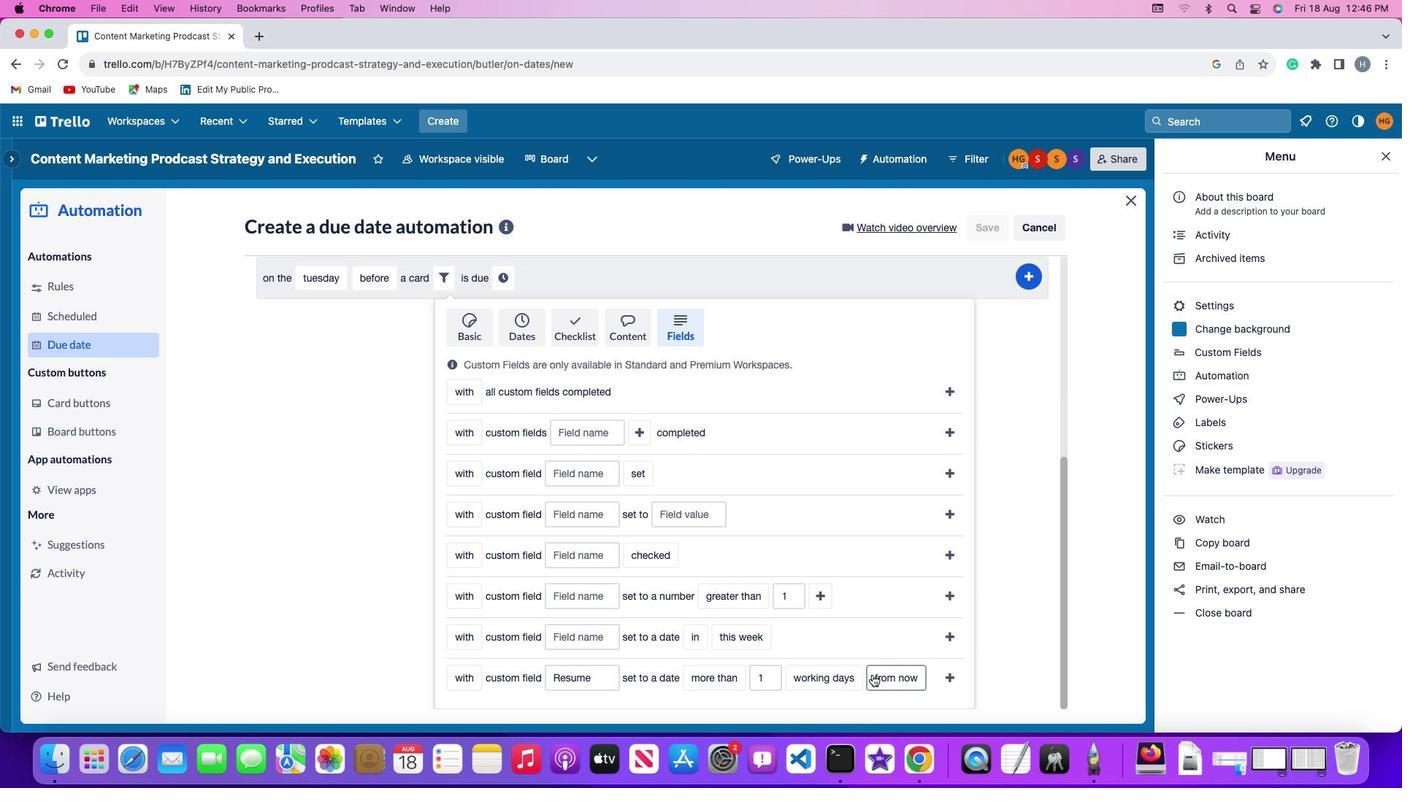 
Action: Mouse pressed left at (872, 675)
Screenshot: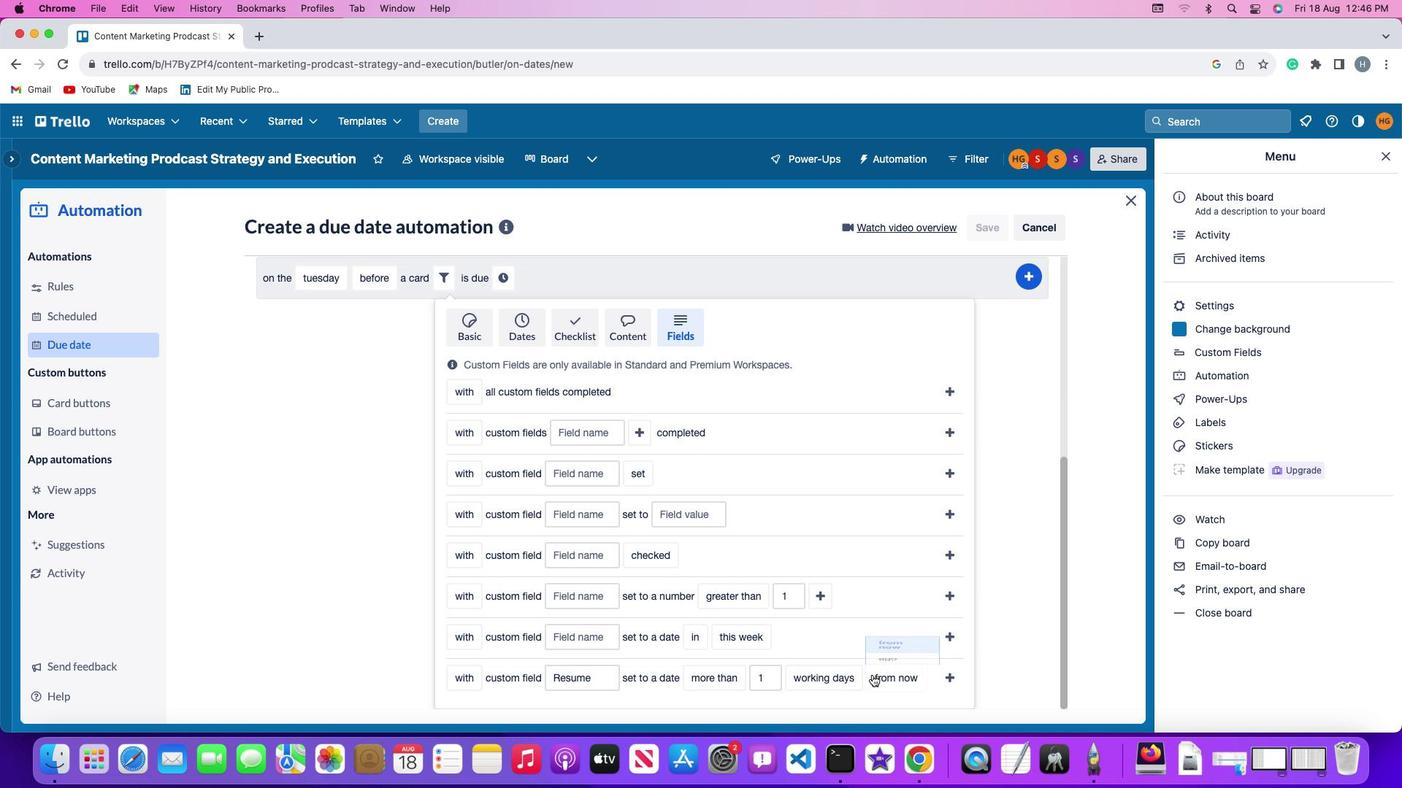 
Action: Mouse moved to (889, 612)
Screenshot: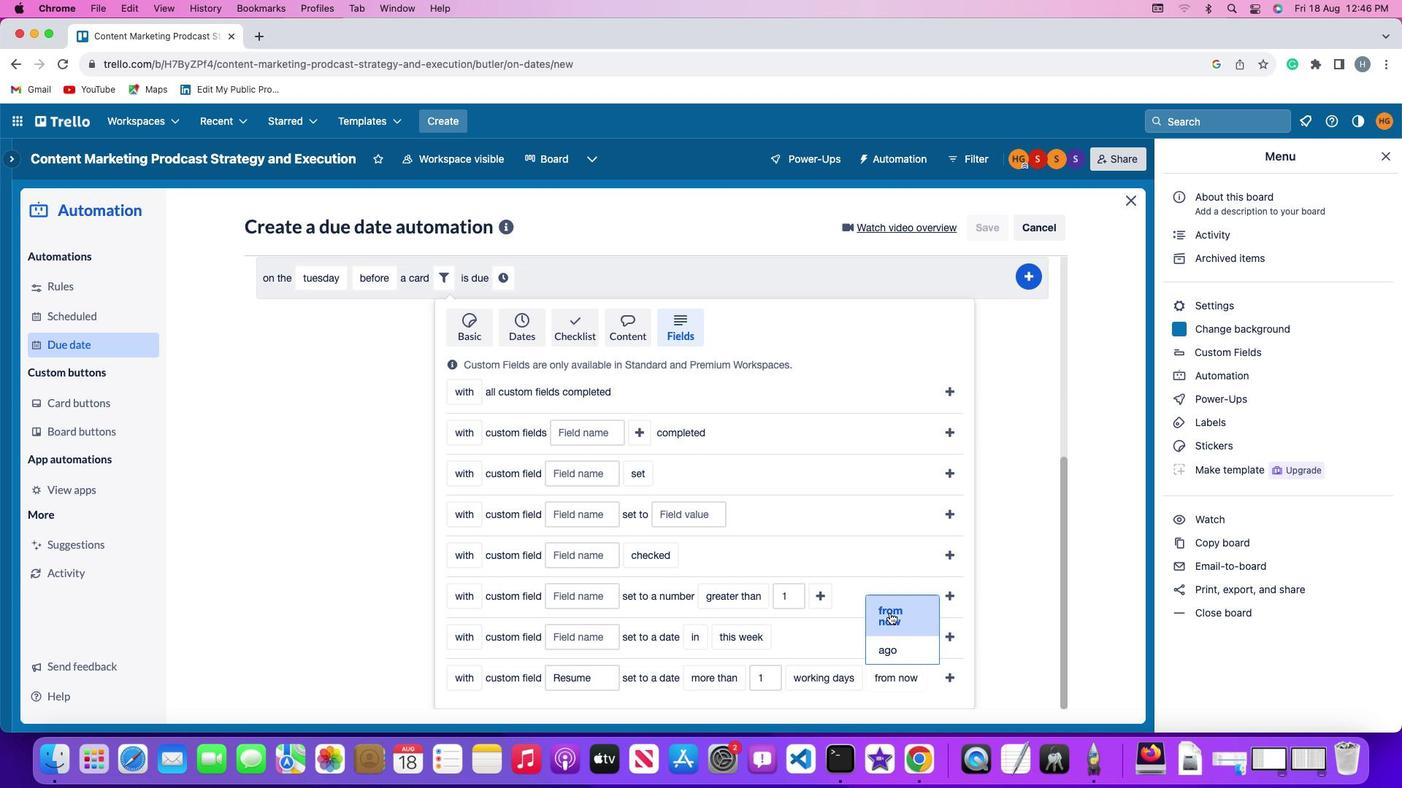 
Action: Mouse pressed left at (889, 612)
Screenshot: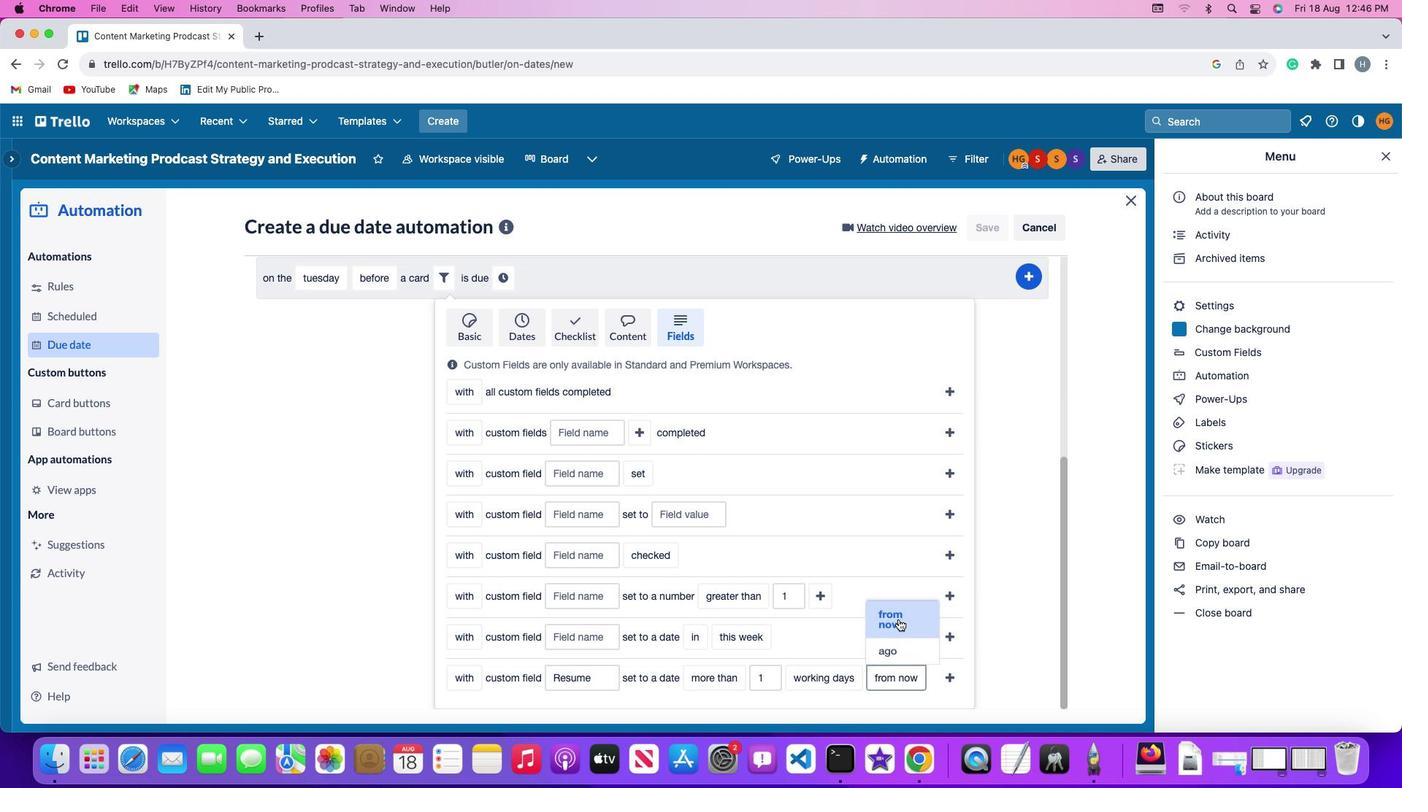 
Action: Mouse moved to (951, 671)
Screenshot: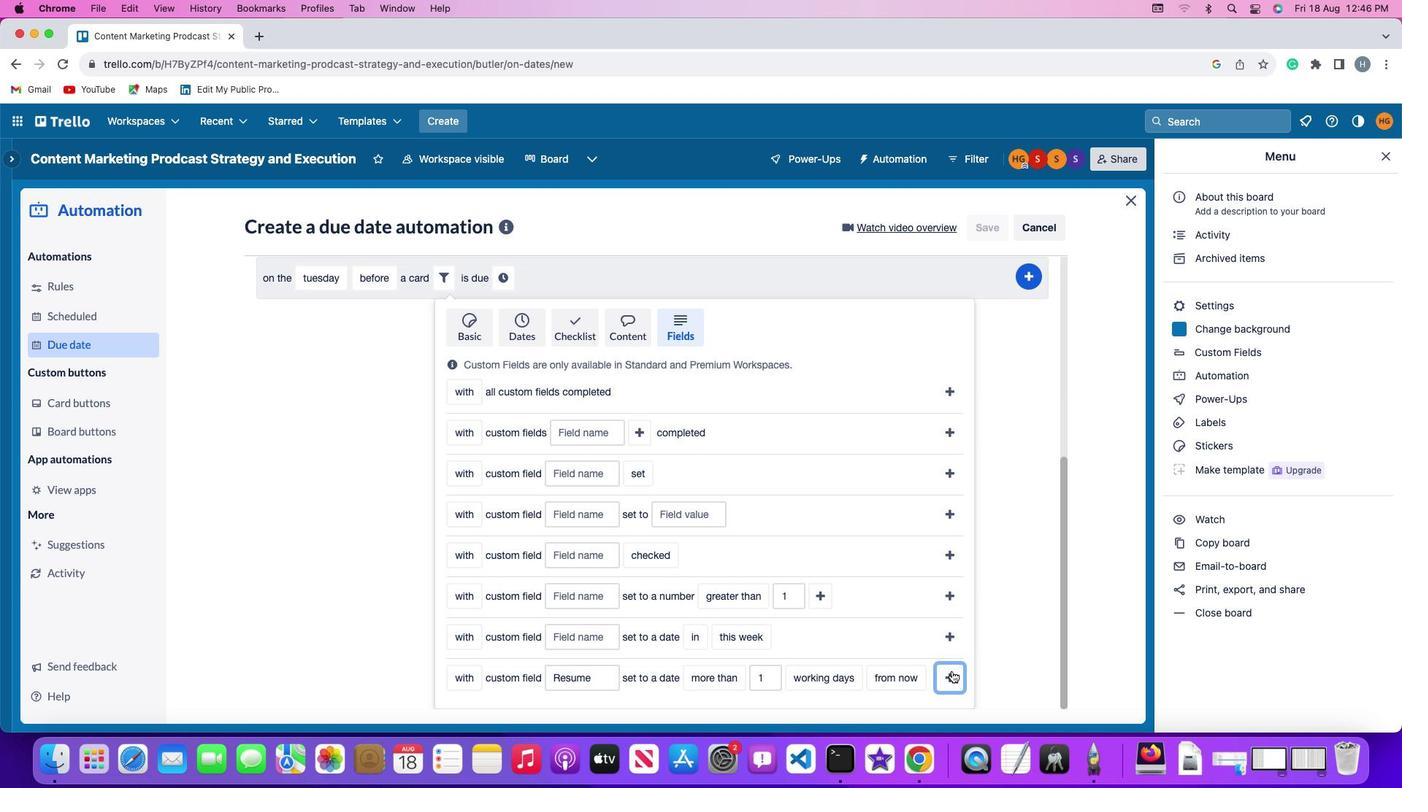 
Action: Mouse pressed left at (951, 671)
Screenshot: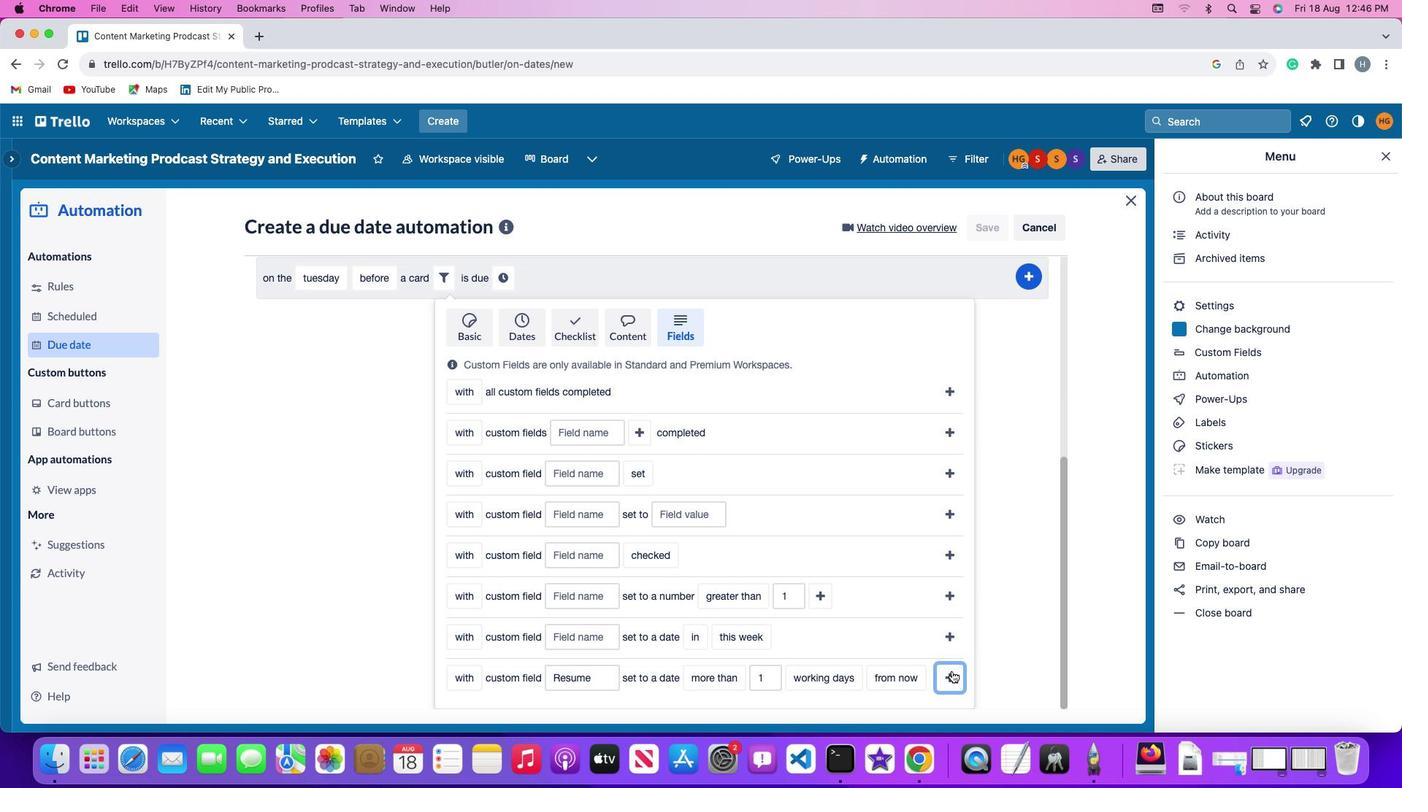 
Action: Mouse moved to (897, 635)
Screenshot: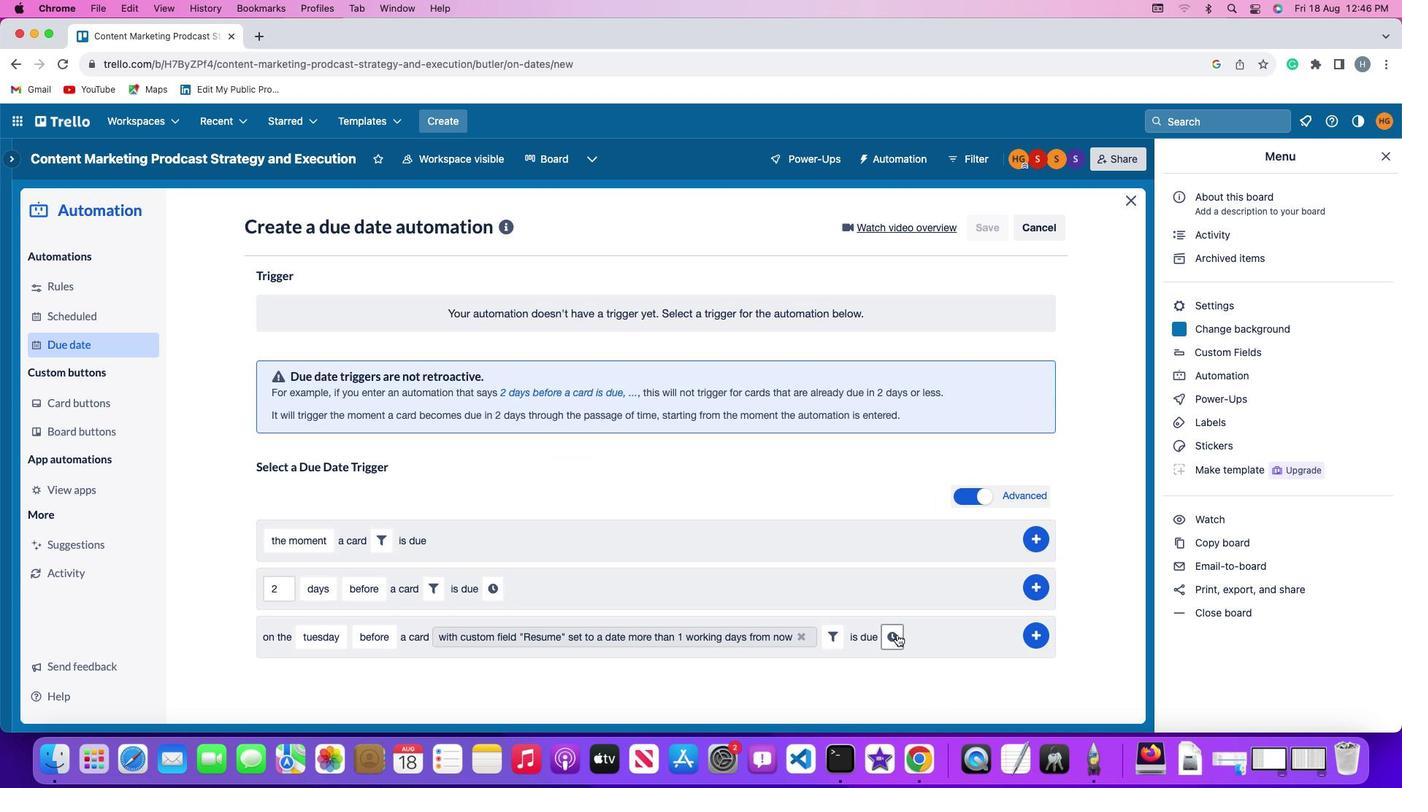 
Action: Mouse pressed left at (897, 635)
Screenshot: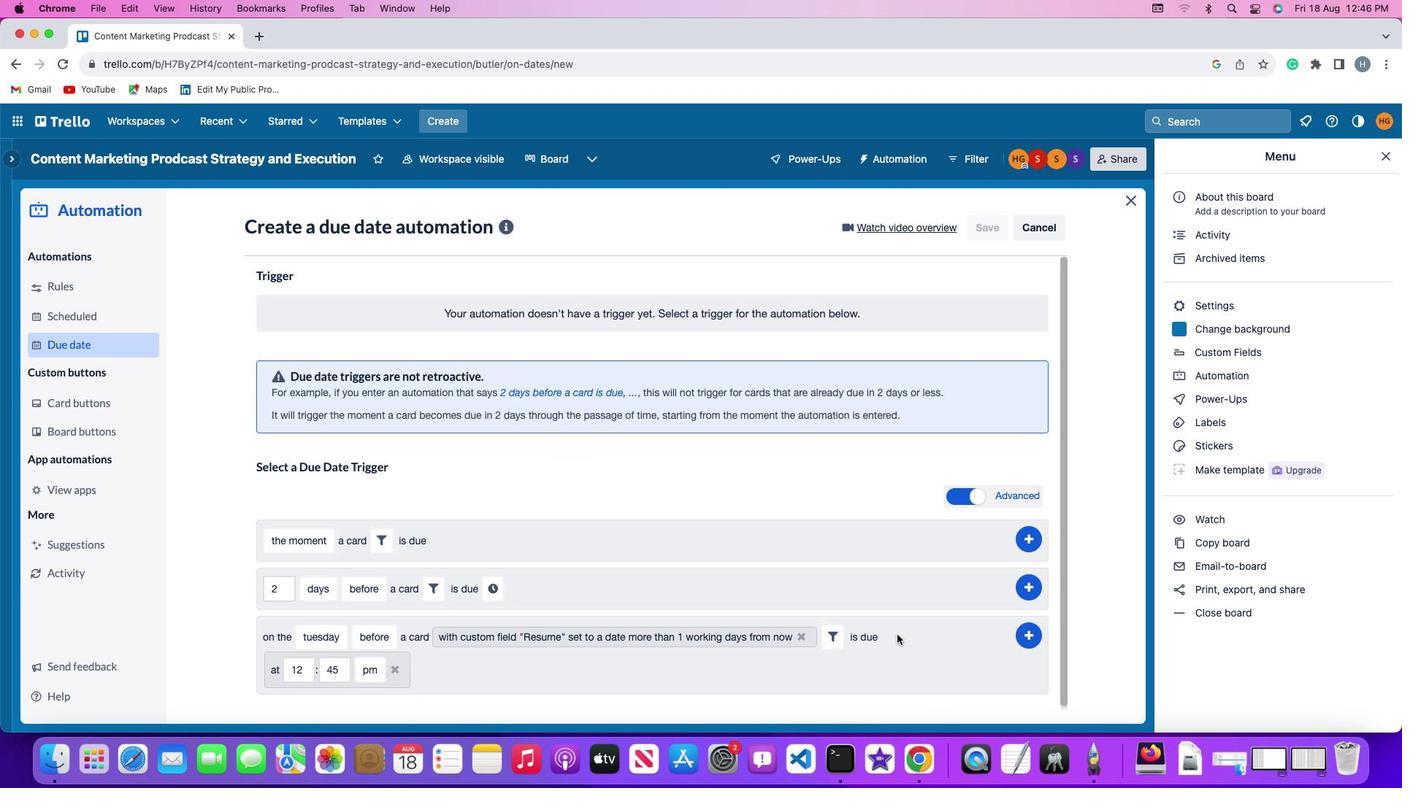 
Action: Mouse moved to (306, 672)
Screenshot: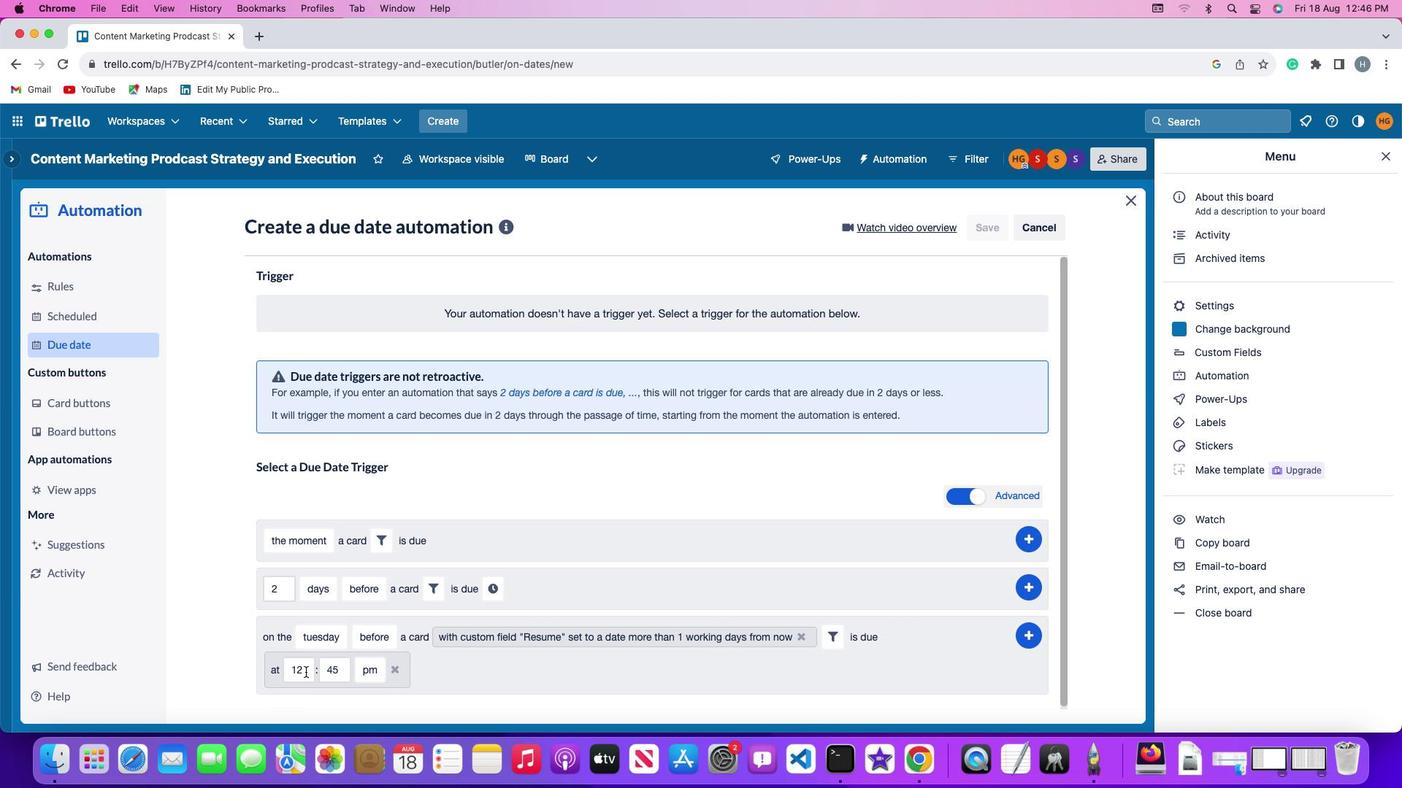 
Action: Mouse pressed left at (306, 672)
Screenshot: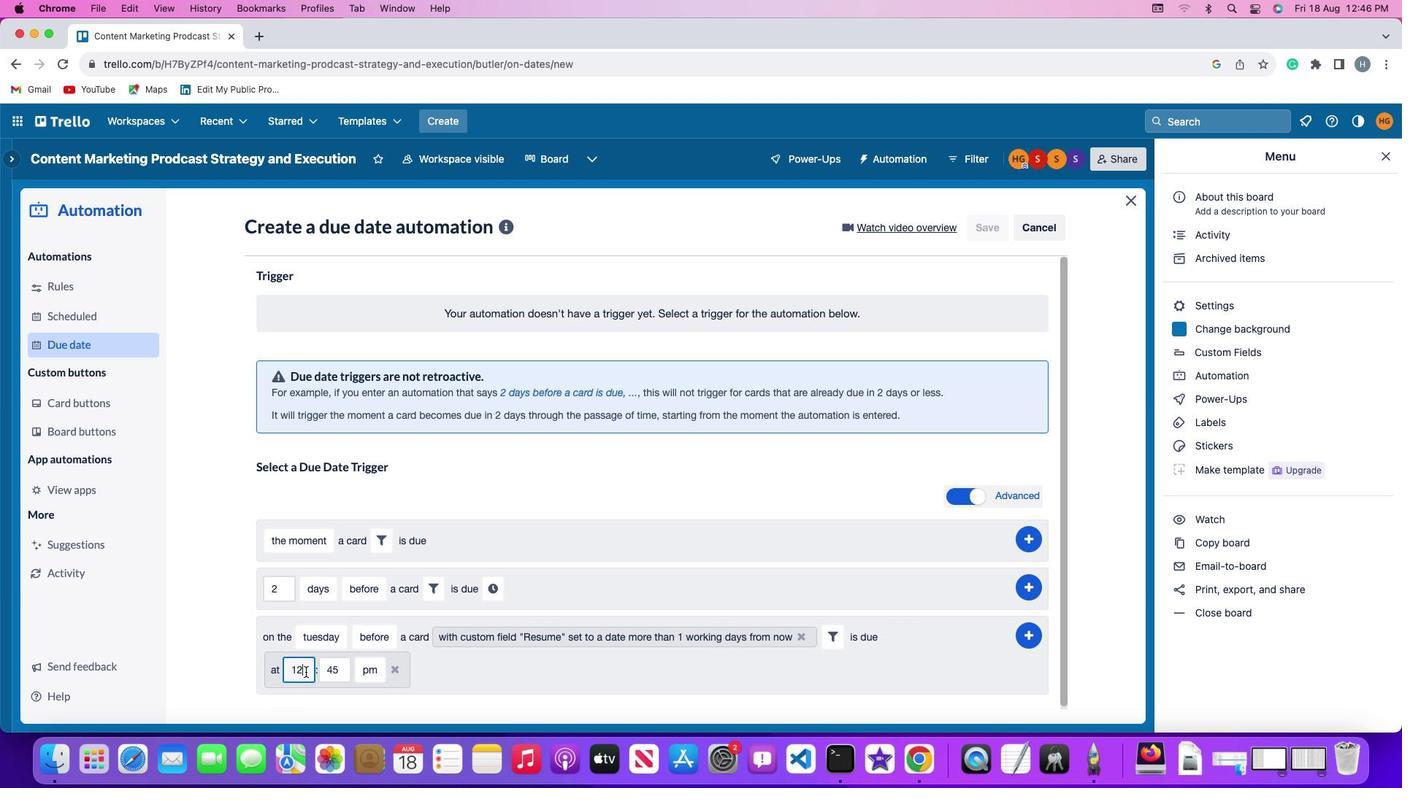 
Action: Mouse moved to (306, 672)
Screenshot: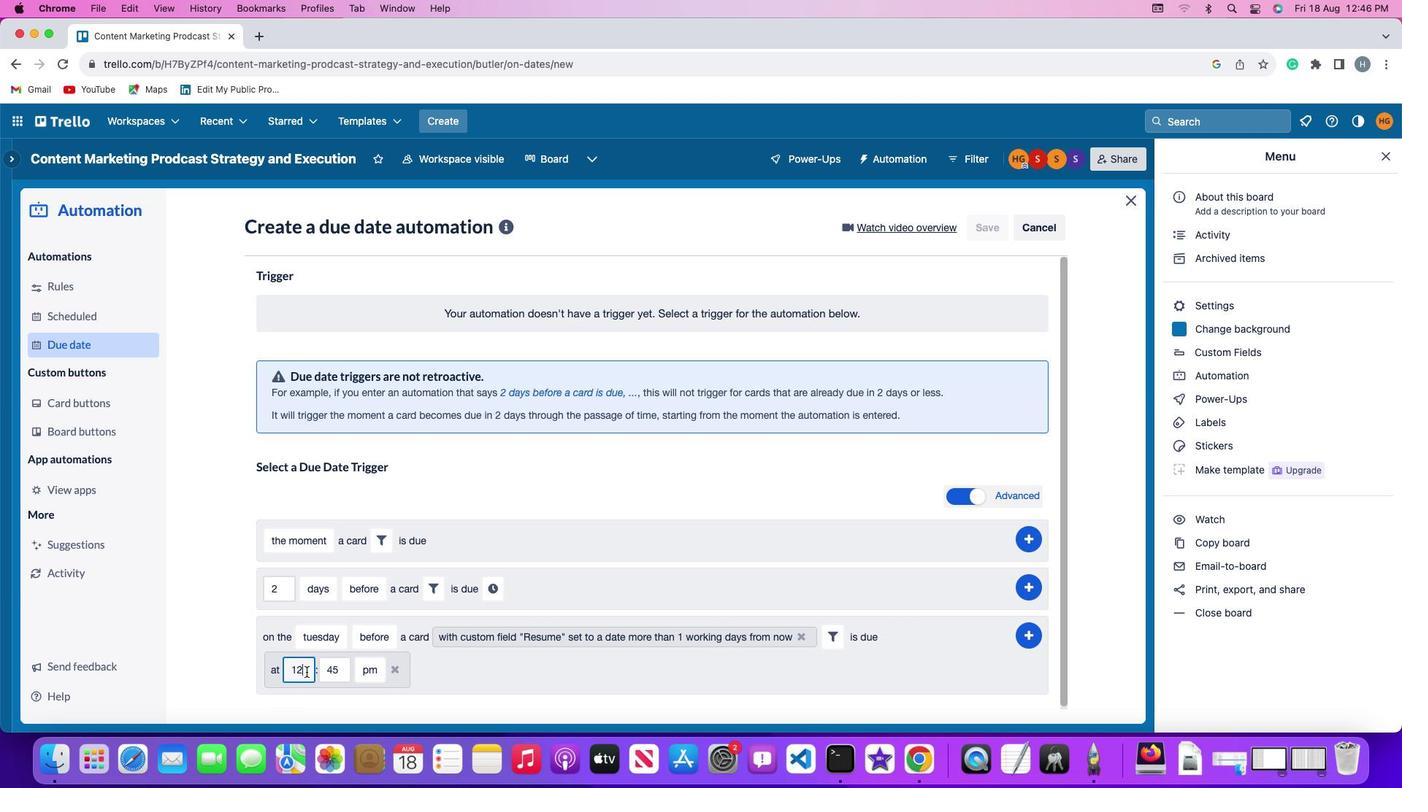 
Action: Key pressed Key.backspaceKey.backspace'1''1'
Screenshot: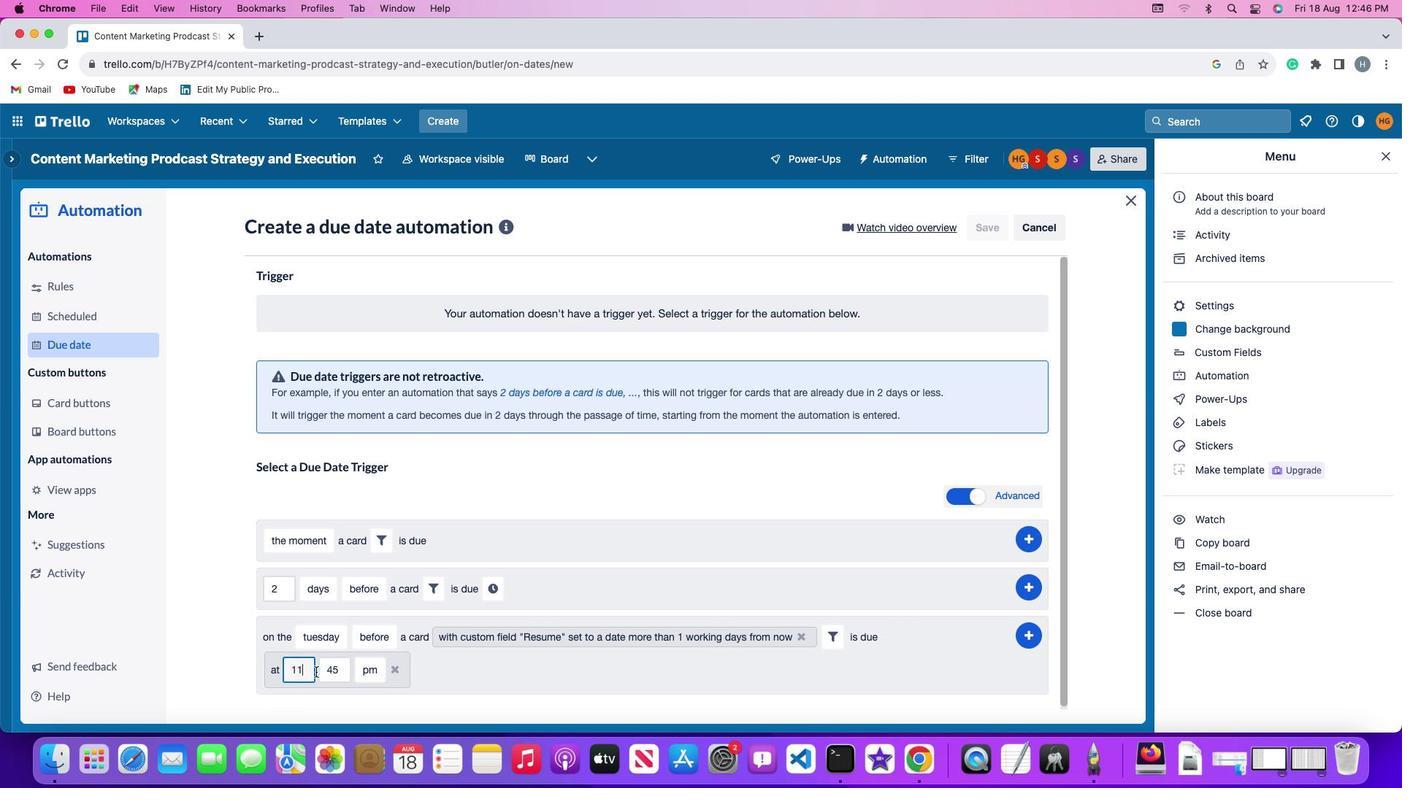 
Action: Mouse moved to (338, 669)
Screenshot: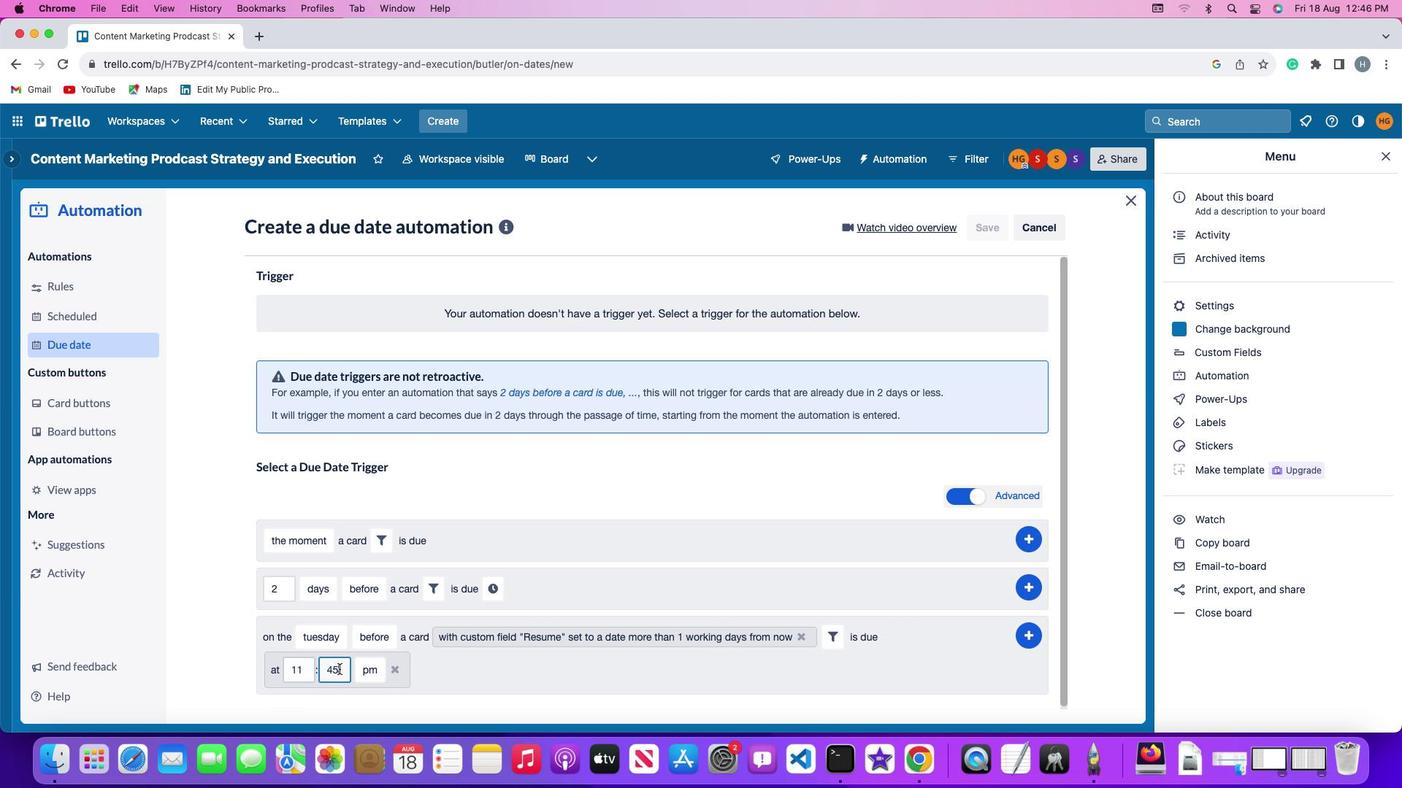 
Action: Mouse pressed left at (338, 669)
Screenshot: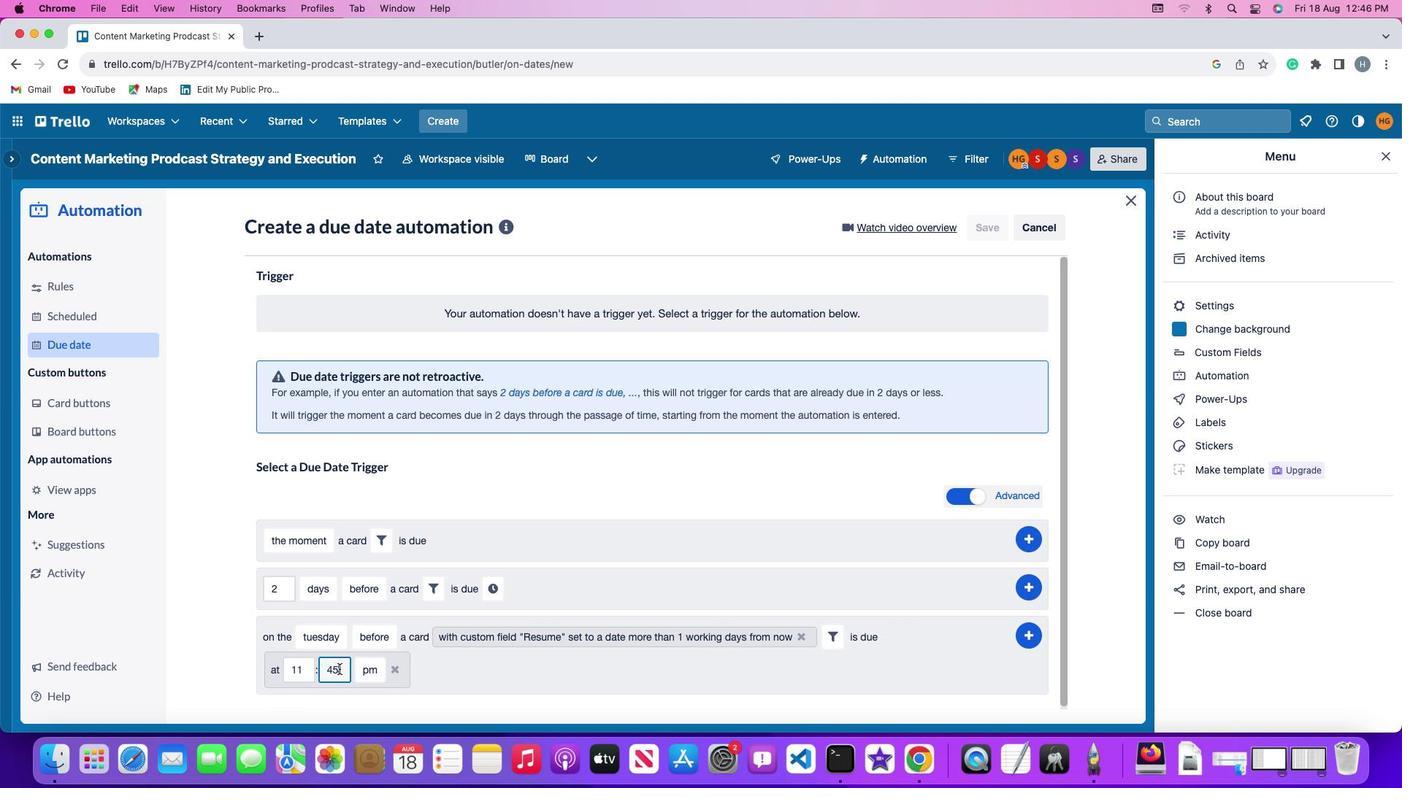 
Action: Key pressed Key.backspaceKey.backspace'0''0'
Screenshot: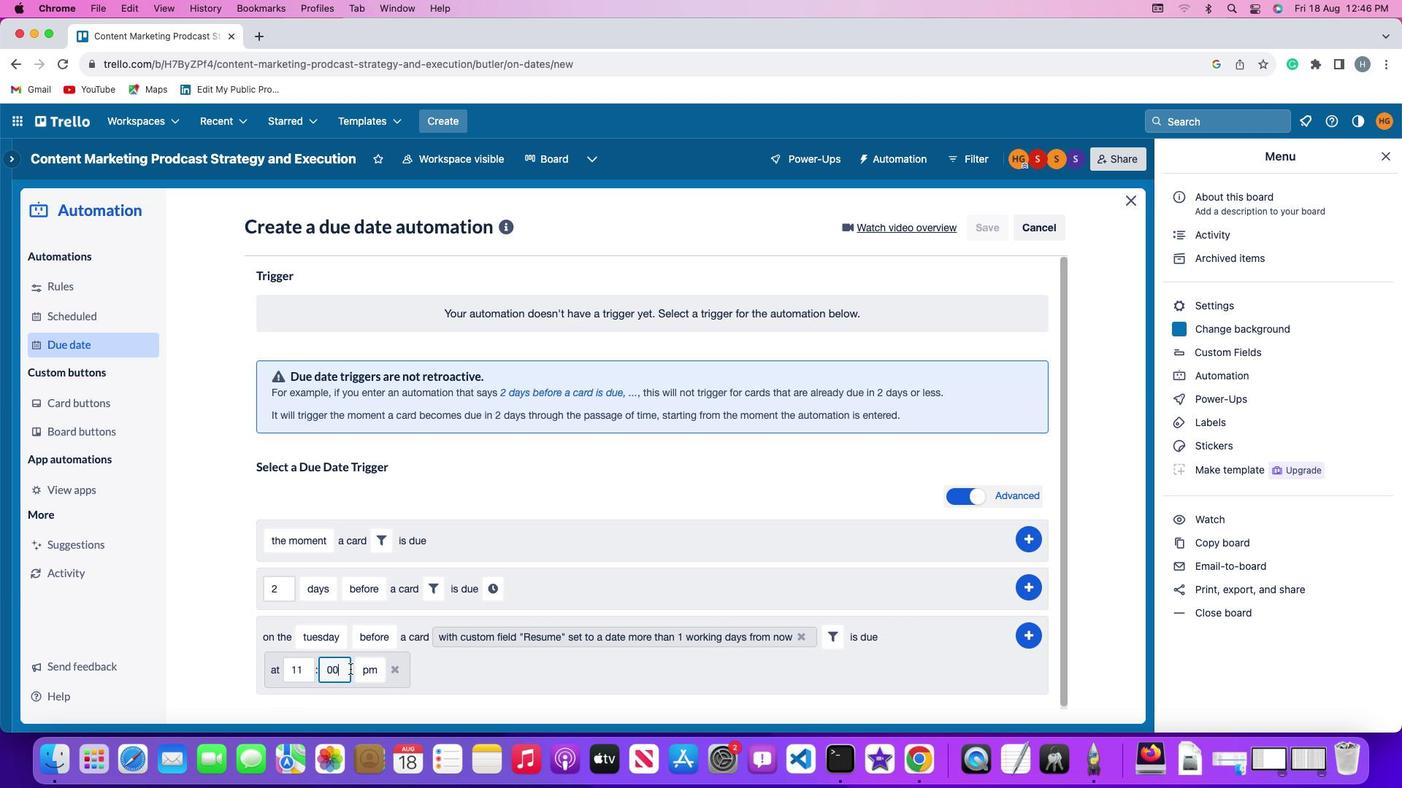 
Action: Mouse moved to (363, 668)
Screenshot: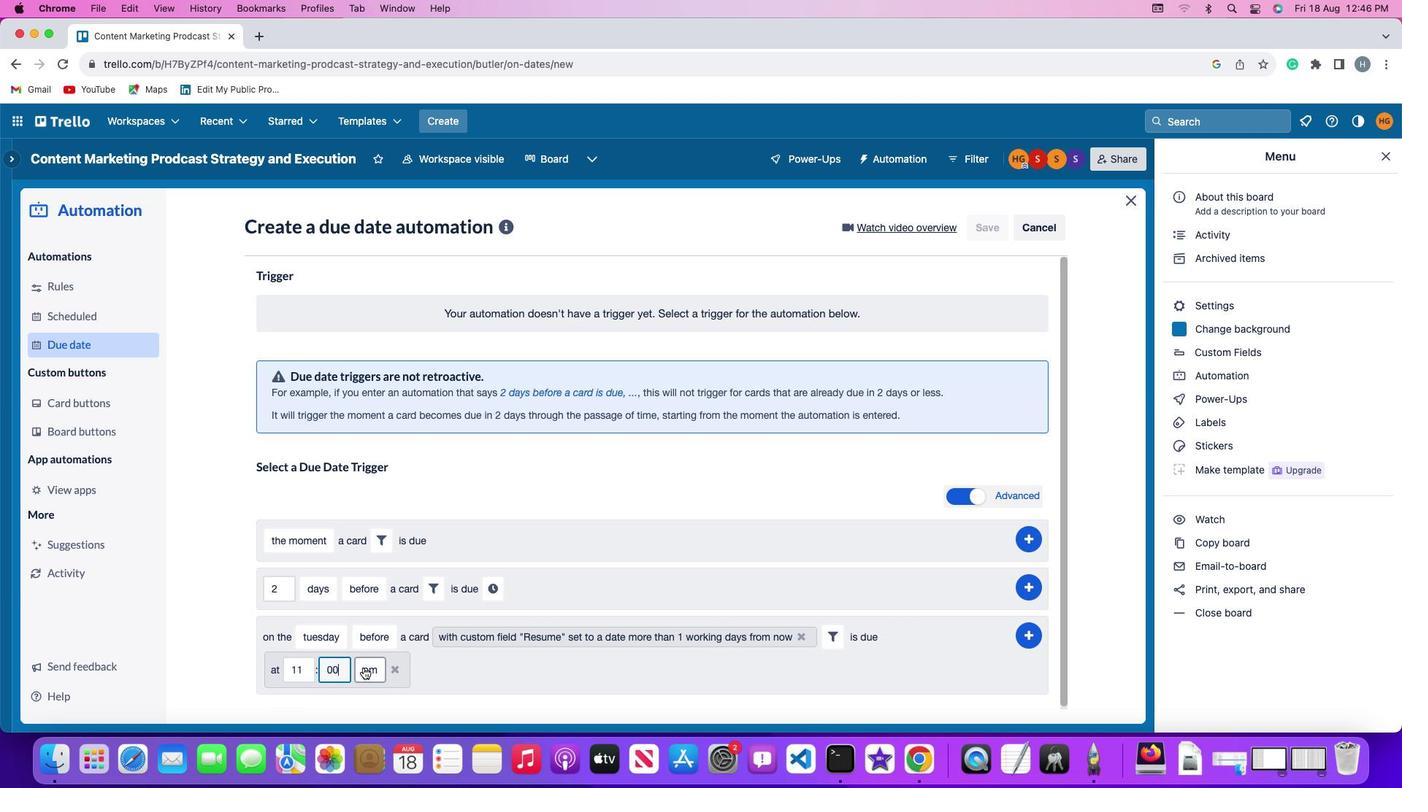 
Action: Mouse pressed left at (363, 668)
Screenshot: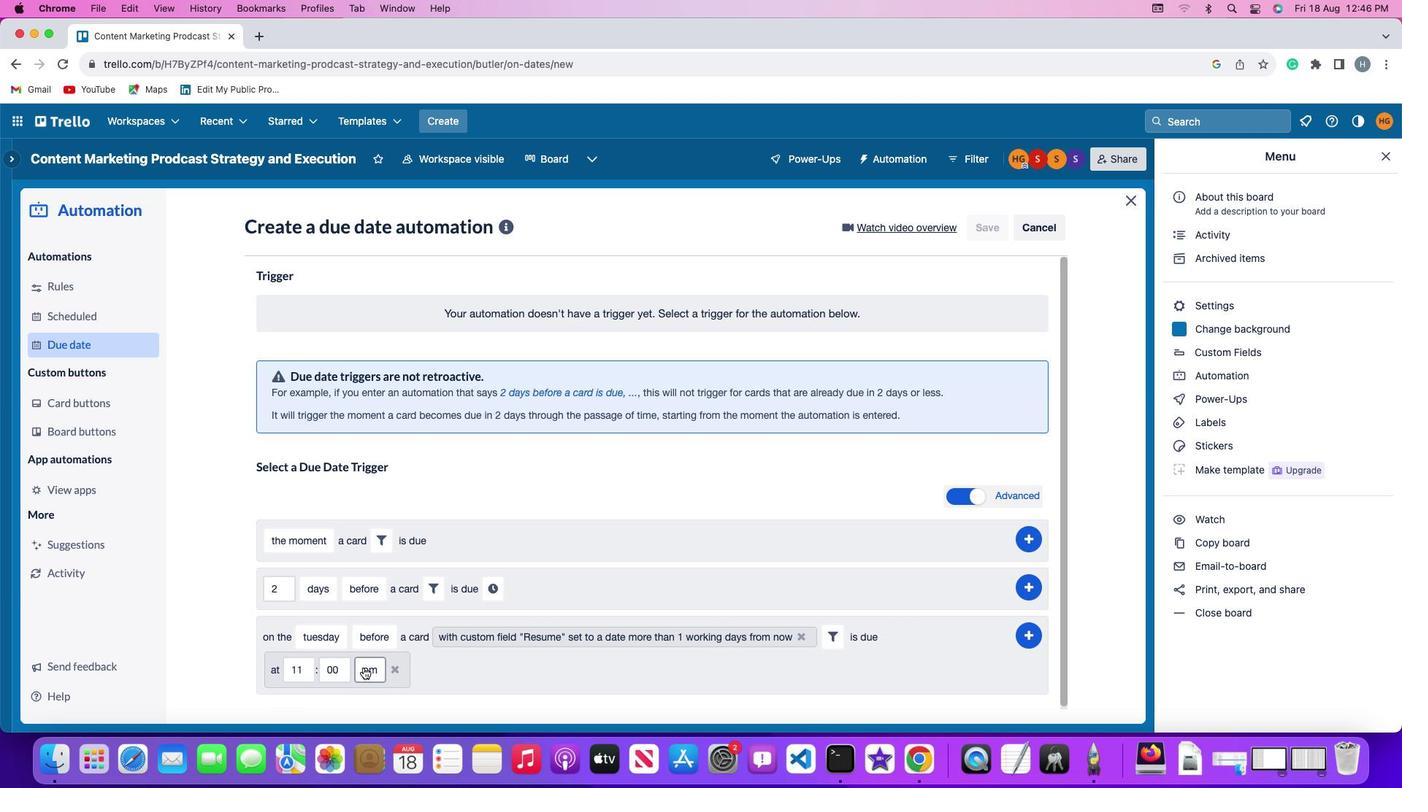 
Action: Mouse moved to (374, 615)
Screenshot: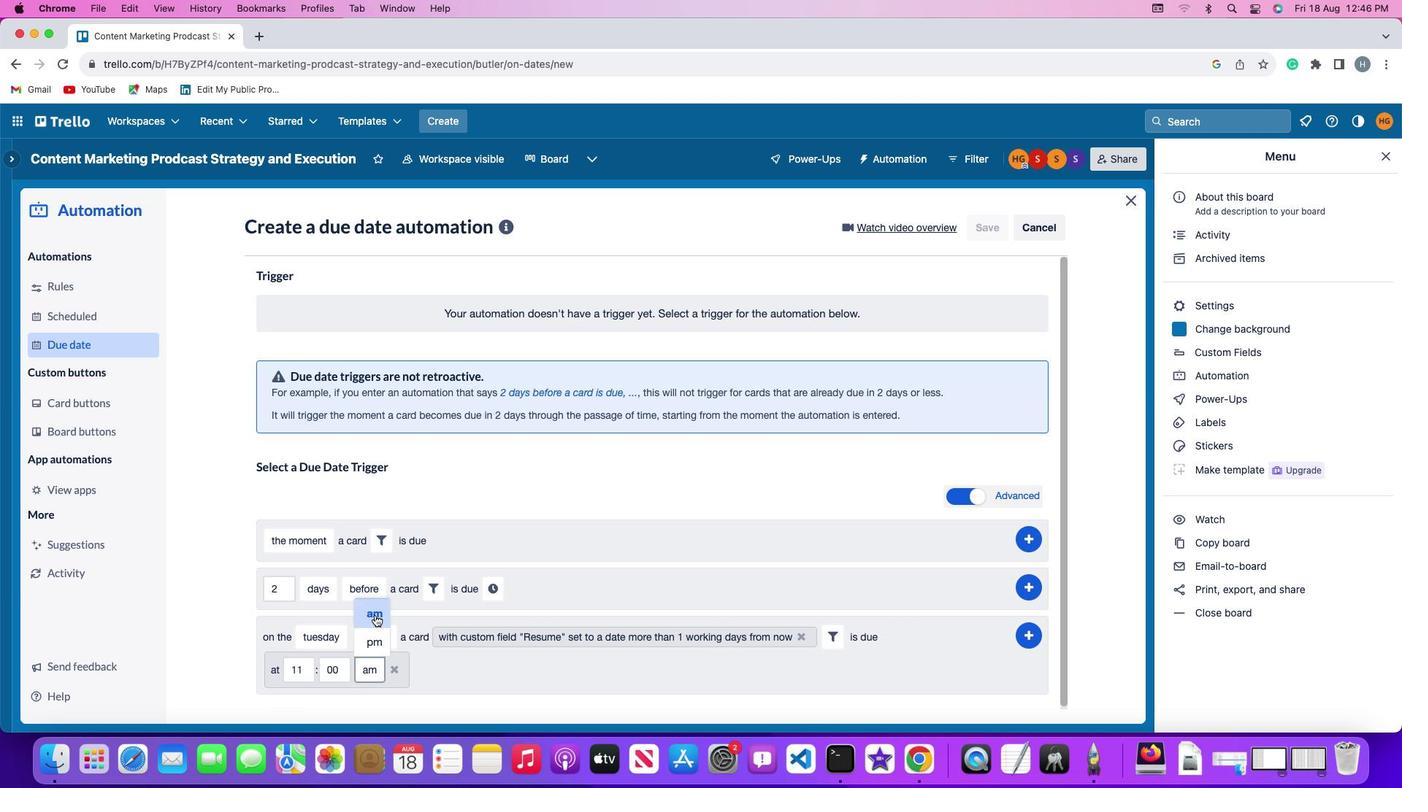 
Action: Mouse pressed left at (374, 615)
Screenshot: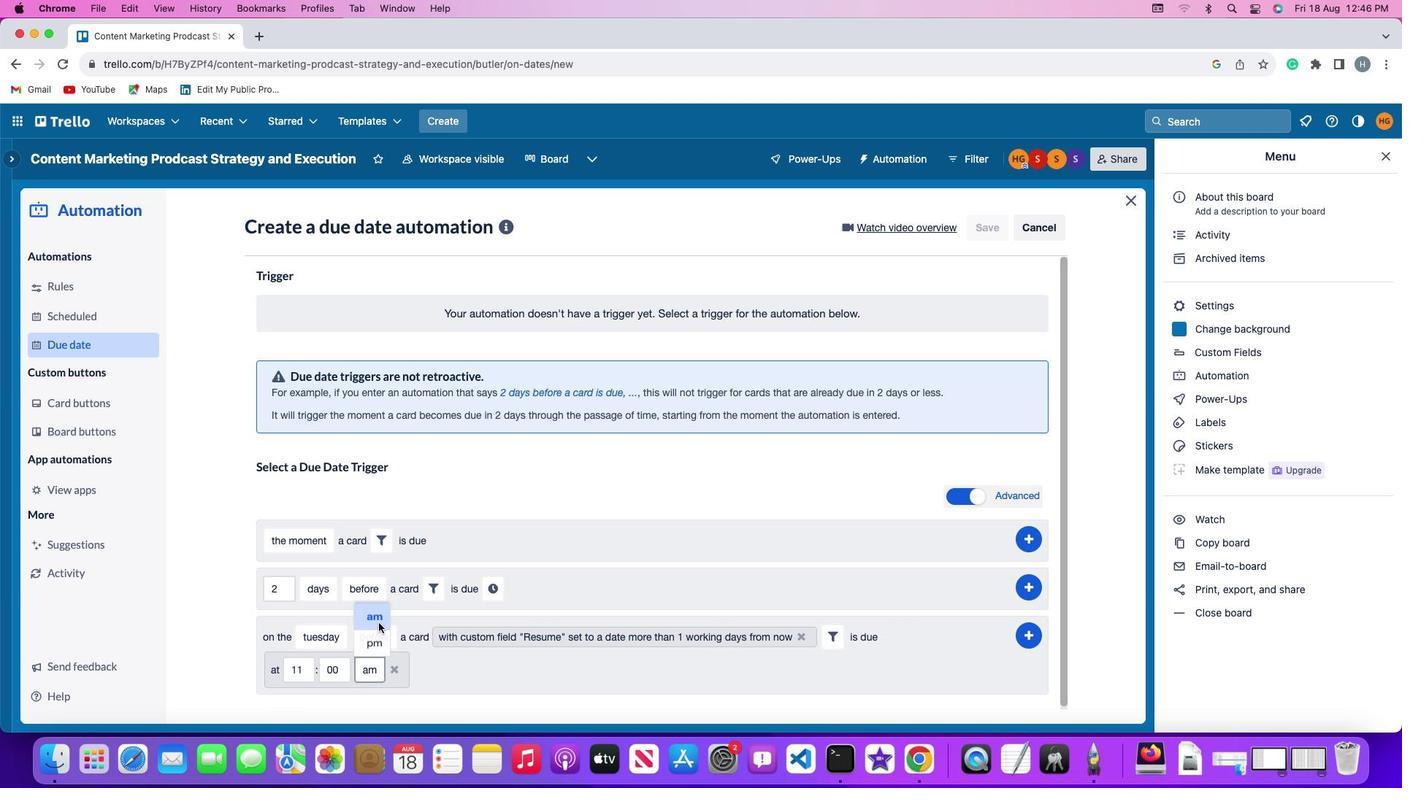 
Action: Mouse moved to (1026, 633)
Screenshot: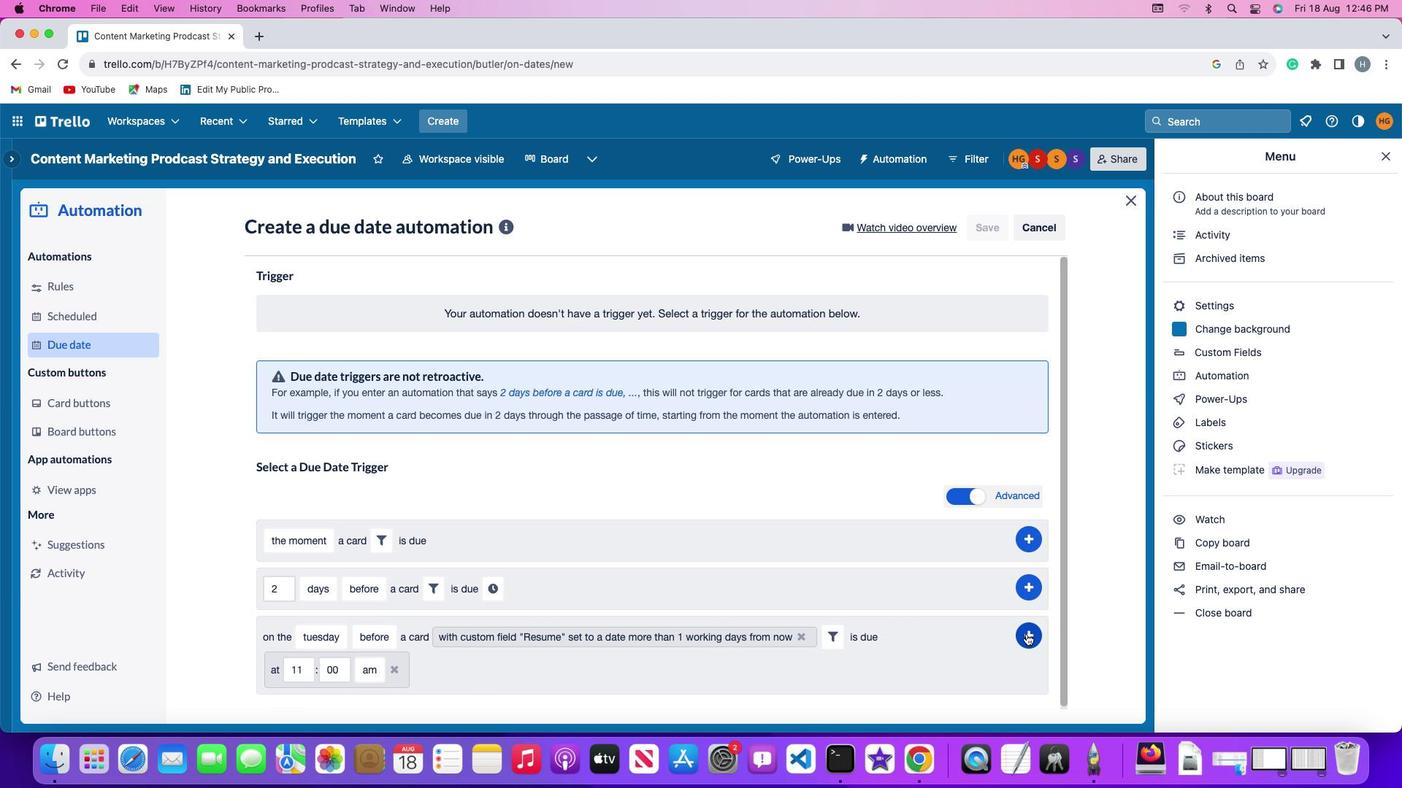 
Action: Mouse pressed left at (1026, 633)
Screenshot: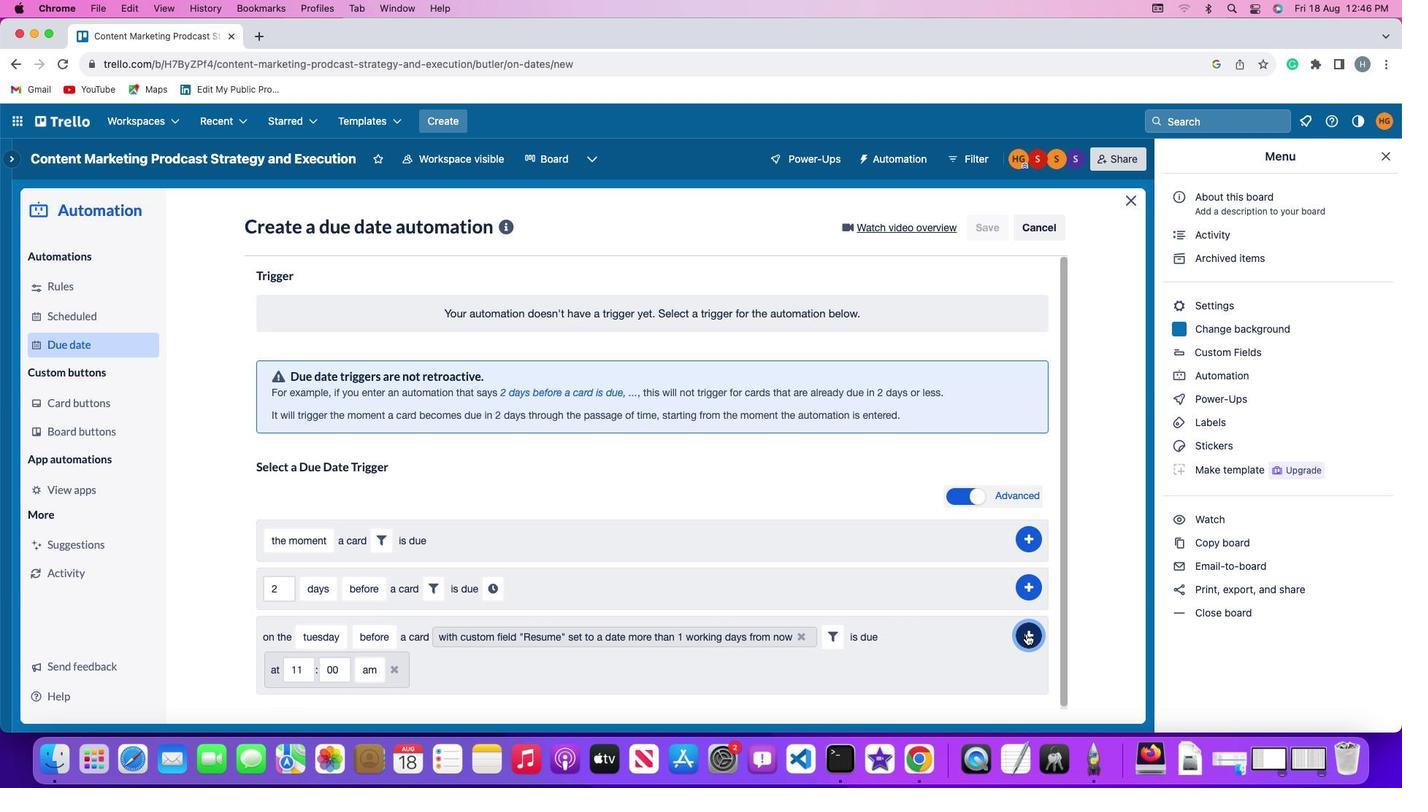 
Action: Mouse moved to (1104, 541)
Screenshot: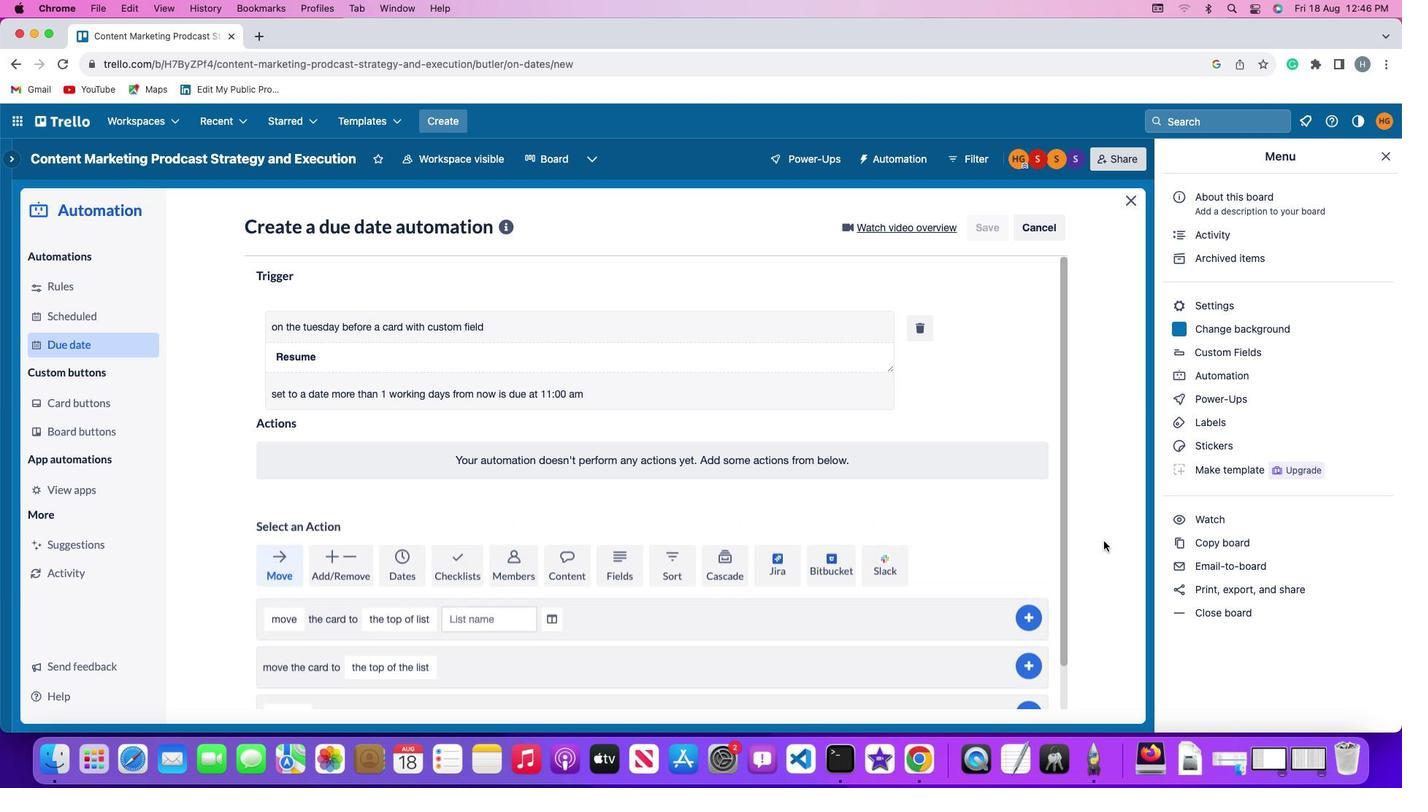 
